 Task: Search one way flight ticket for 3 adults, 3 children in business from Monroe: Monroe Regional Airport to Fort Wayne: Fort Wayne International Airport on 5-4-2023. Choice of flights is Delta. Number of bags: 4 checked bags. Price is upto 79000. Outbound departure time preference is 9:45.
Action: Mouse moved to (546, 192)
Screenshot: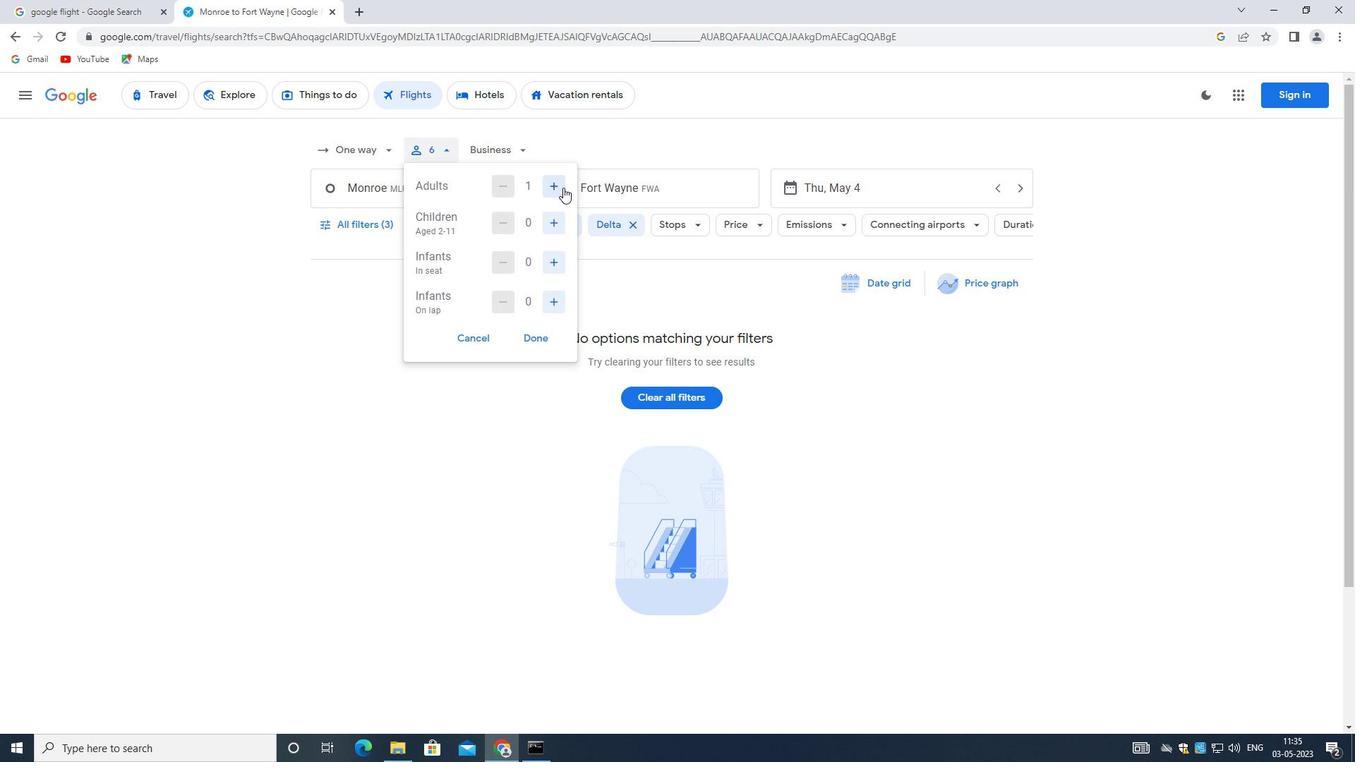 
Action: Mouse pressed left at (546, 192)
Screenshot: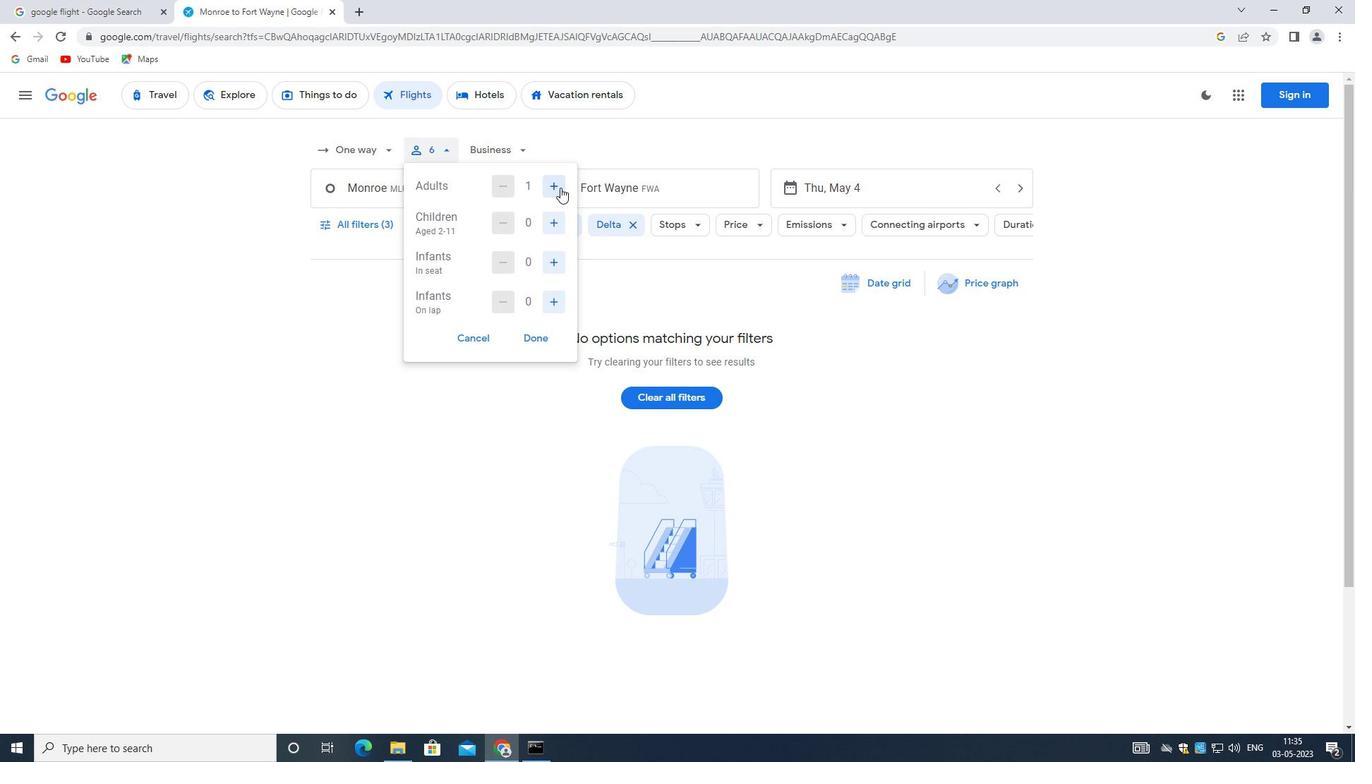 
Action: Mouse moved to (547, 189)
Screenshot: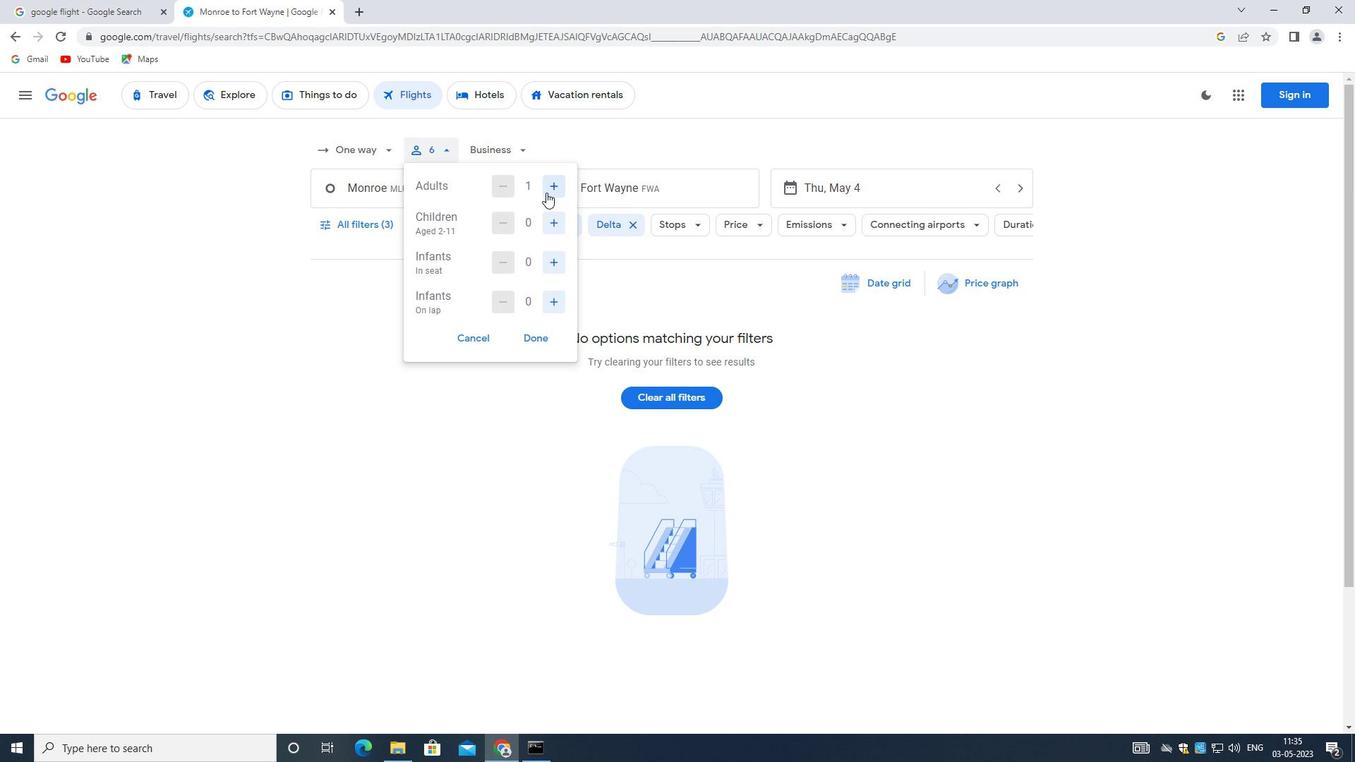 
Action: Mouse pressed left at (547, 189)
Screenshot: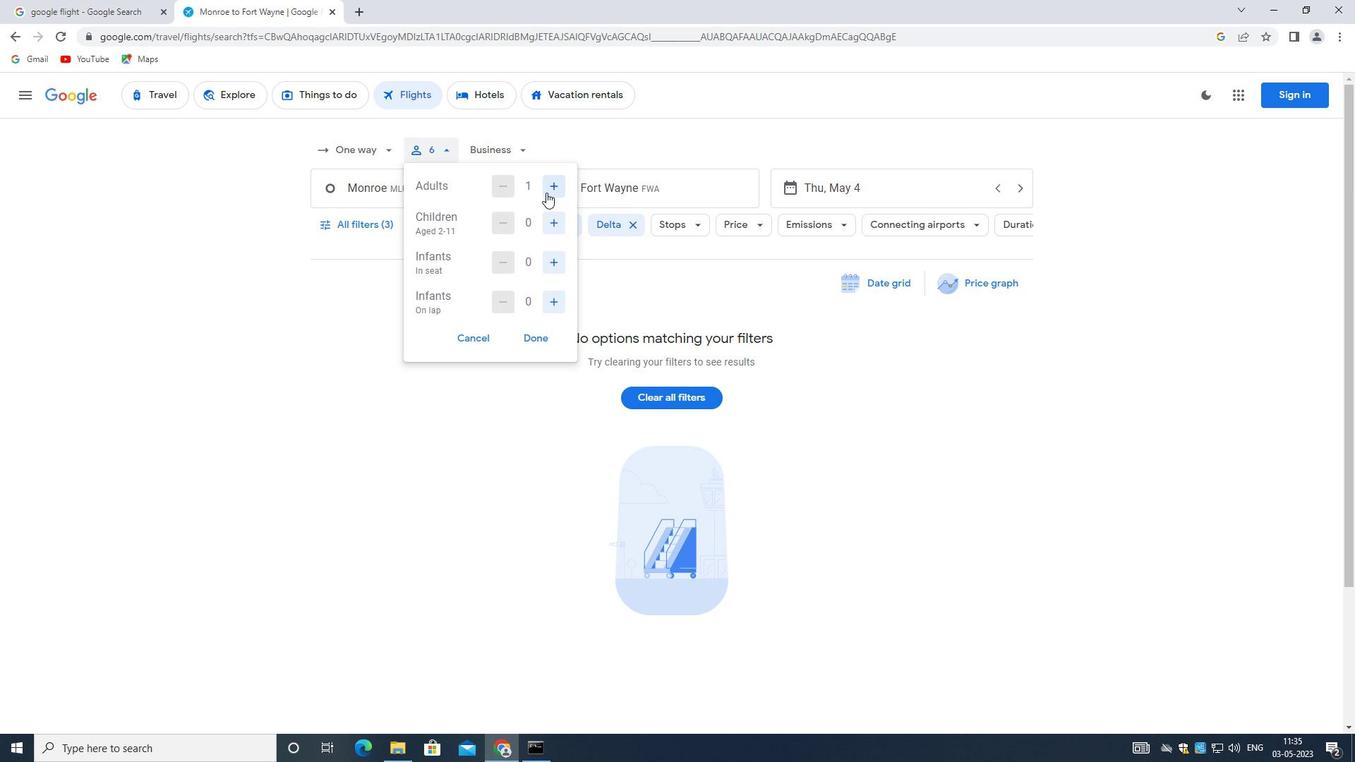 
Action: Mouse pressed left at (547, 189)
Screenshot: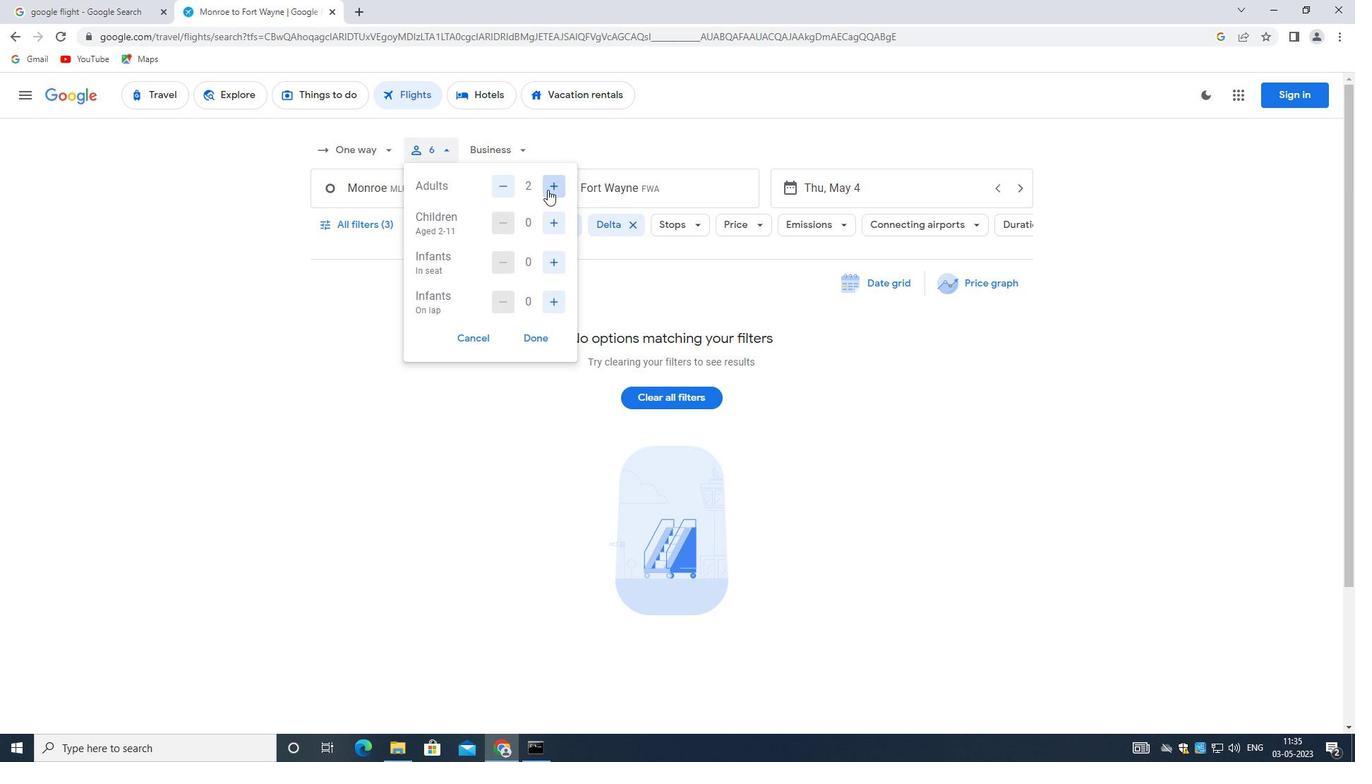 
Action: Mouse moved to (505, 186)
Screenshot: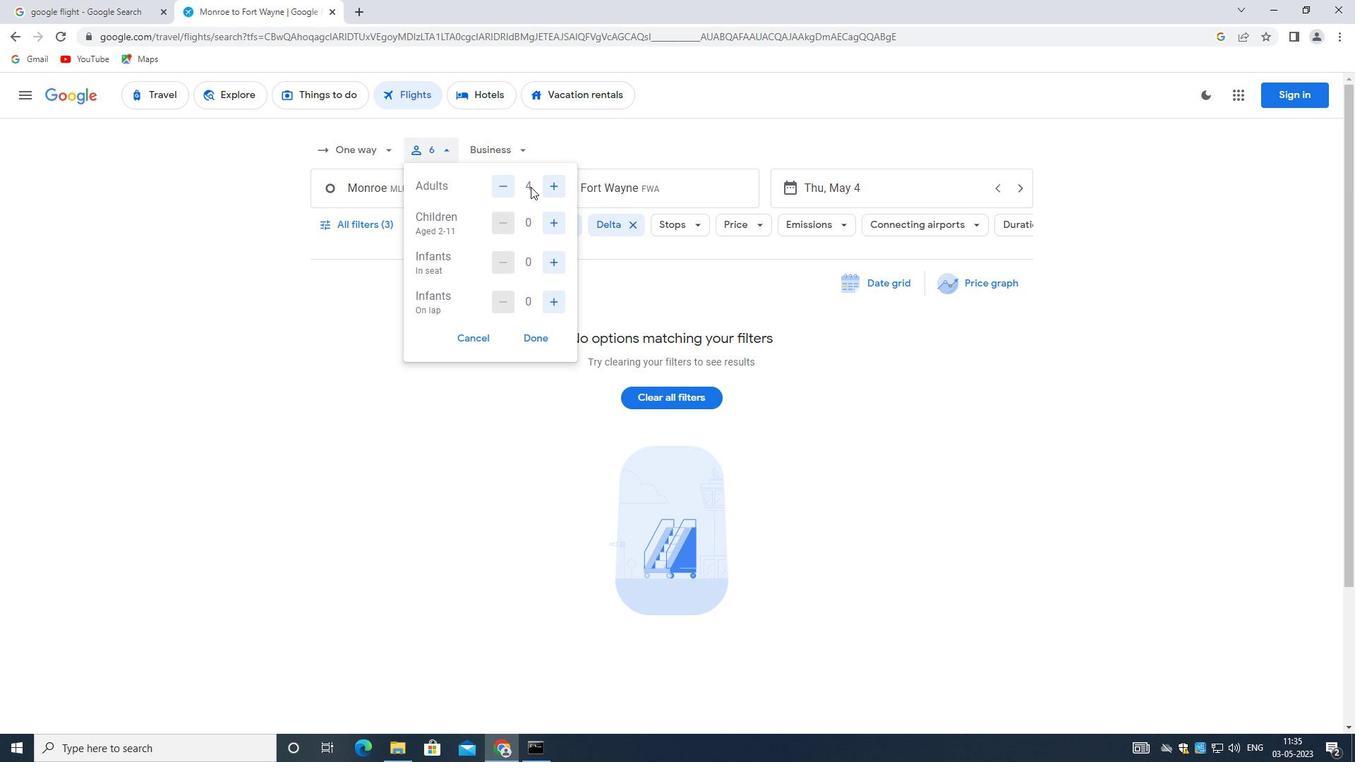 
Action: Mouse pressed left at (505, 186)
Screenshot: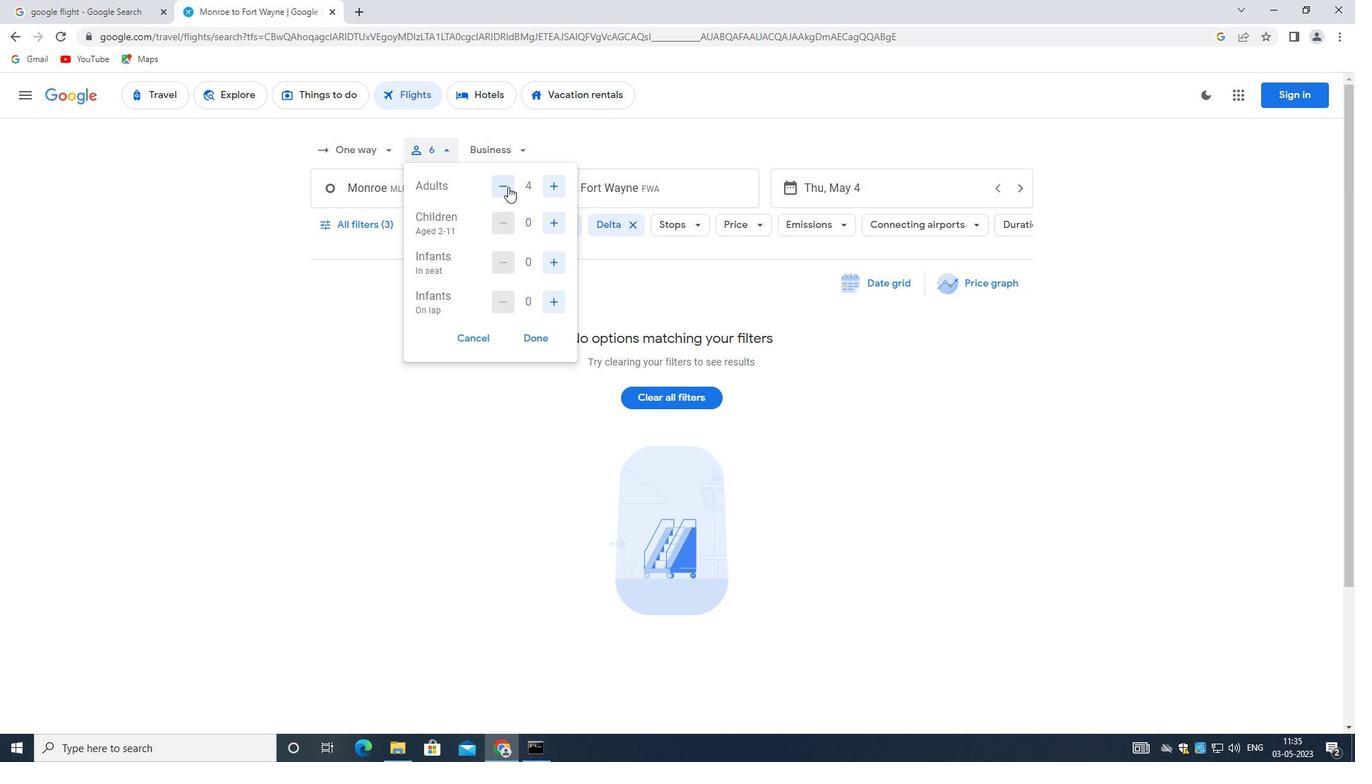 
Action: Mouse moved to (546, 219)
Screenshot: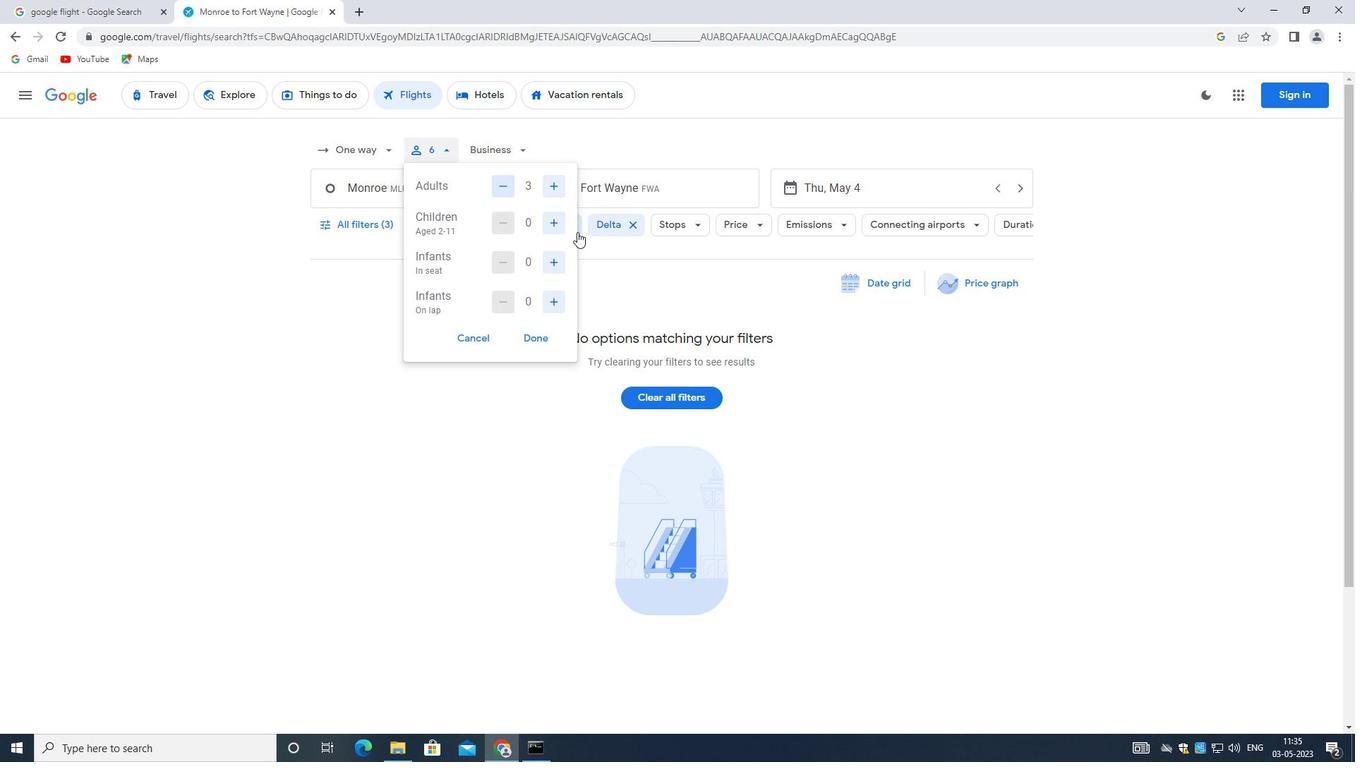 
Action: Mouse pressed left at (546, 219)
Screenshot: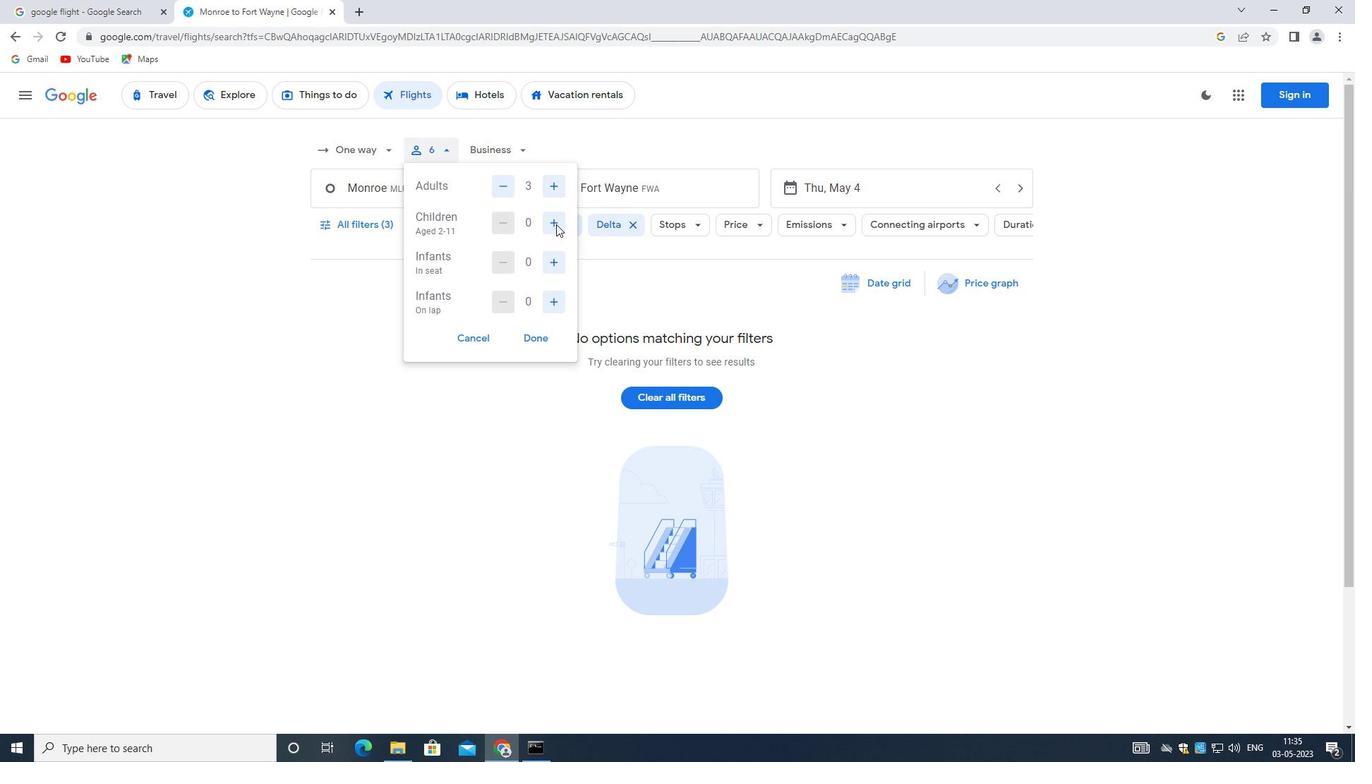 
Action: Mouse moved to (548, 219)
Screenshot: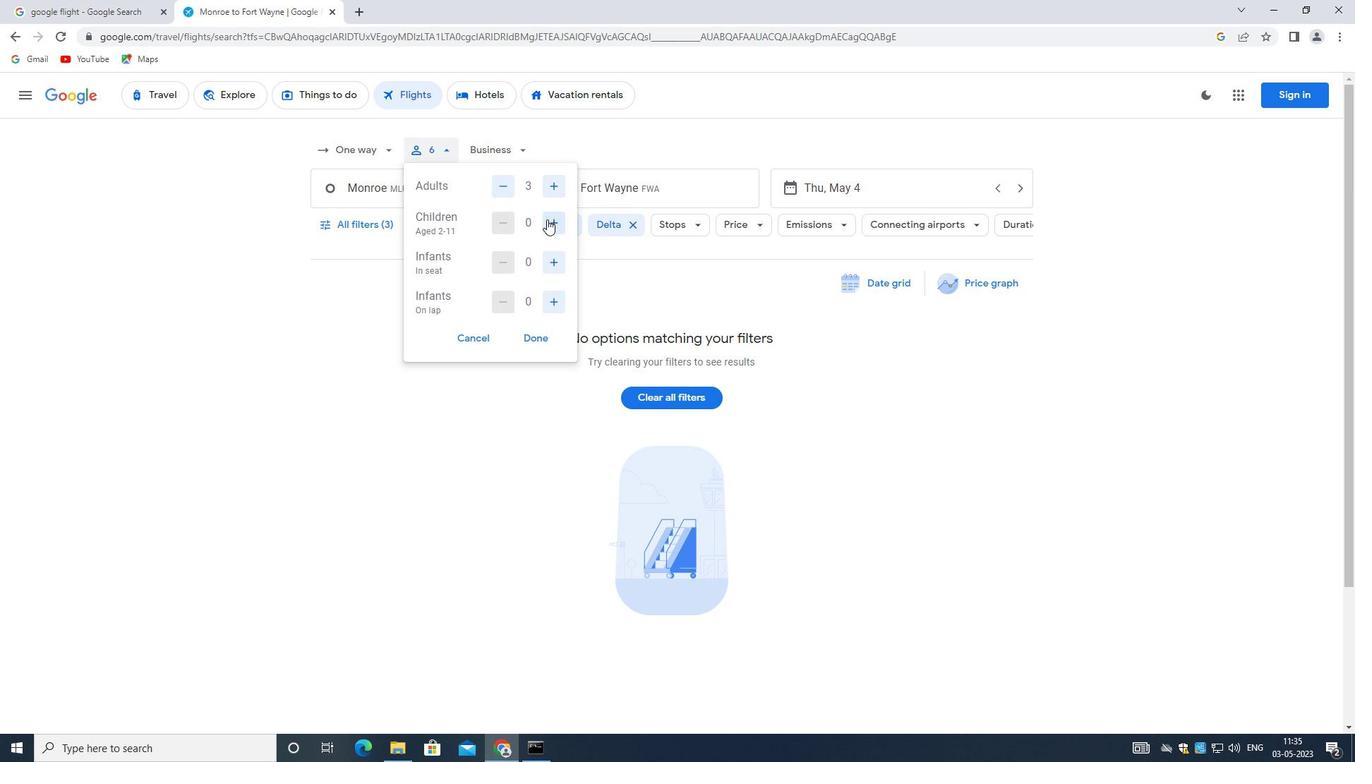 
Action: Mouse pressed left at (548, 219)
Screenshot: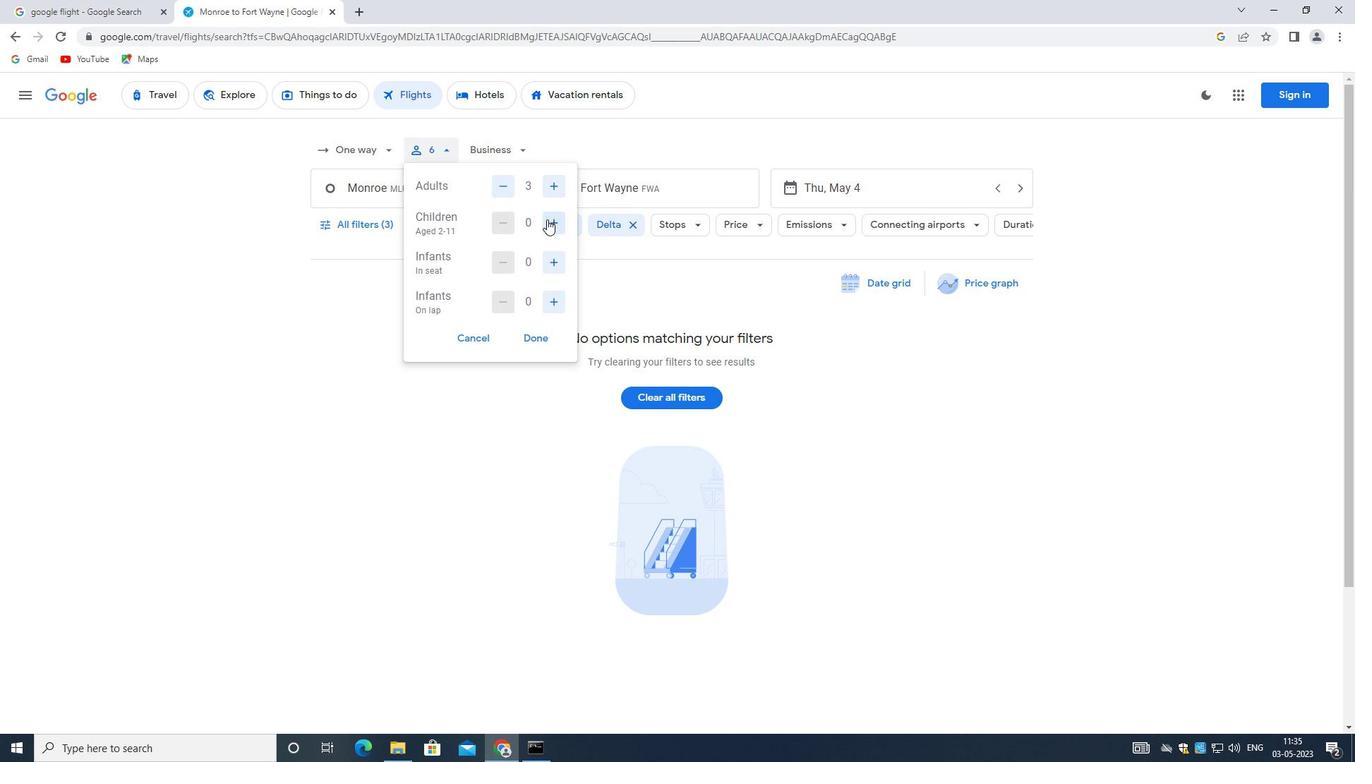 
Action: Mouse pressed left at (548, 219)
Screenshot: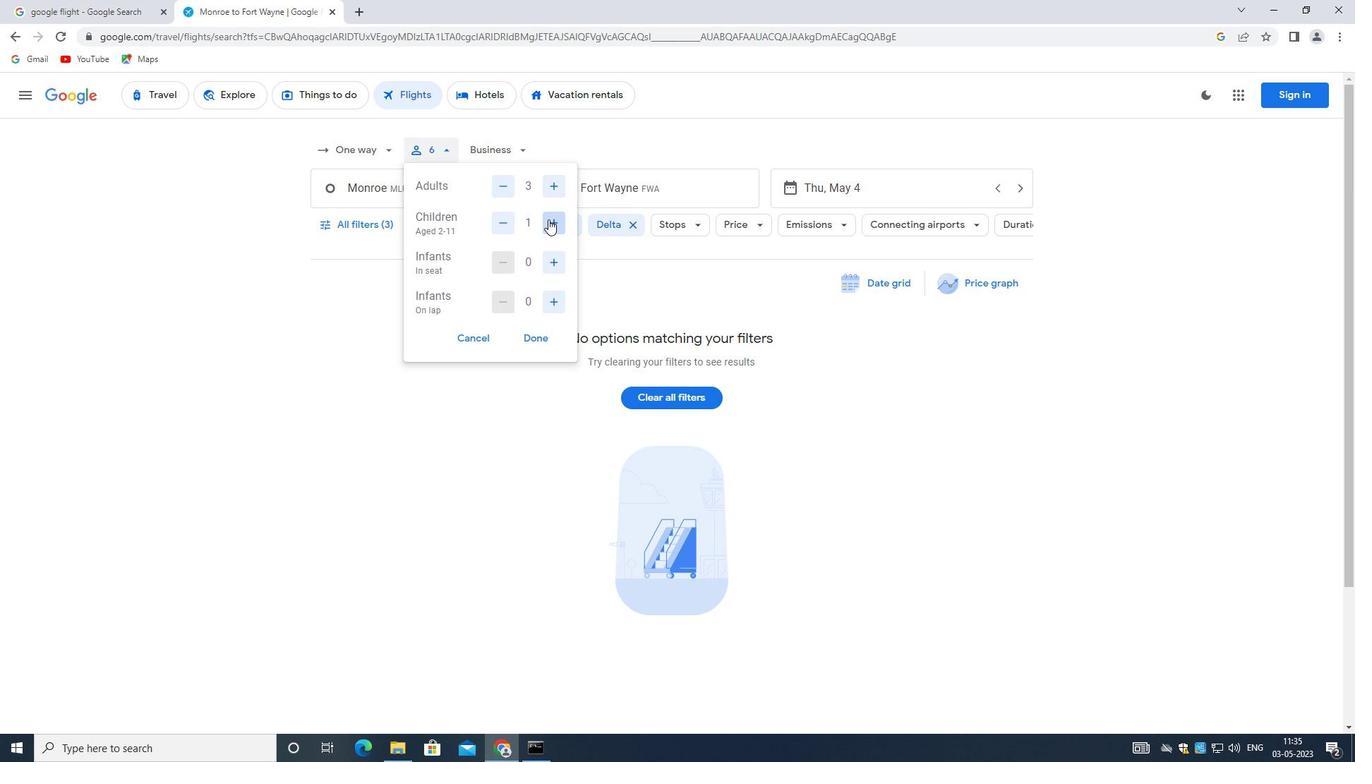 
Action: Mouse moved to (526, 337)
Screenshot: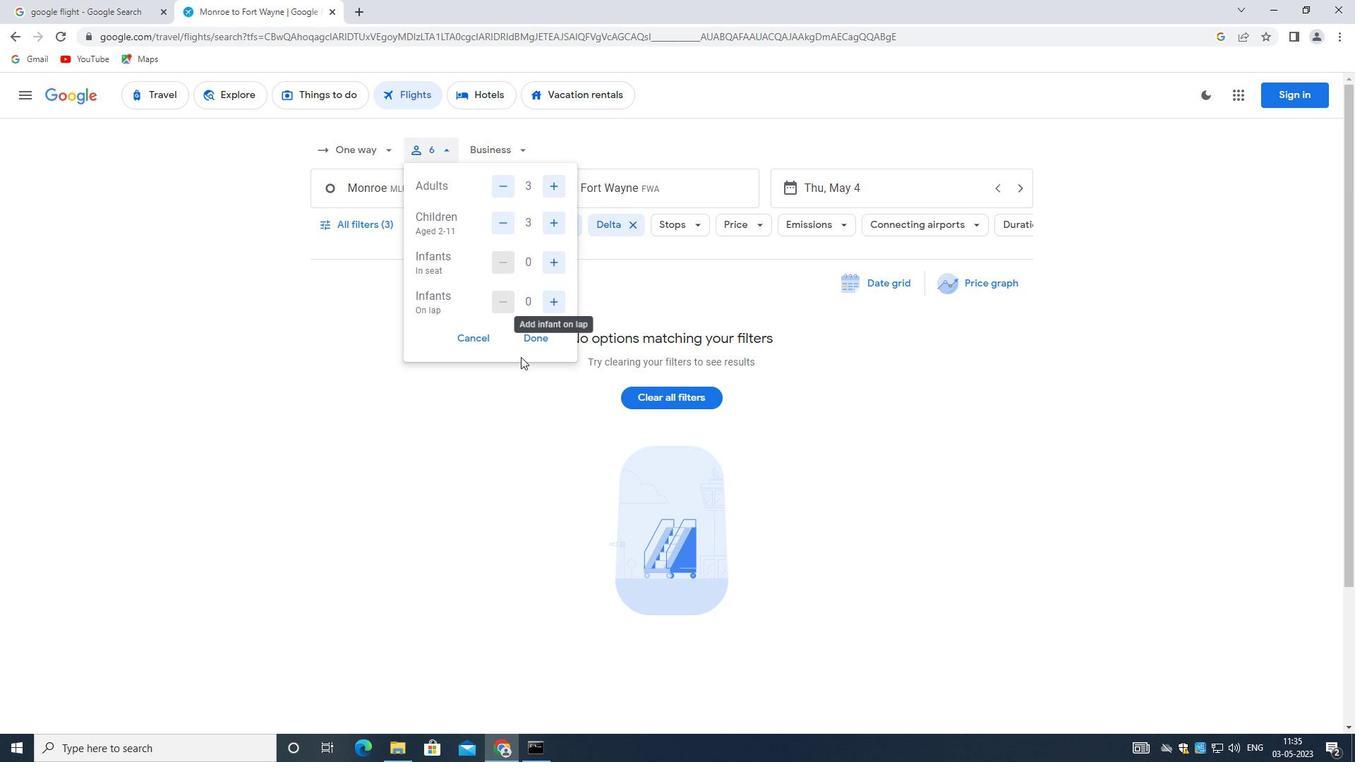 
Action: Mouse pressed left at (526, 337)
Screenshot: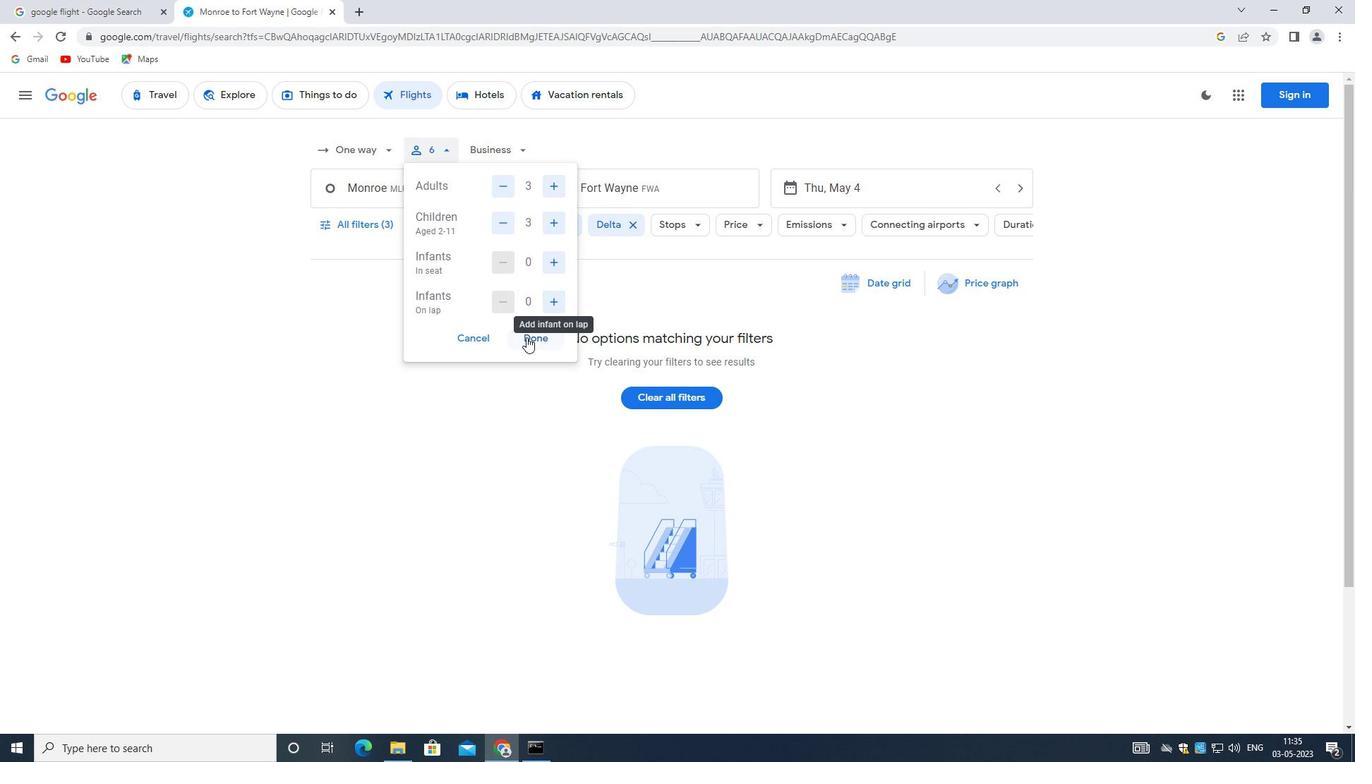 
Action: Mouse moved to (510, 155)
Screenshot: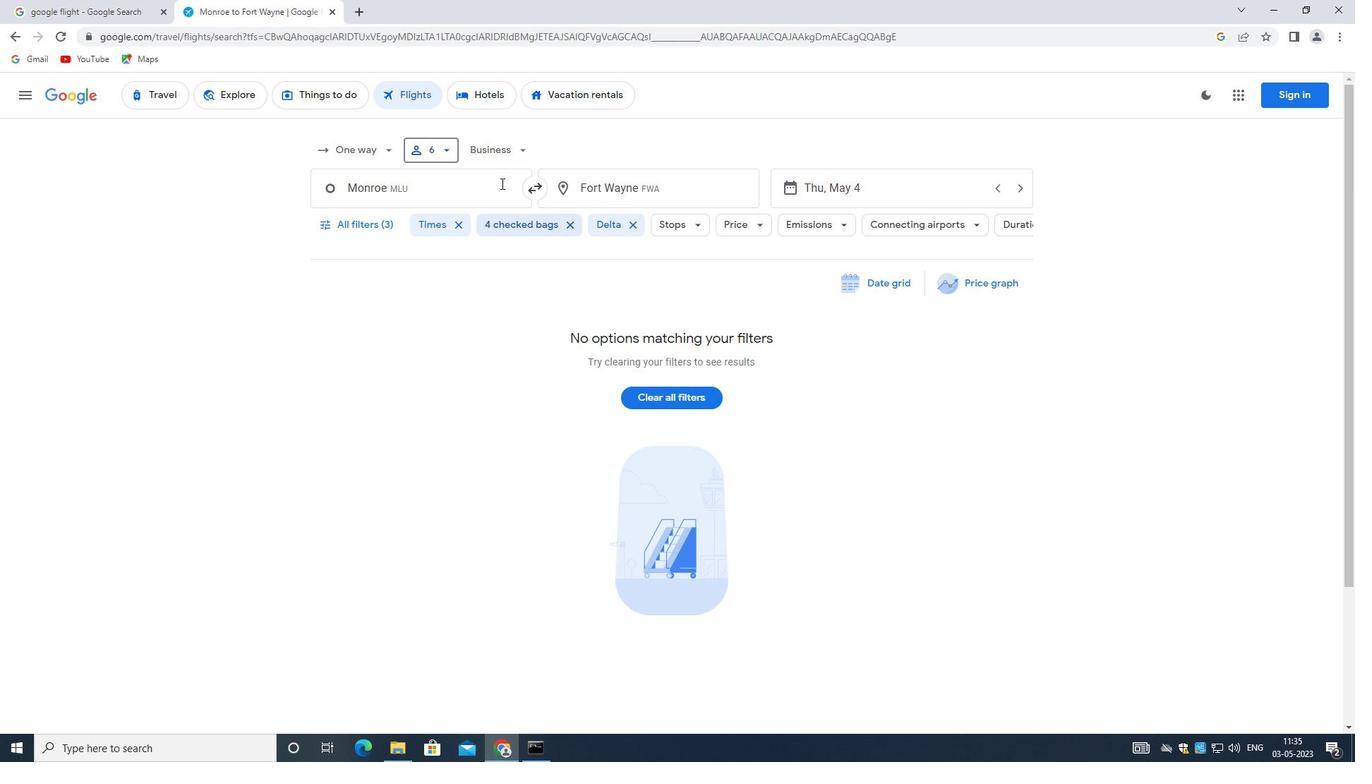 
Action: Mouse pressed left at (510, 155)
Screenshot: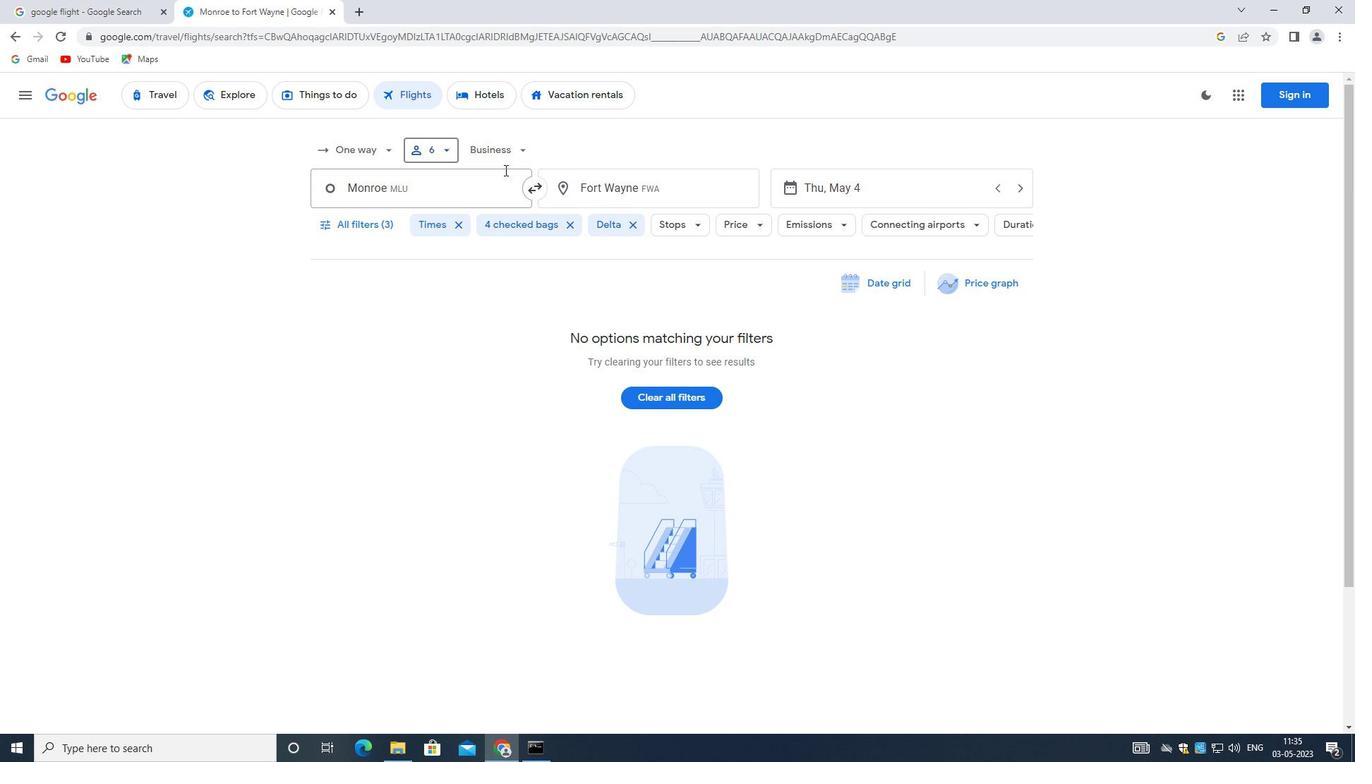 
Action: Mouse moved to (533, 249)
Screenshot: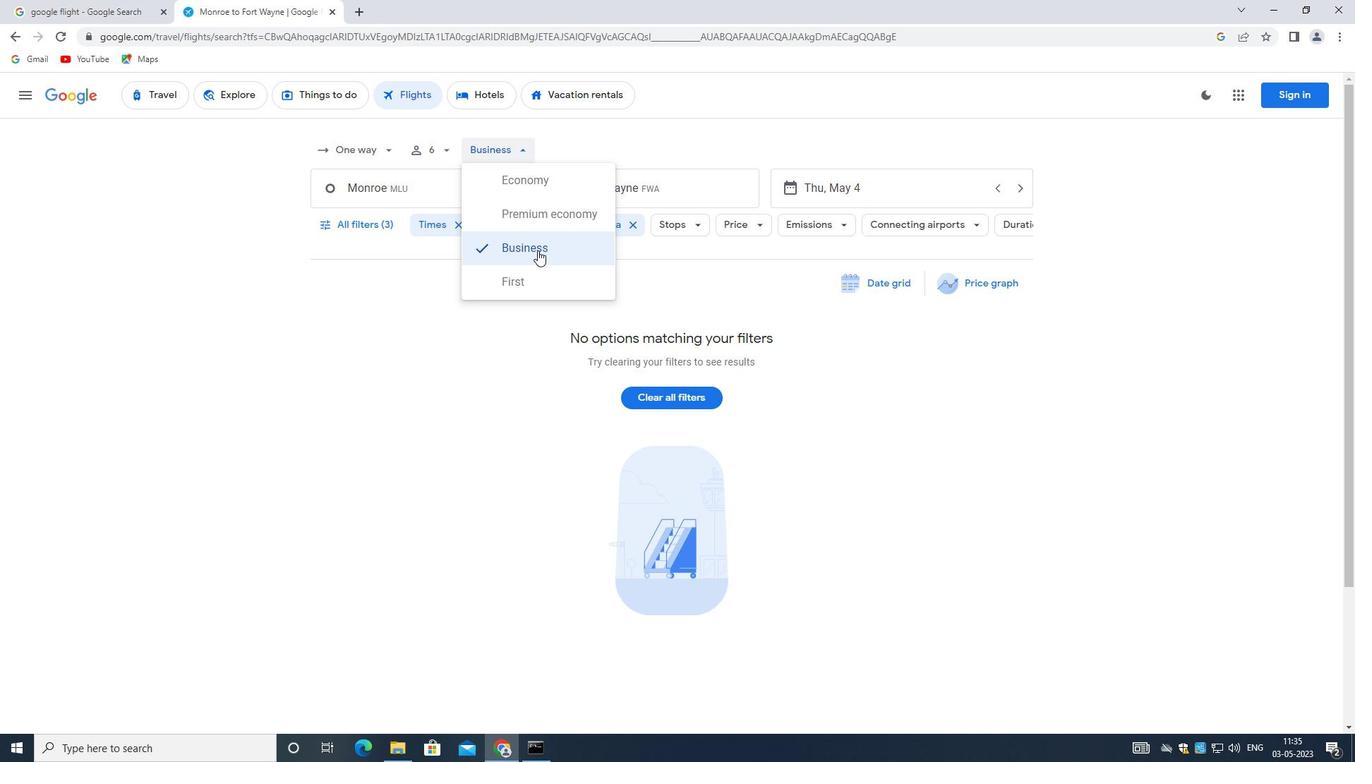 
Action: Mouse pressed left at (533, 249)
Screenshot: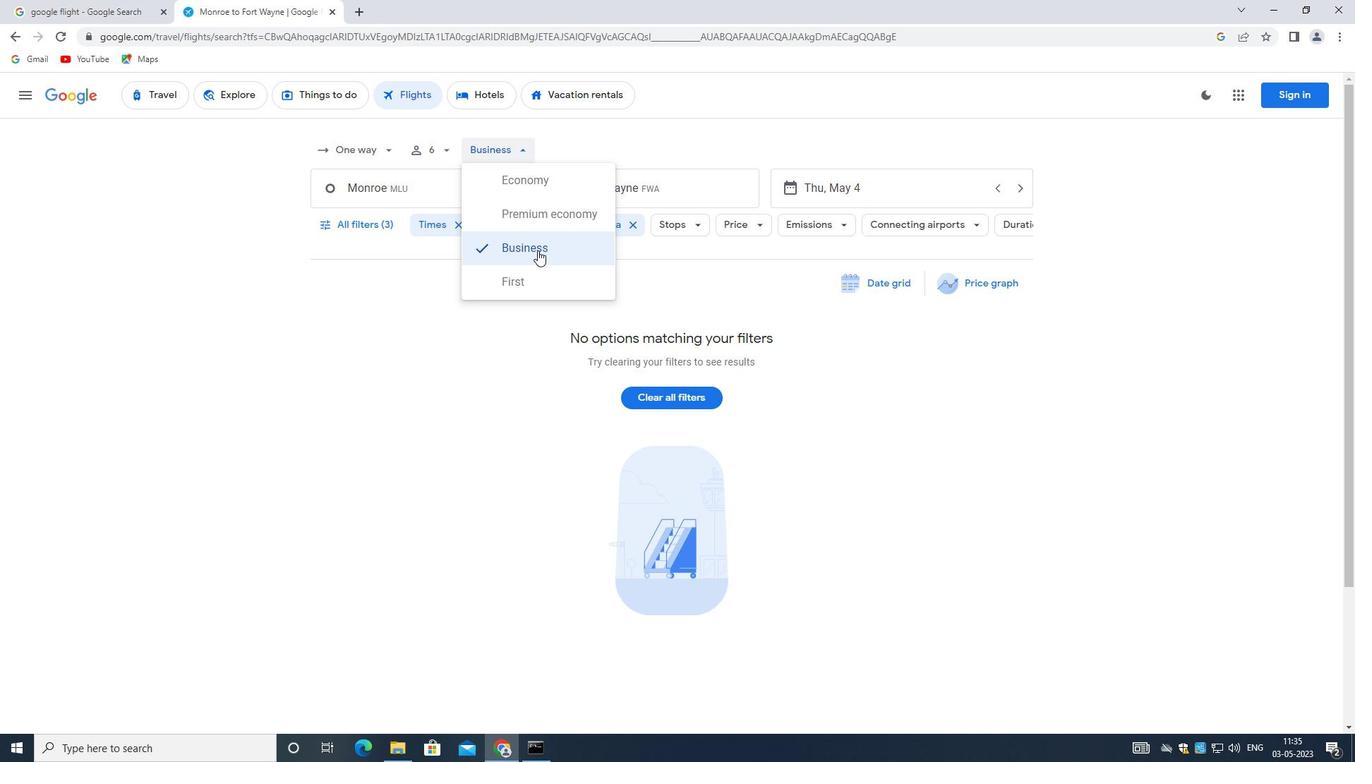 
Action: Mouse moved to (379, 183)
Screenshot: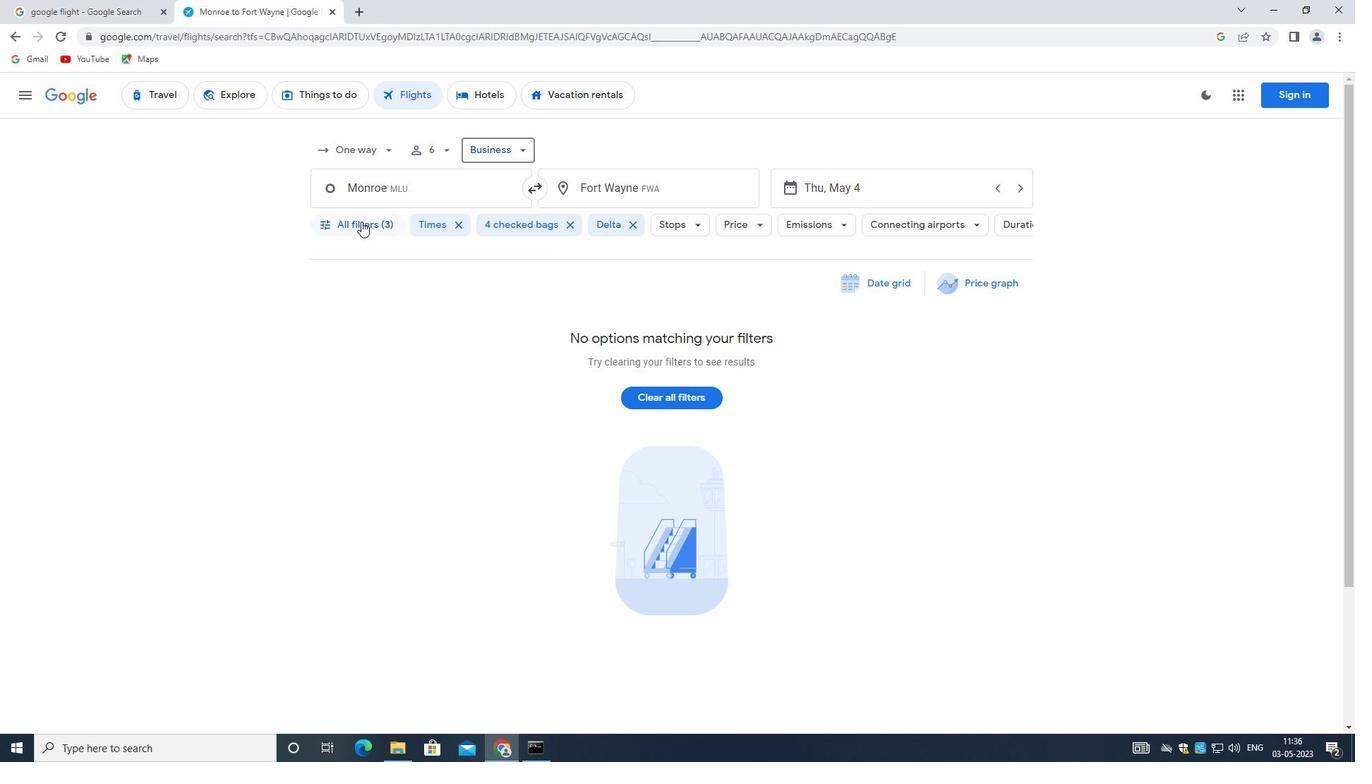 
Action: Mouse pressed left at (379, 183)
Screenshot: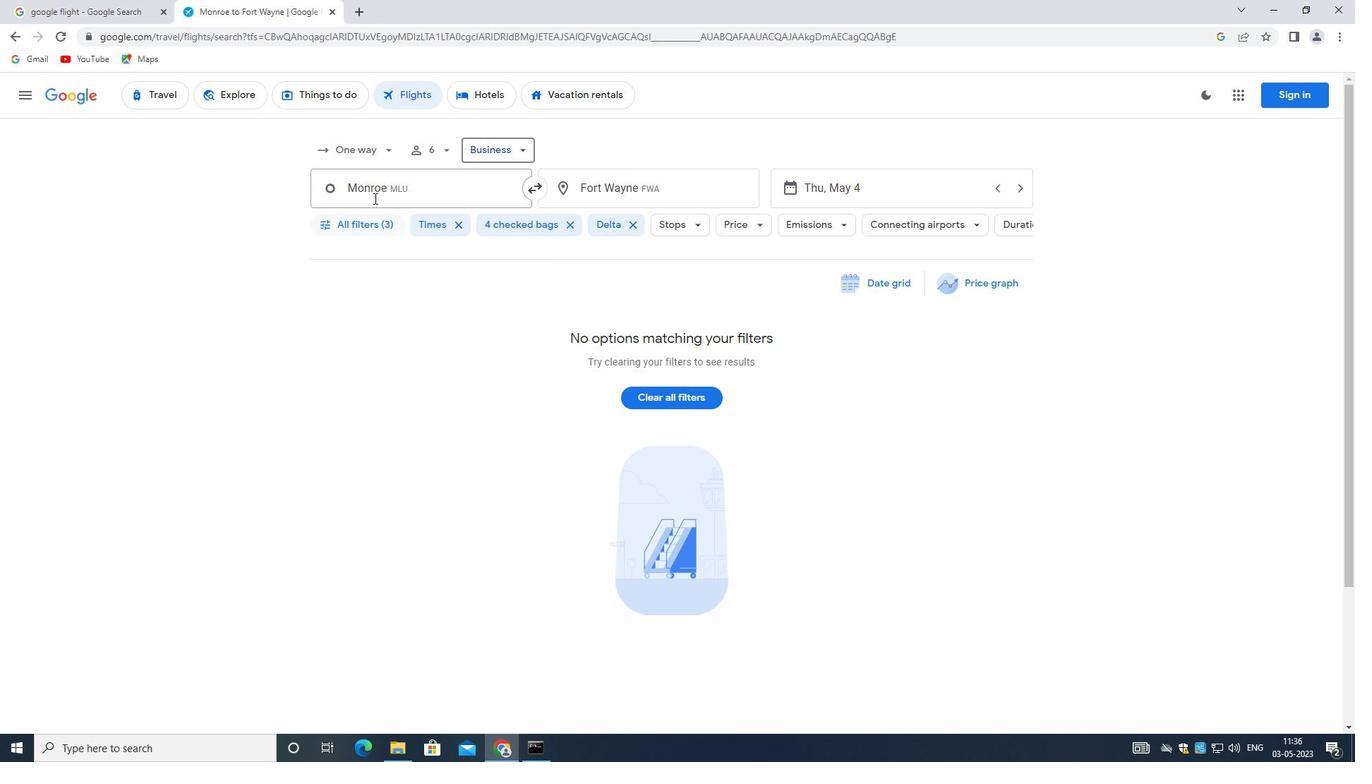 
Action: Mouse moved to (434, 224)
Screenshot: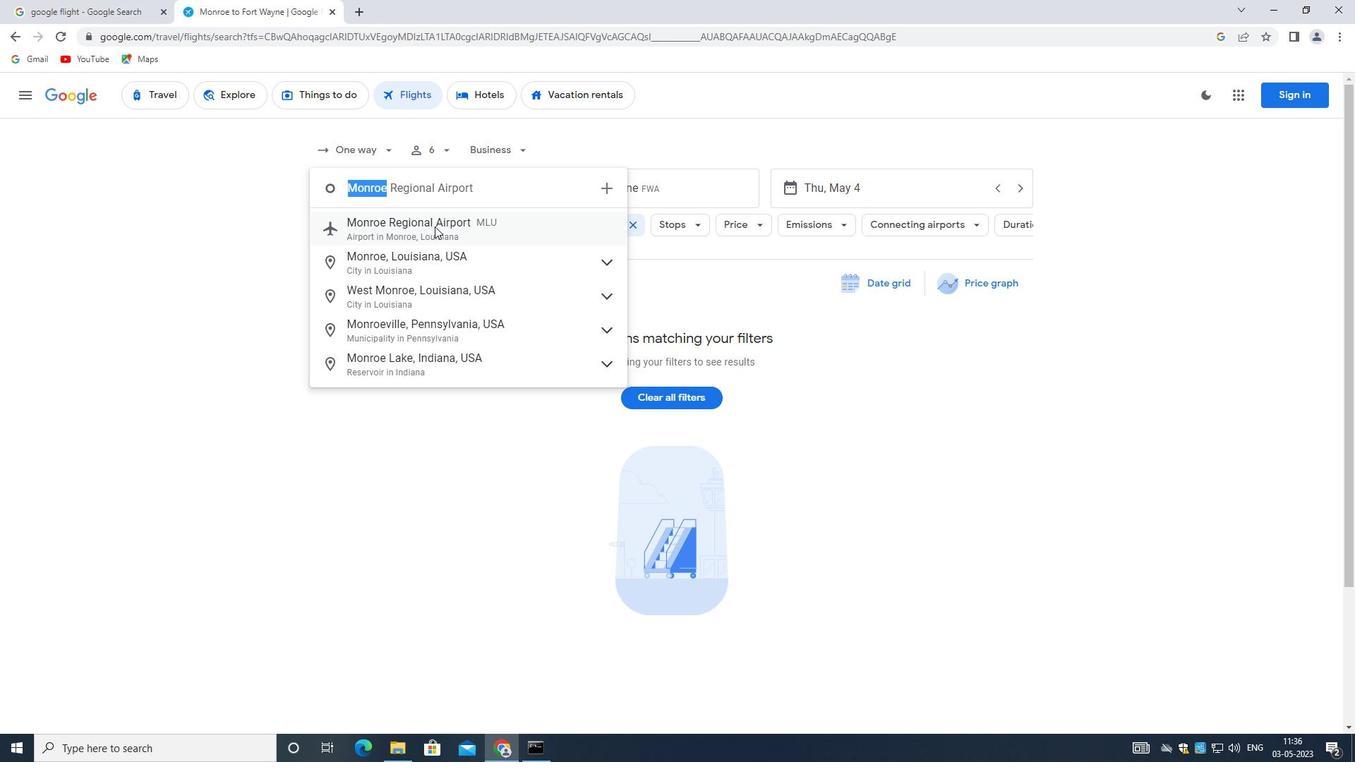 
Action: Mouse pressed left at (434, 224)
Screenshot: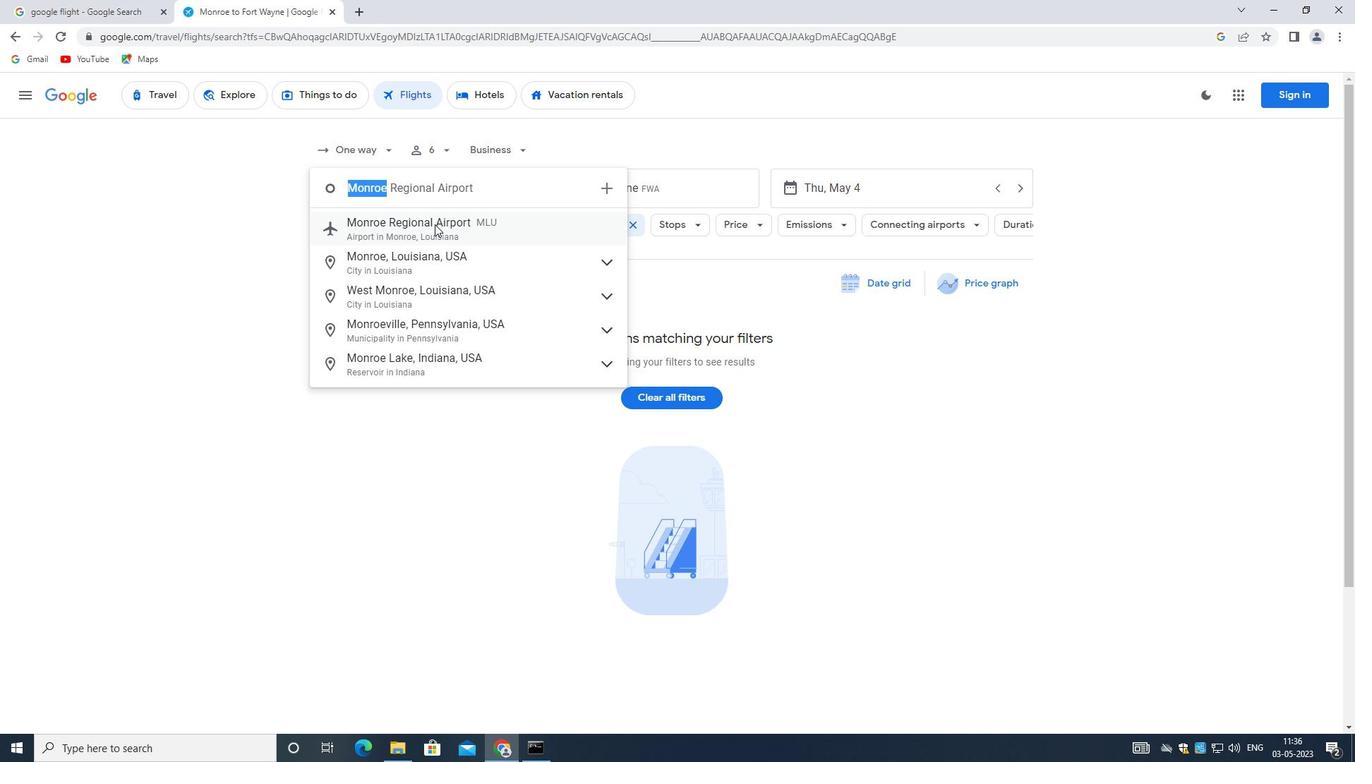 
Action: Mouse moved to (645, 177)
Screenshot: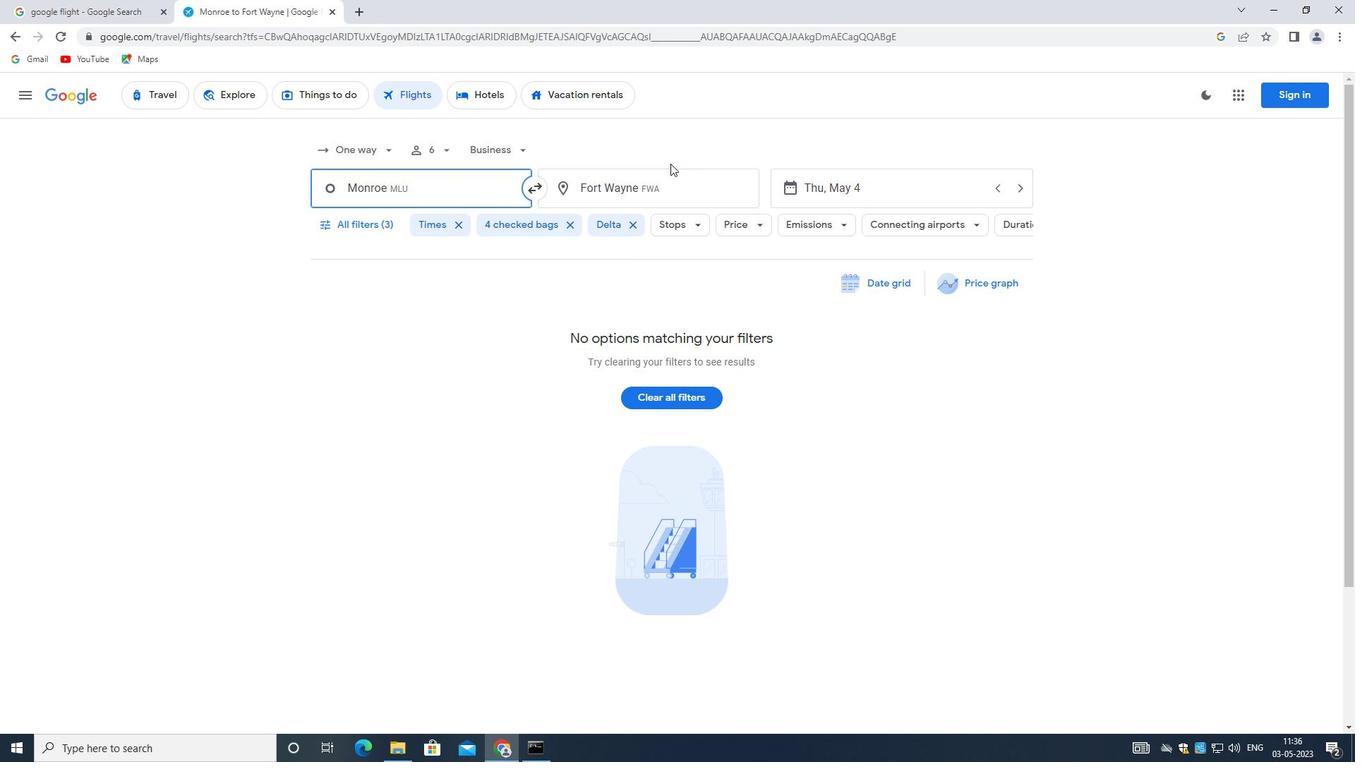 
Action: Mouse pressed left at (645, 177)
Screenshot: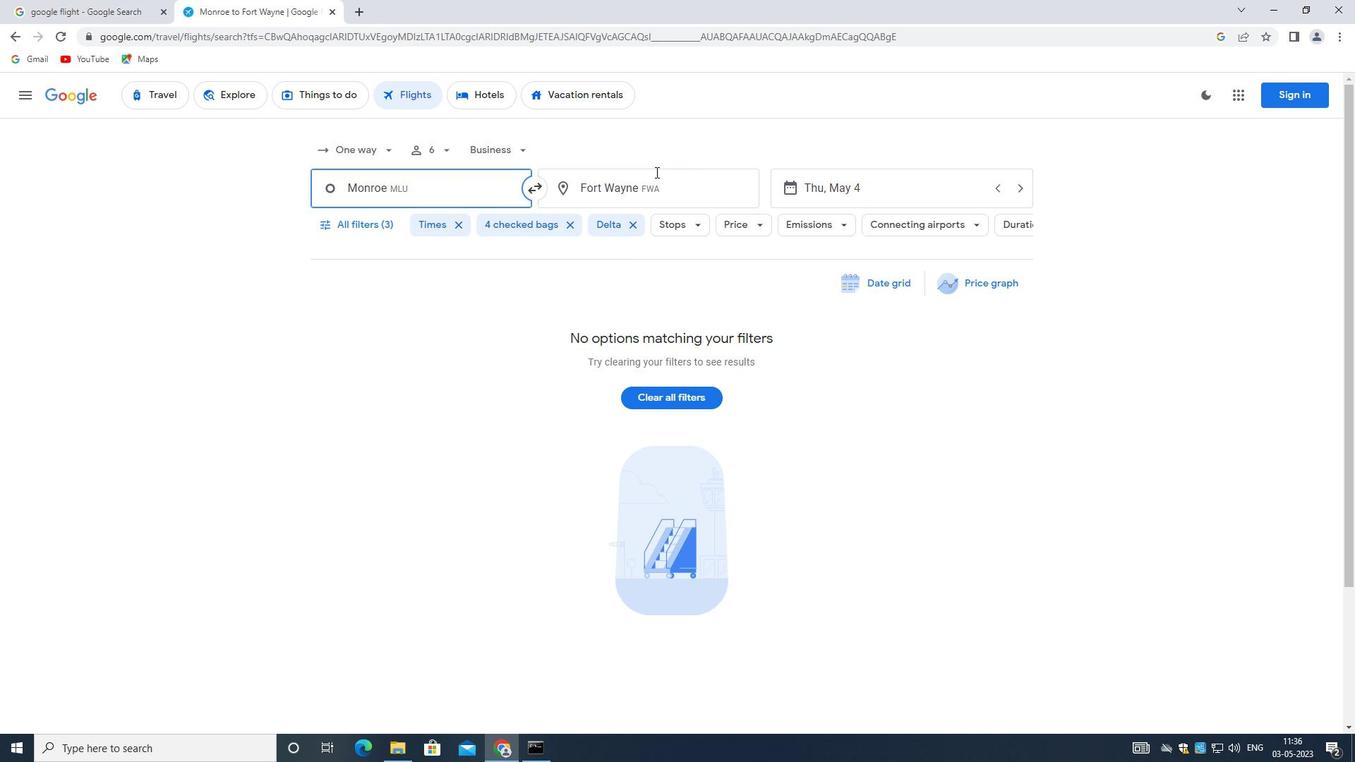 
Action: Mouse moved to (679, 263)
Screenshot: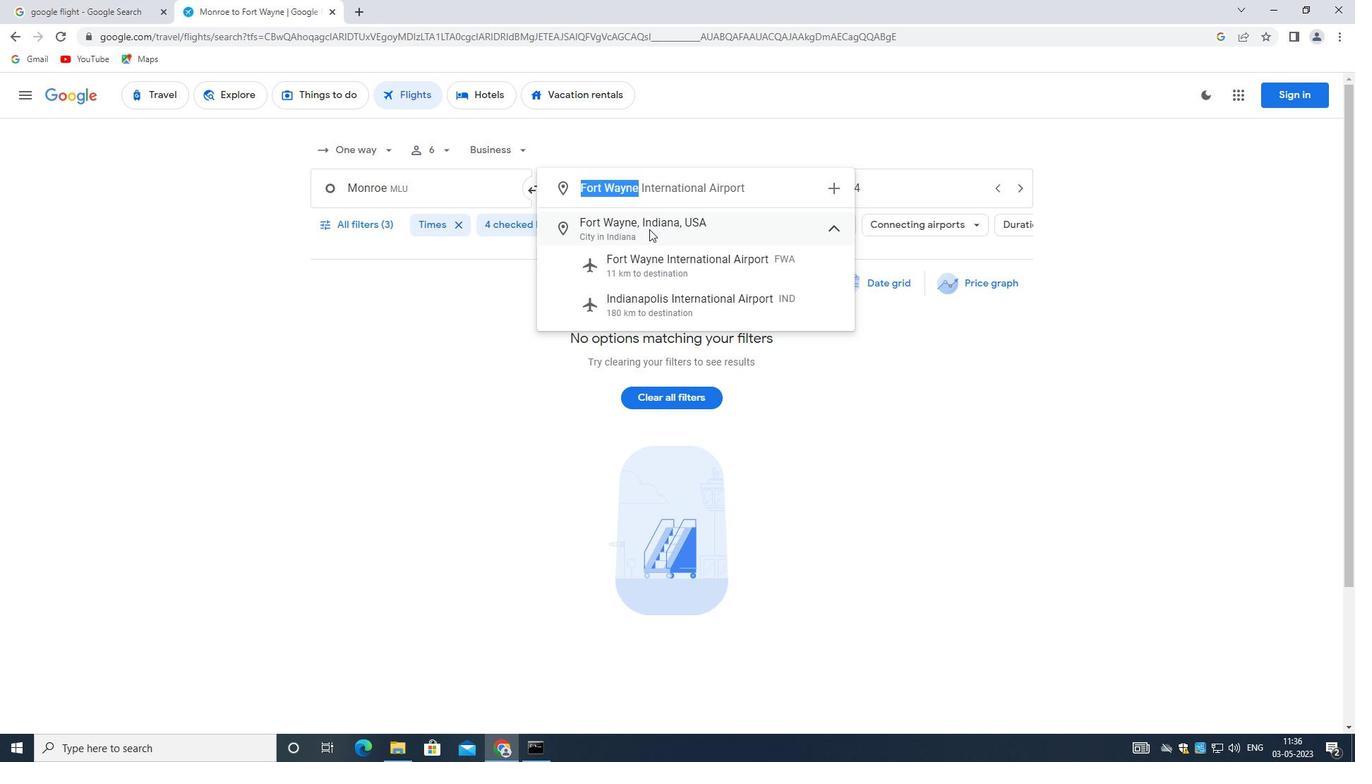 
Action: Mouse pressed left at (679, 263)
Screenshot: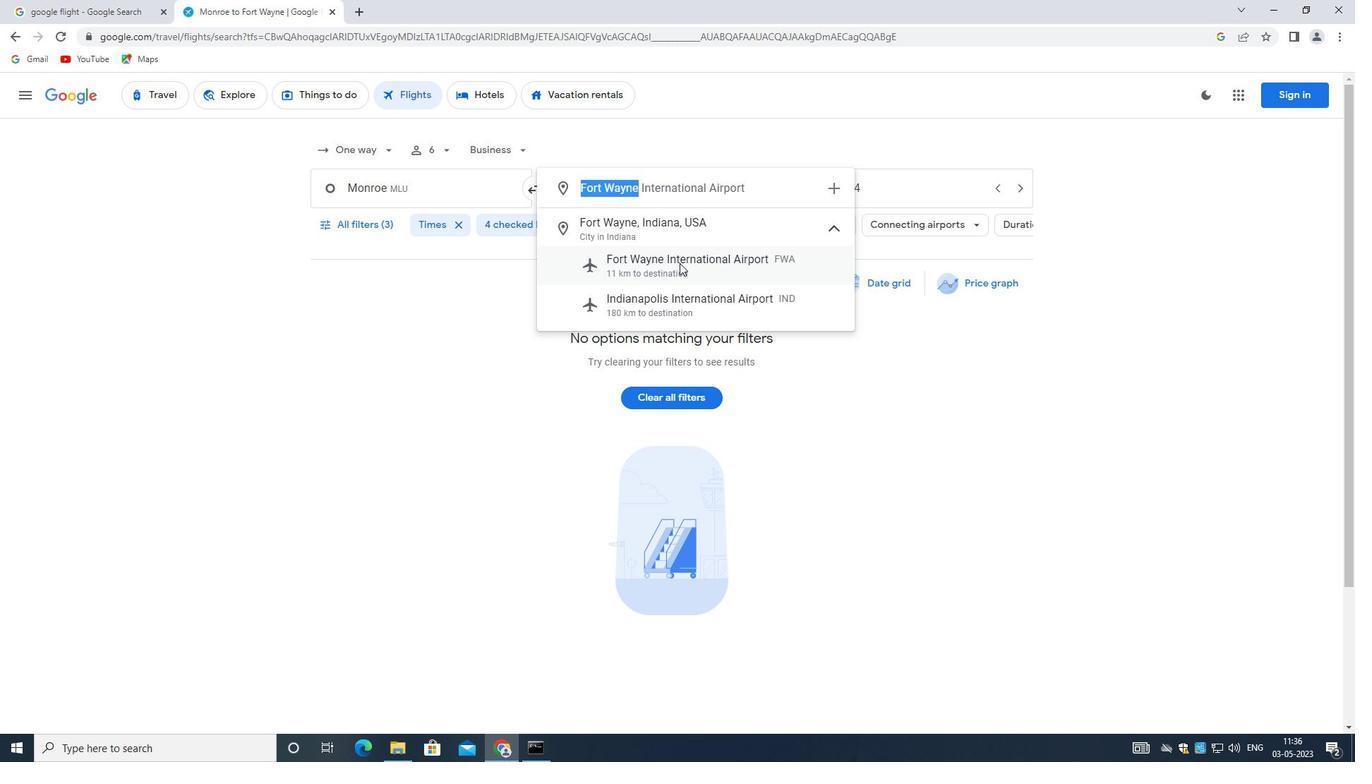 
Action: Mouse moved to (817, 184)
Screenshot: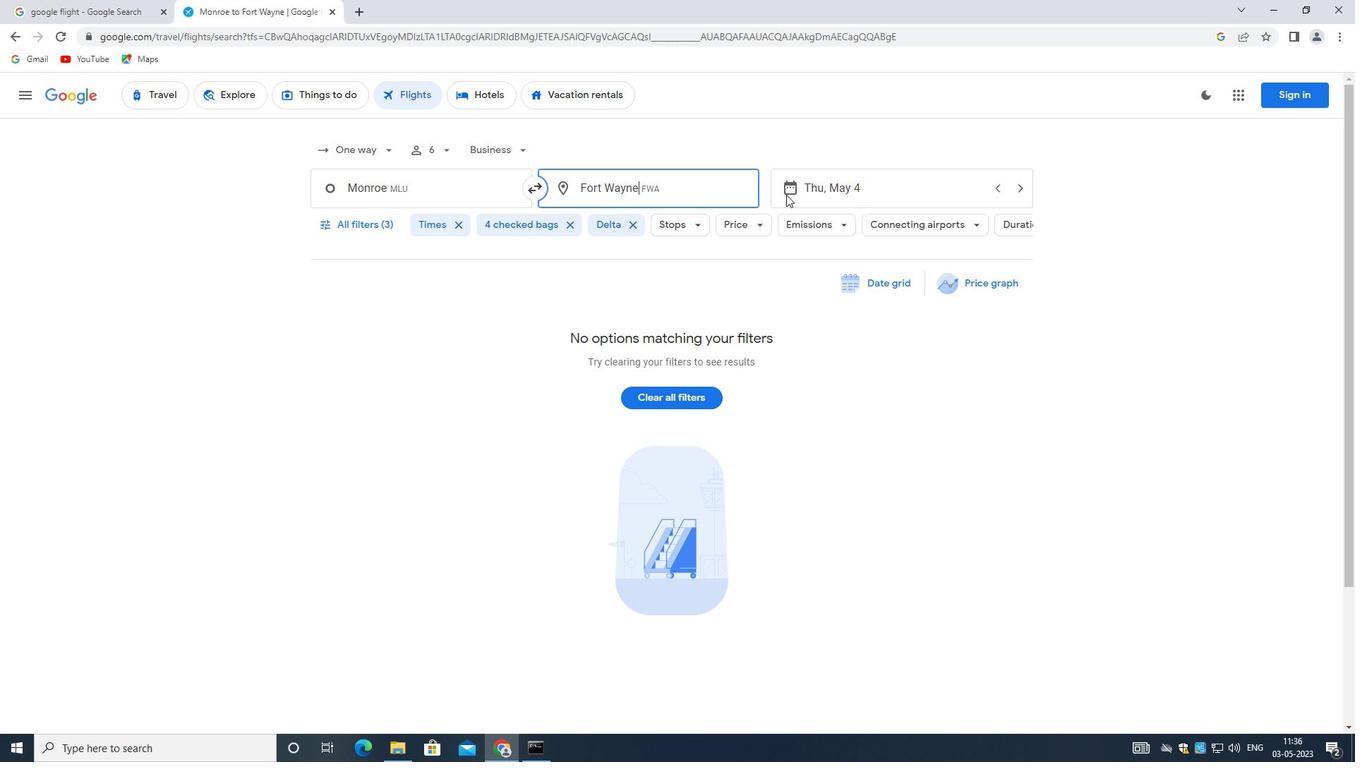 
Action: Mouse pressed left at (817, 184)
Screenshot: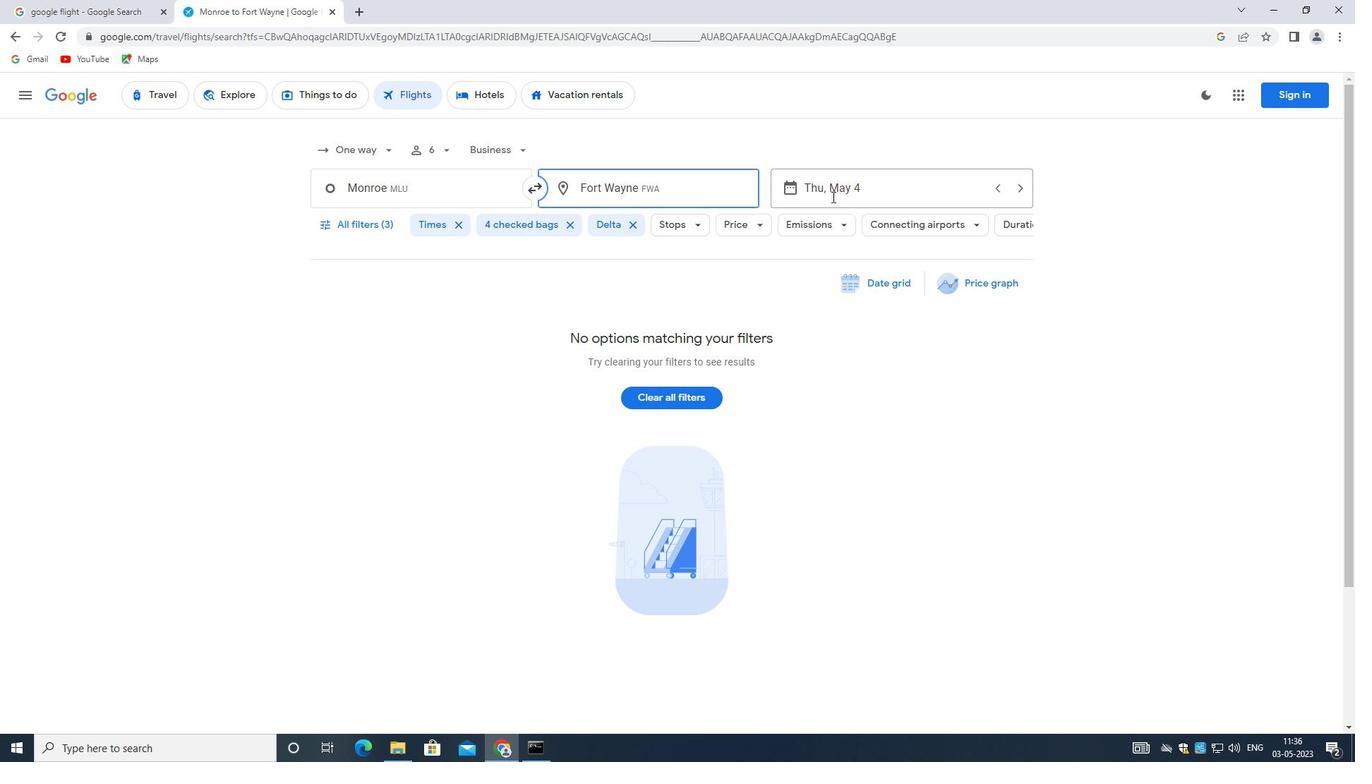 
Action: Mouse moved to (1006, 532)
Screenshot: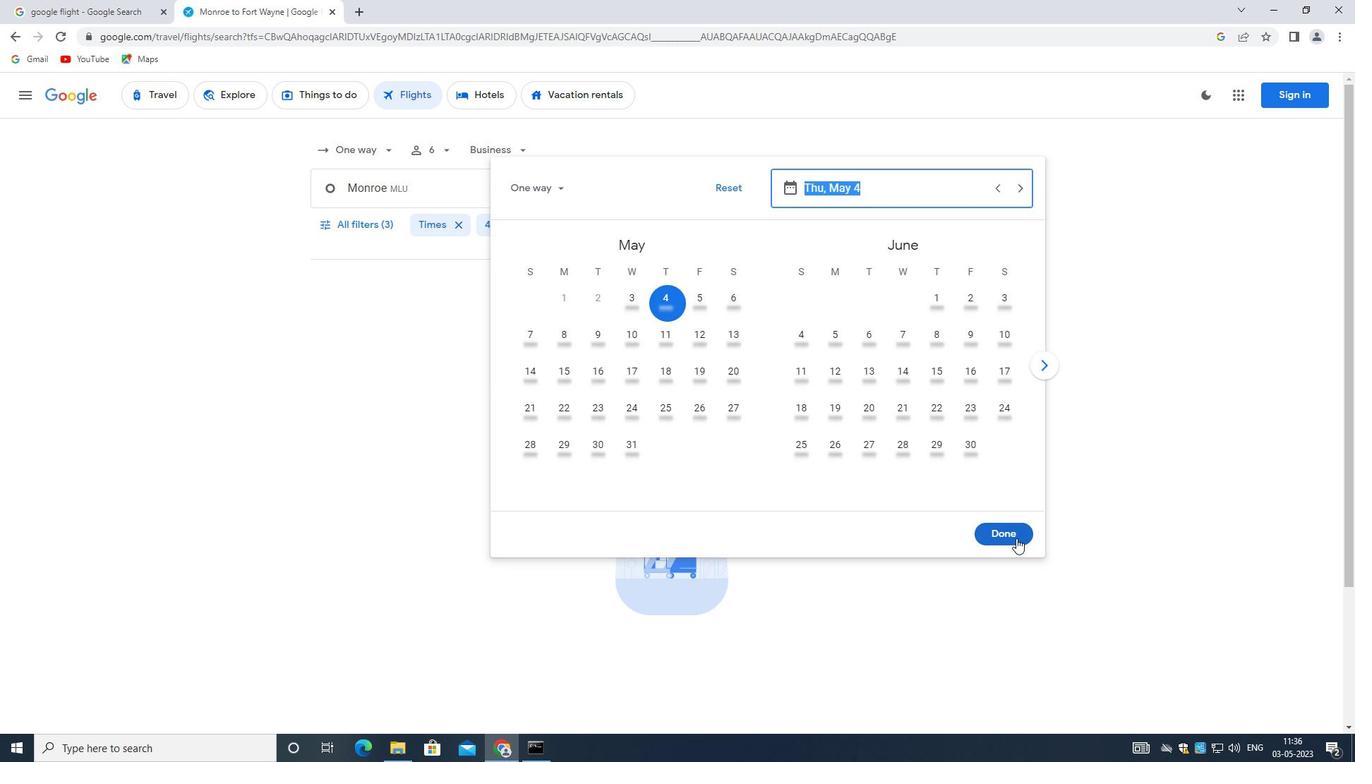 
Action: Mouse pressed left at (1006, 532)
Screenshot: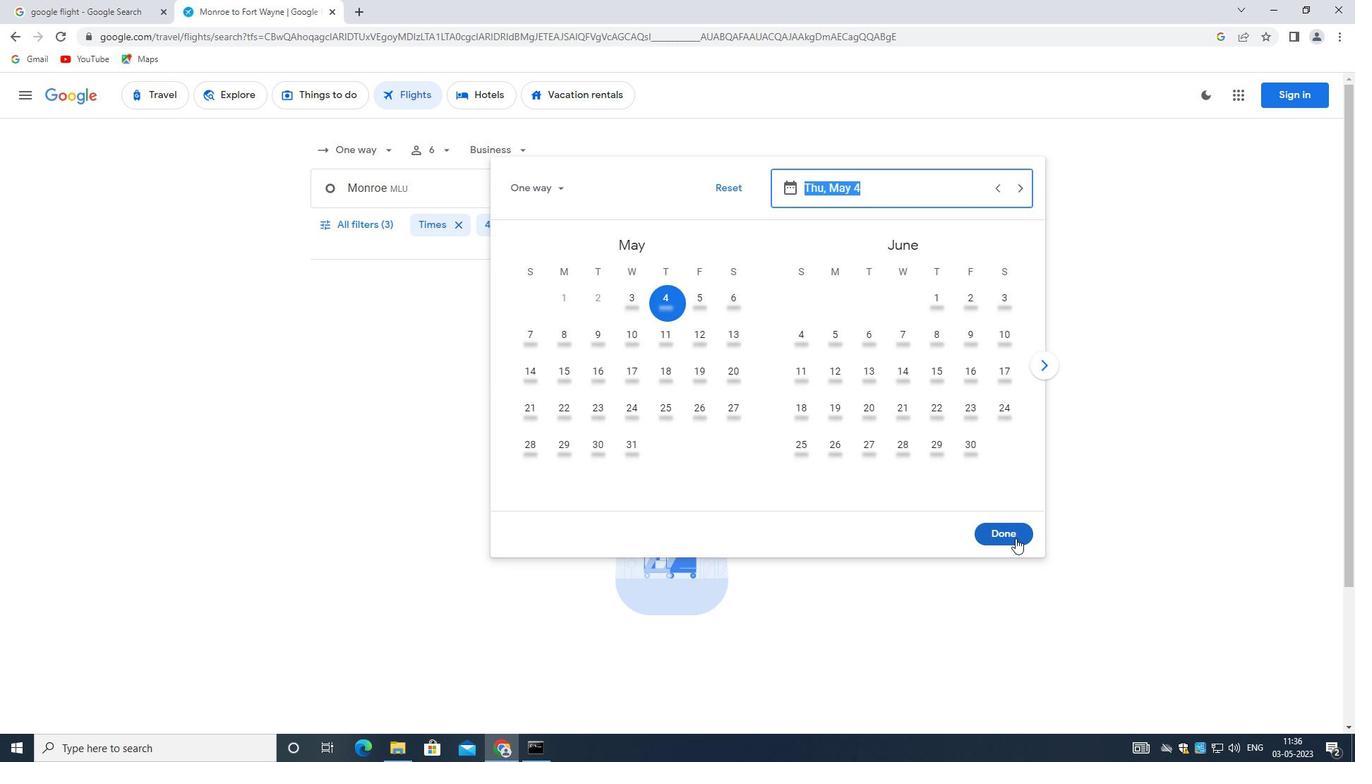 
Action: Mouse moved to (359, 227)
Screenshot: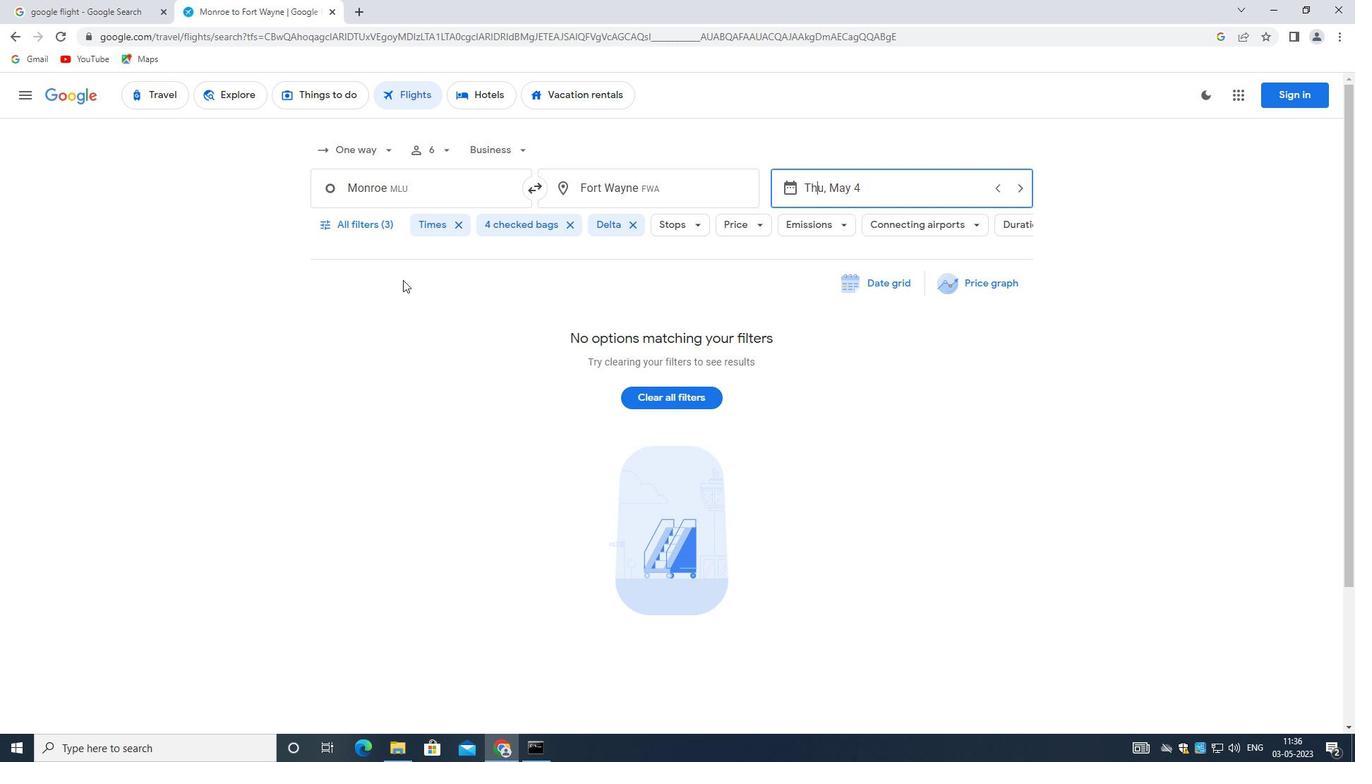 
Action: Mouse pressed left at (359, 227)
Screenshot: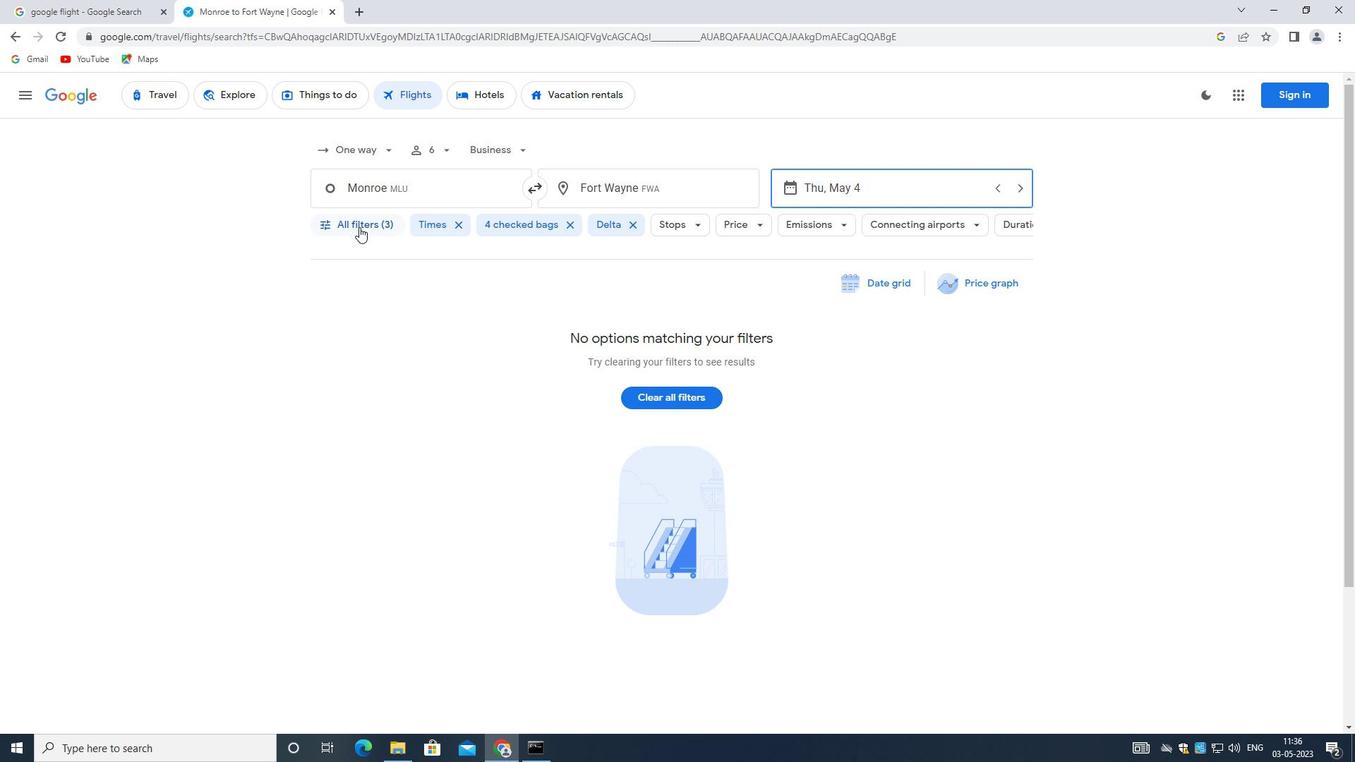 
Action: Mouse moved to (542, 494)
Screenshot: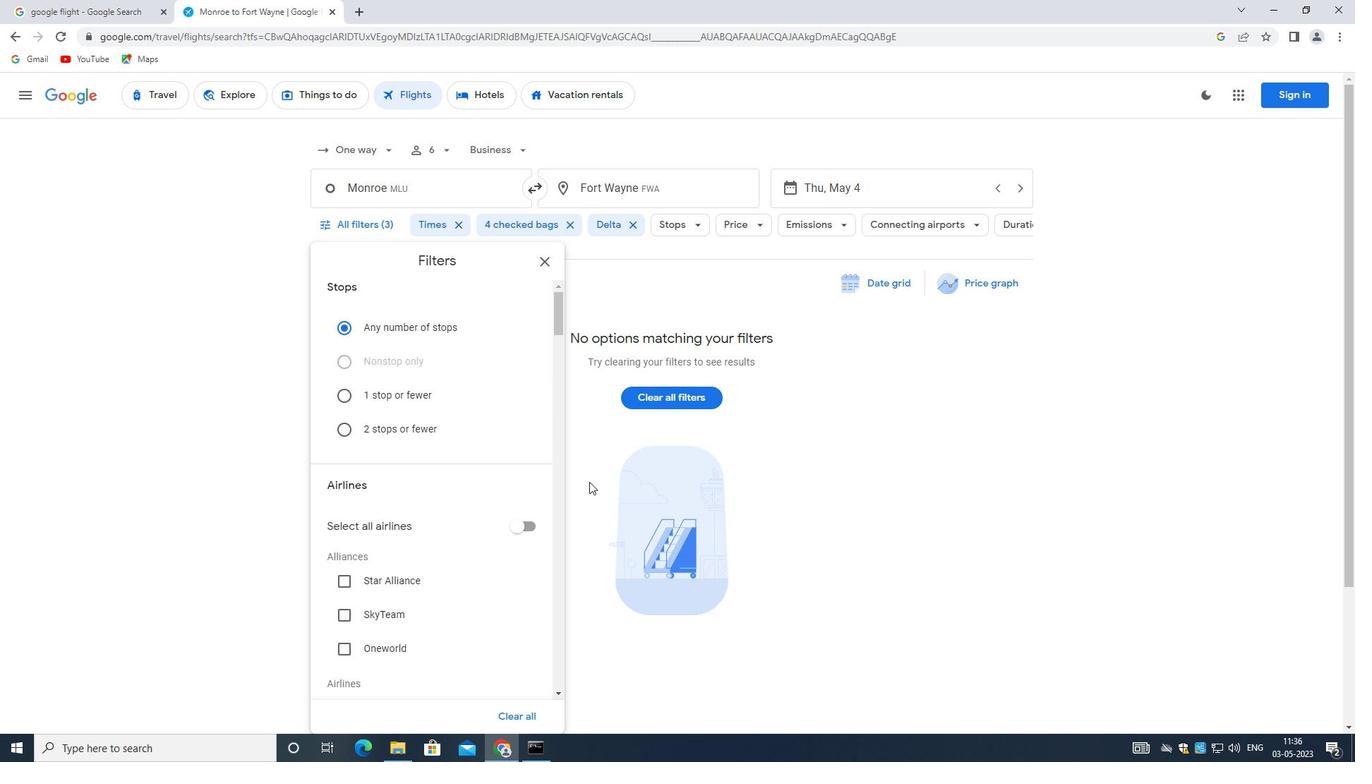 
Action: Mouse scrolled (542, 493) with delta (0, 0)
Screenshot: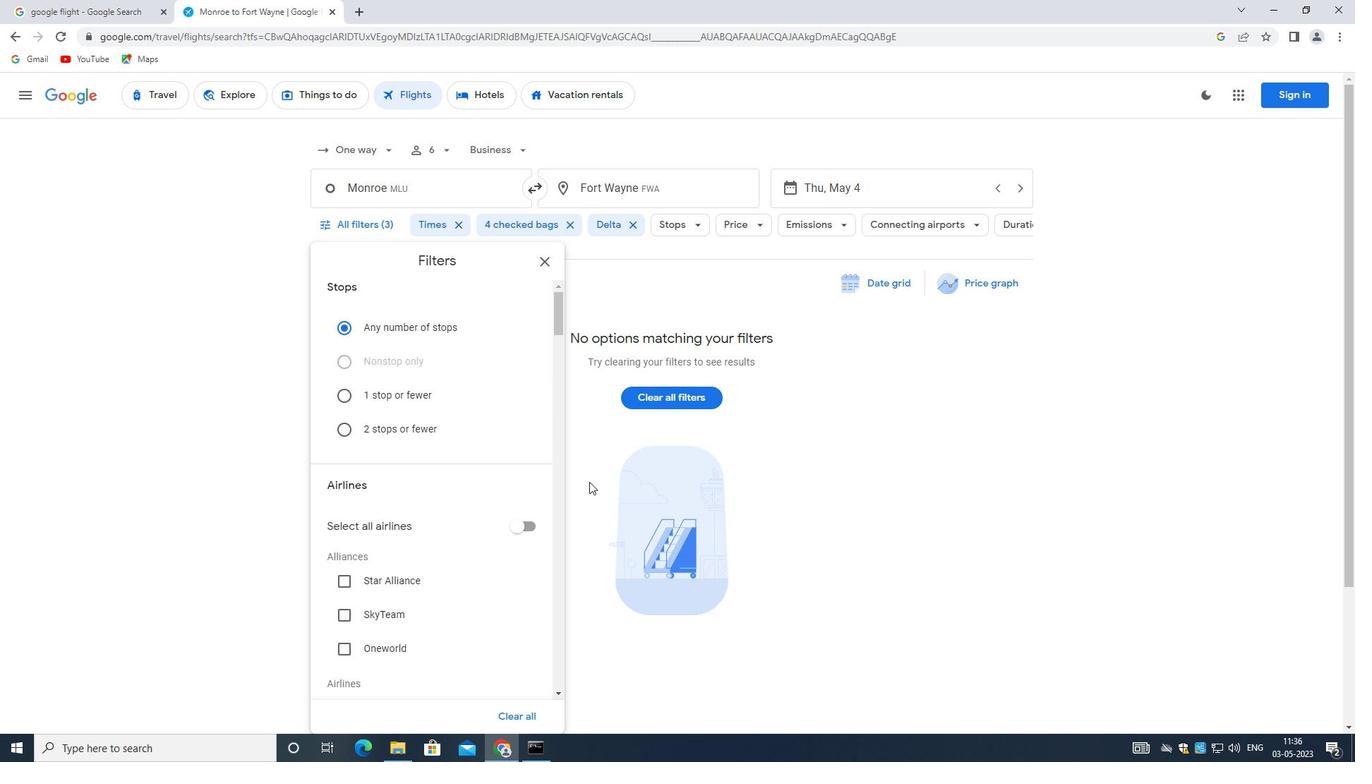 
Action: Mouse moved to (535, 497)
Screenshot: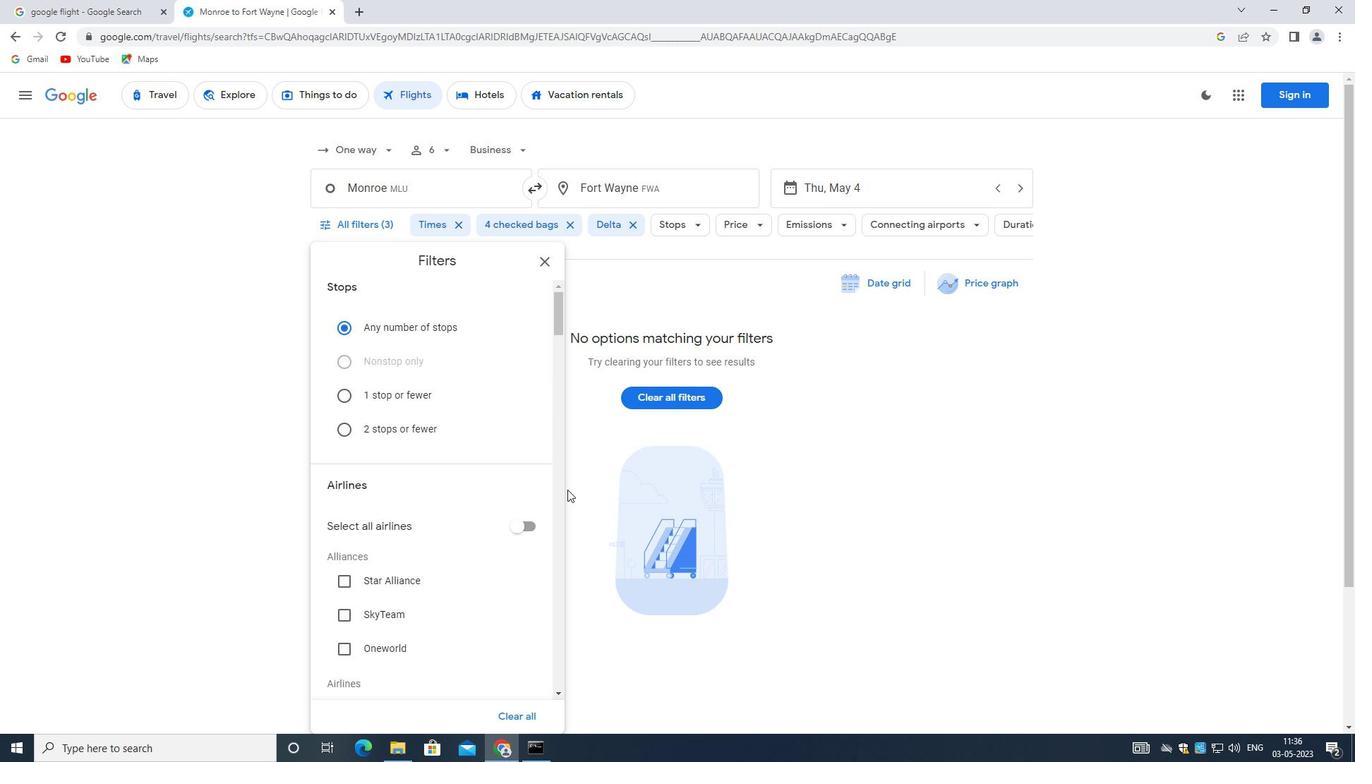 
Action: Mouse scrolled (535, 496) with delta (0, 0)
Screenshot: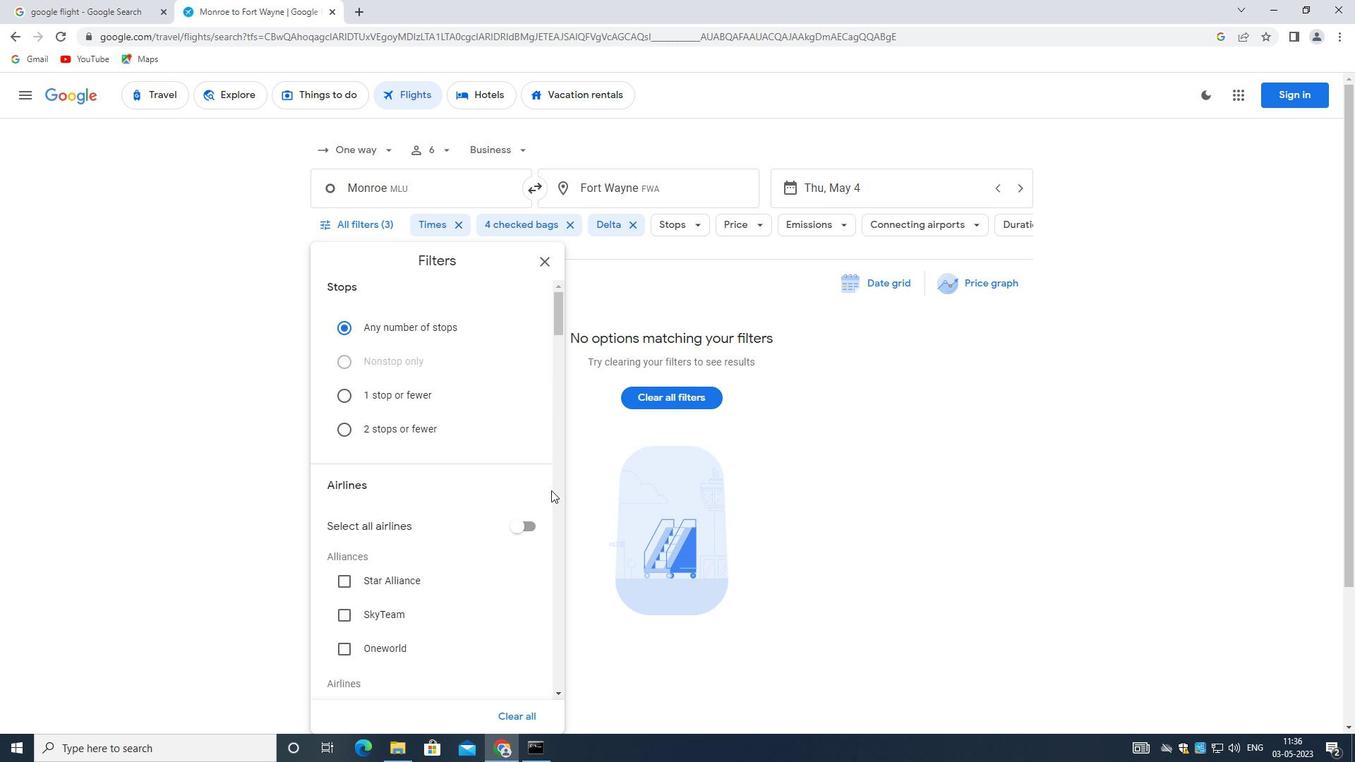 
Action: Mouse moved to (513, 500)
Screenshot: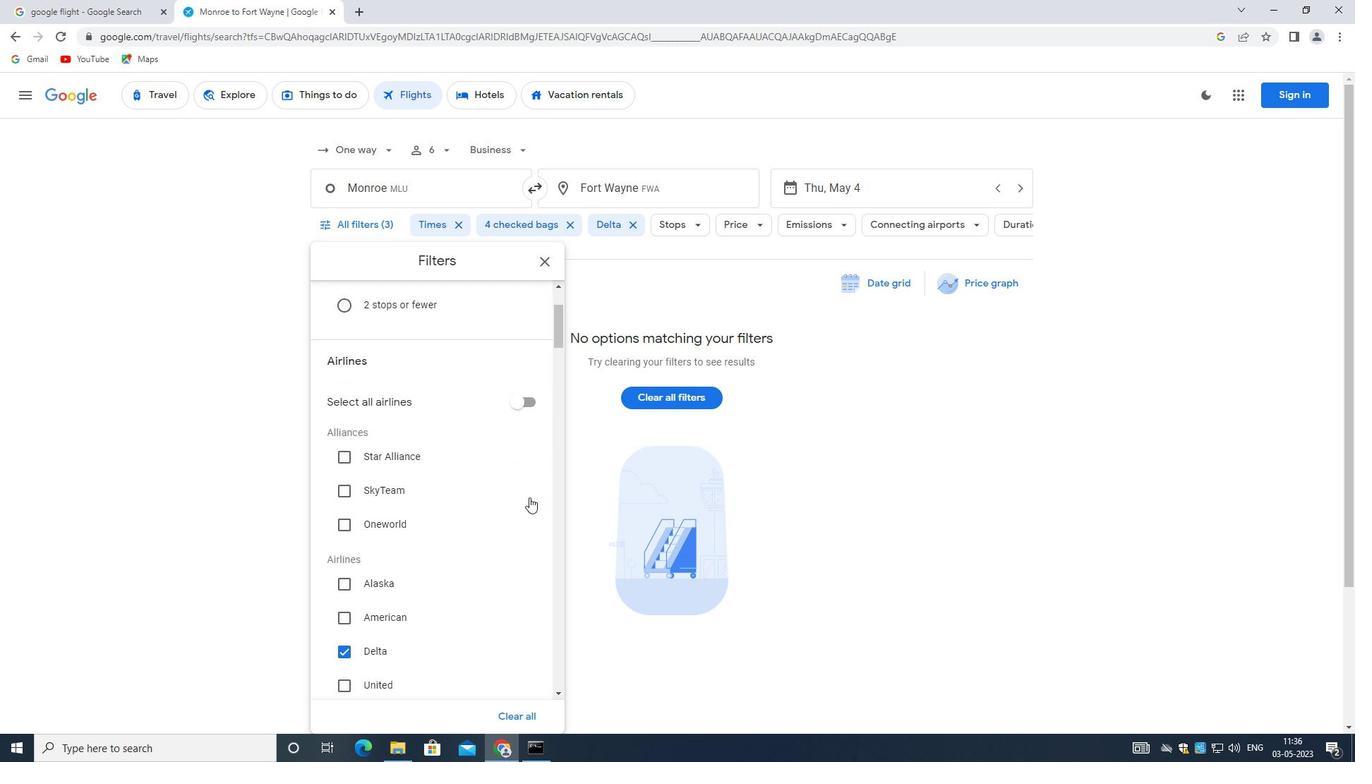 
Action: Mouse scrolled (513, 499) with delta (0, 0)
Screenshot: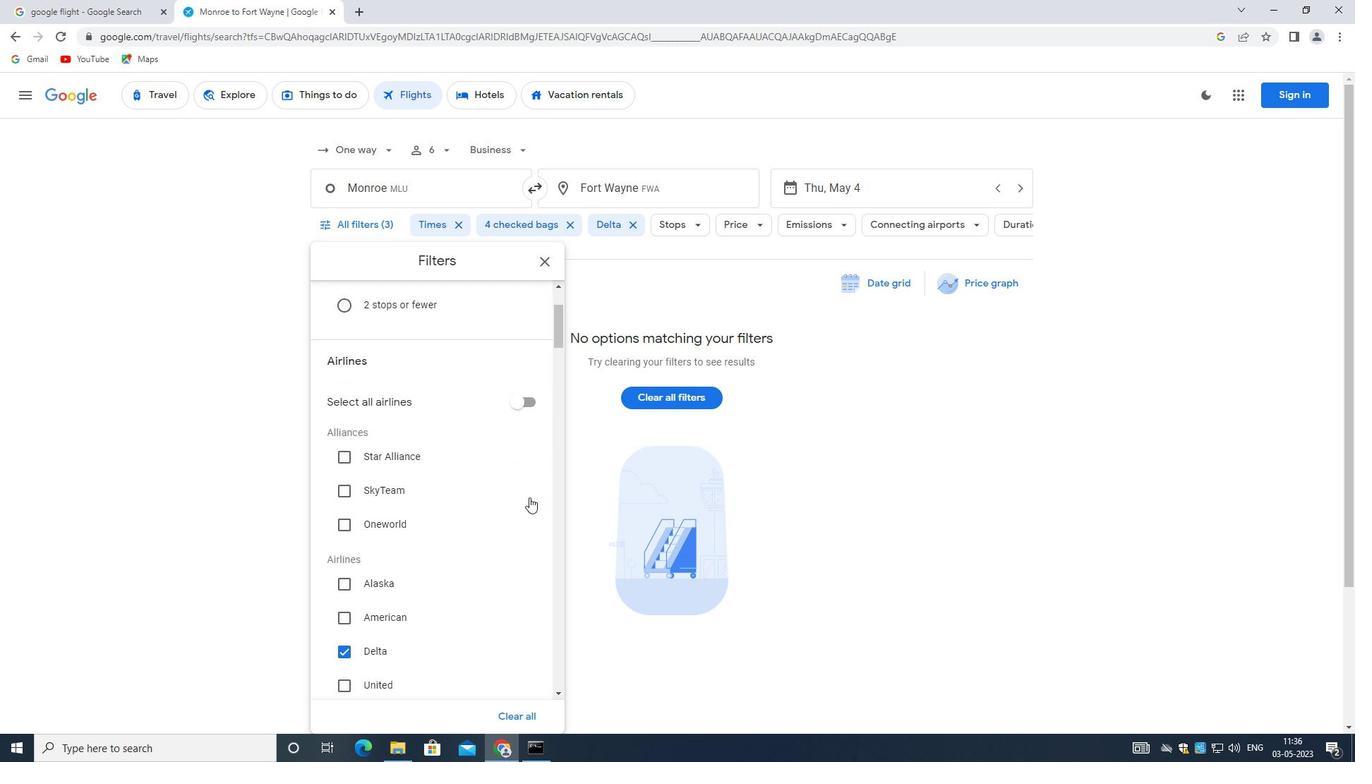 
Action: Mouse moved to (508, 504)
Screenshot: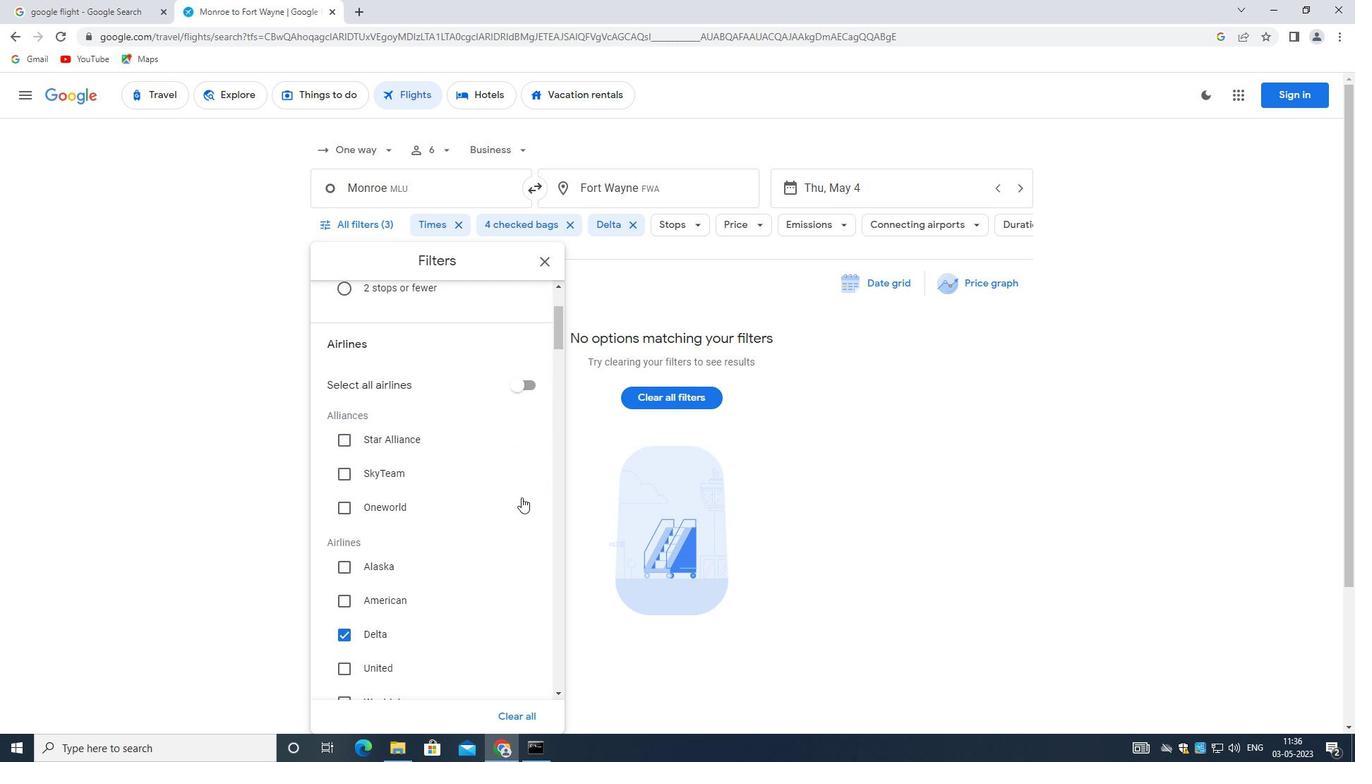 
Action: Mouse scrolled (508, 503) with delta (0, 0)
Screenshot: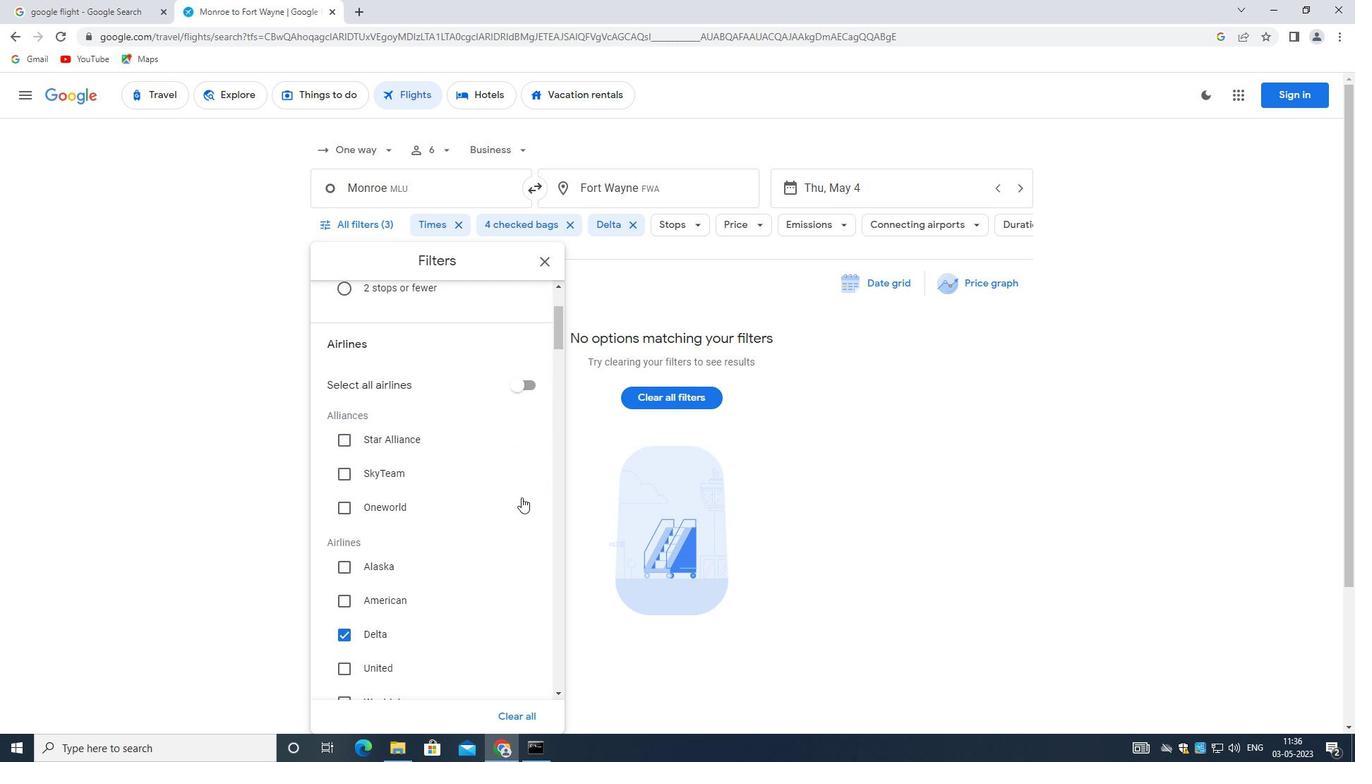 
Action: Mouse moved to (506, 496)
Screenshot: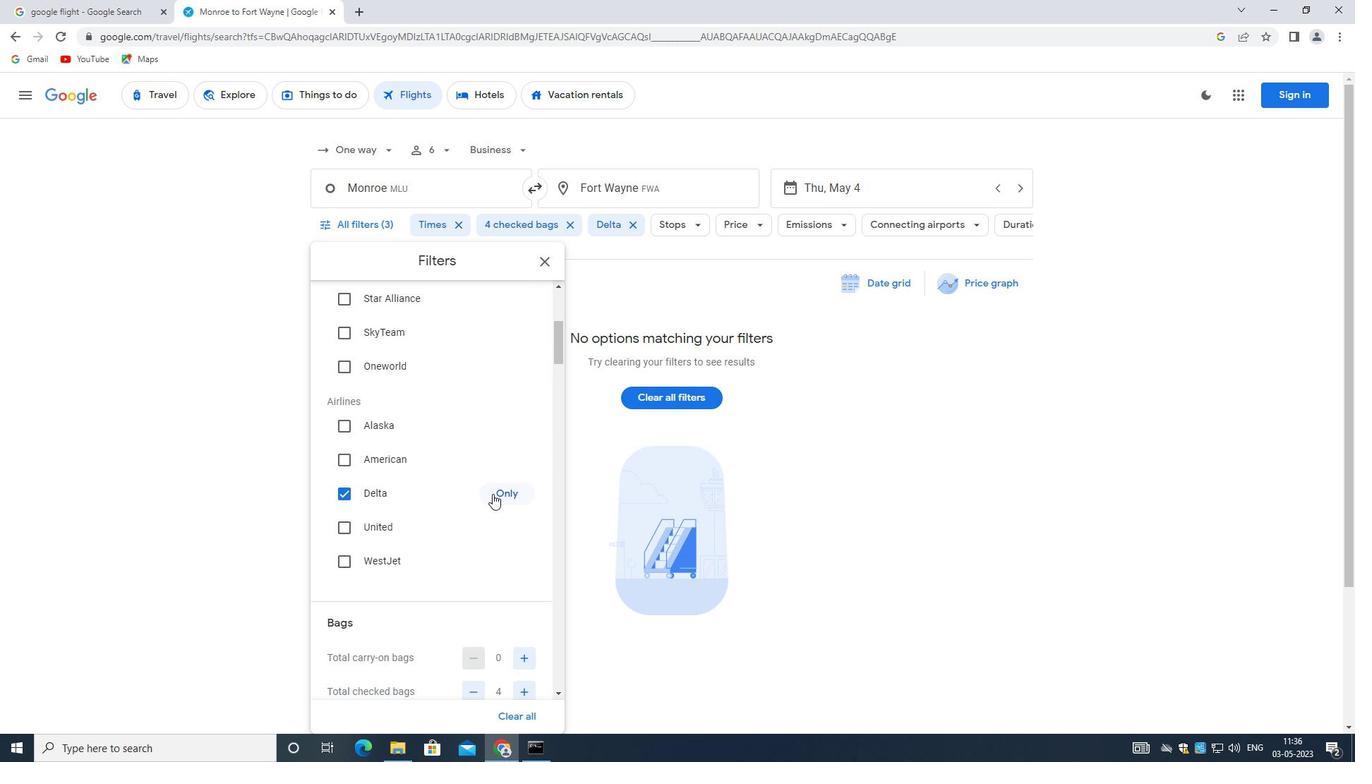 
Action: Mouse pressed left at (506, 496)
Screenshot: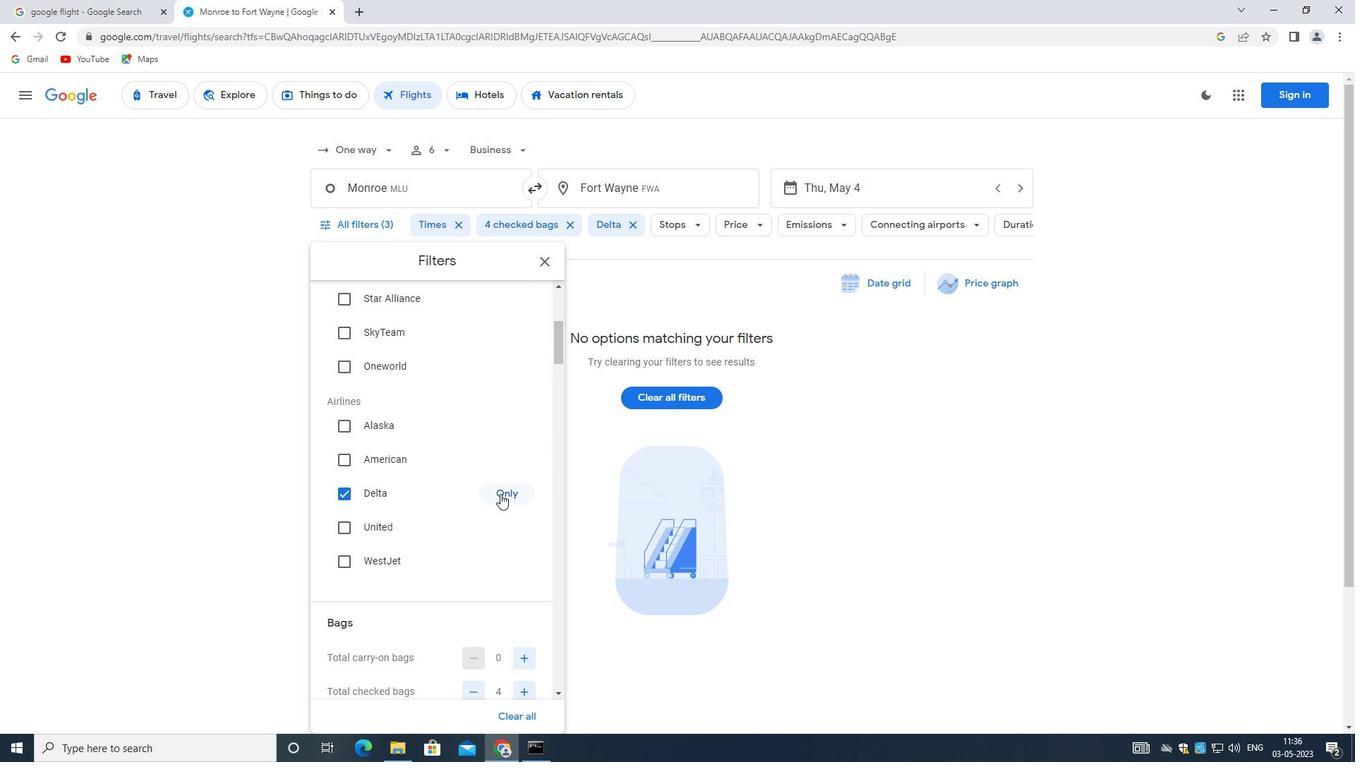 
Action: Mouse moved to (446, 455)
Screenshot: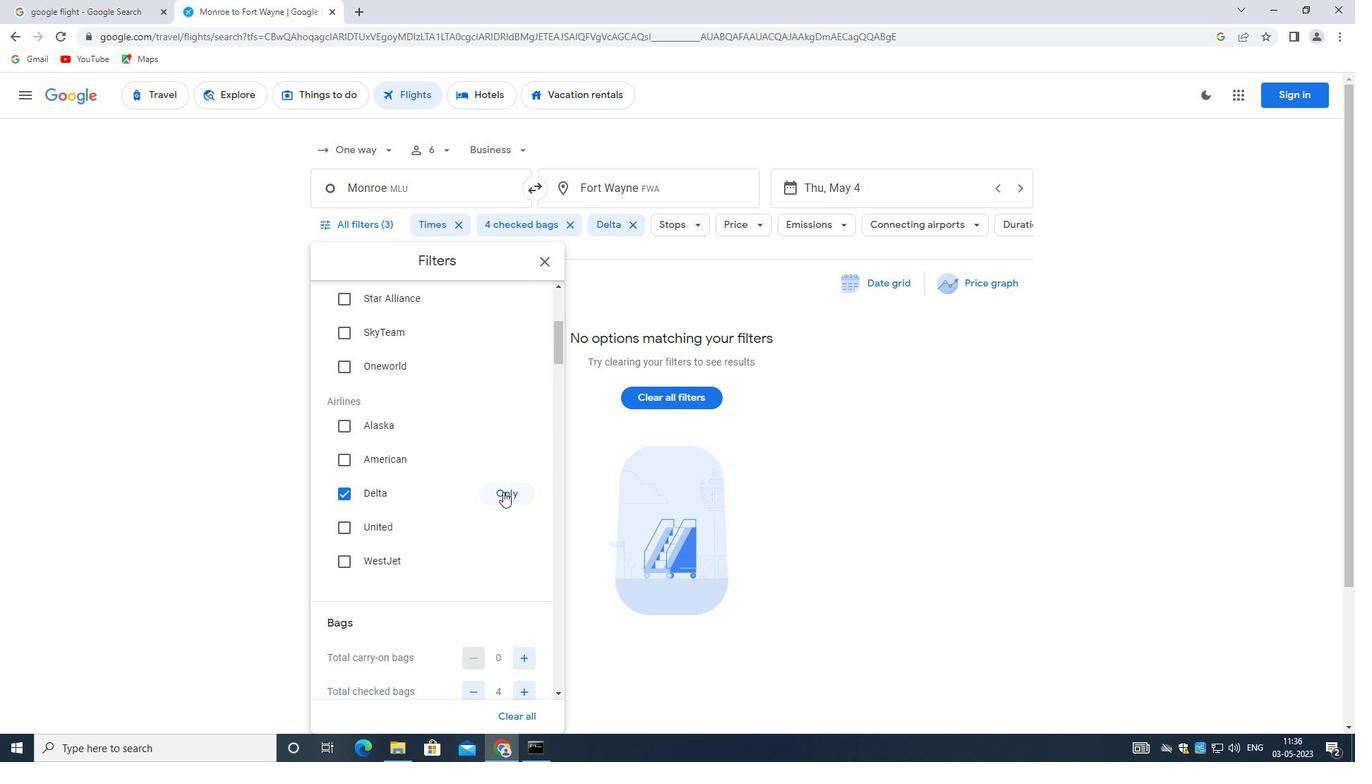 
Action: Mouse scrolled (446, 455) with delta (0, 0)
Screenshot: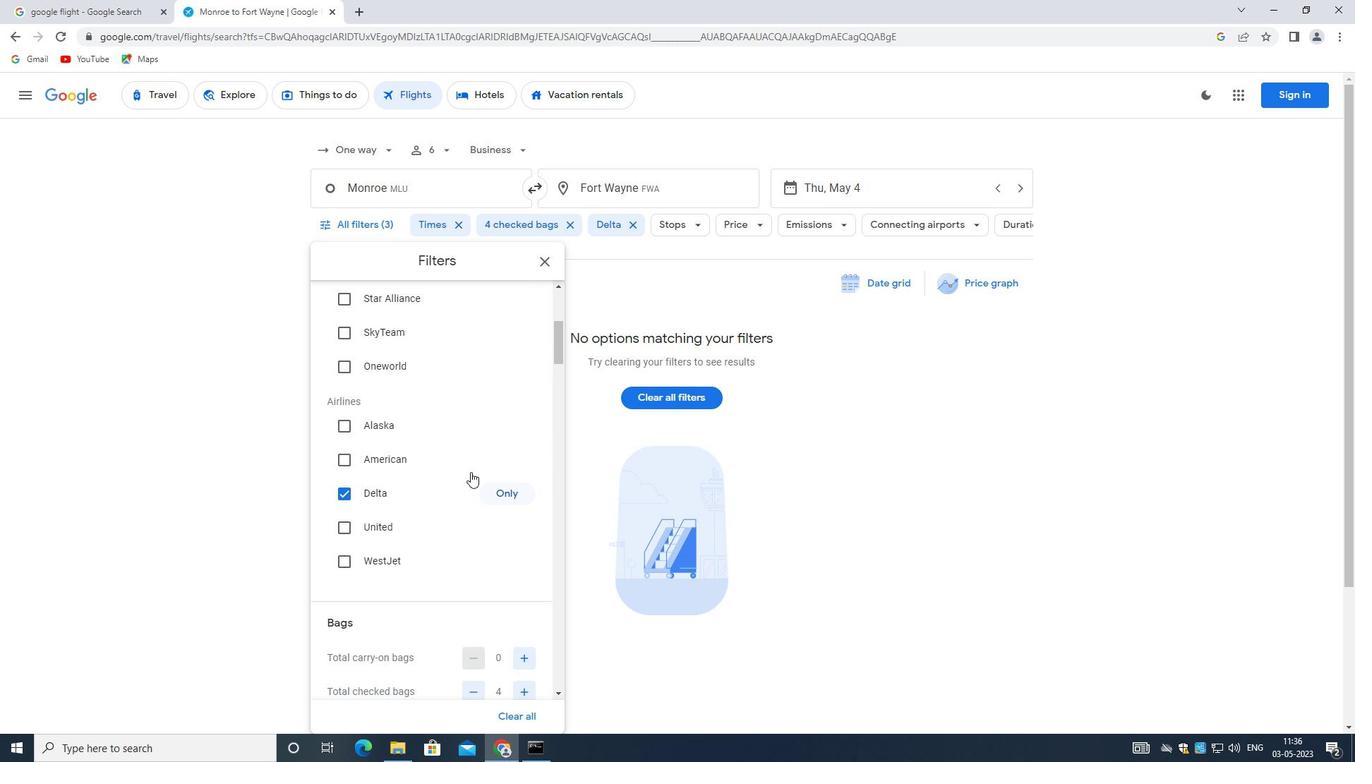 
Action: Mouse moved to (446, 456)
Screenshot: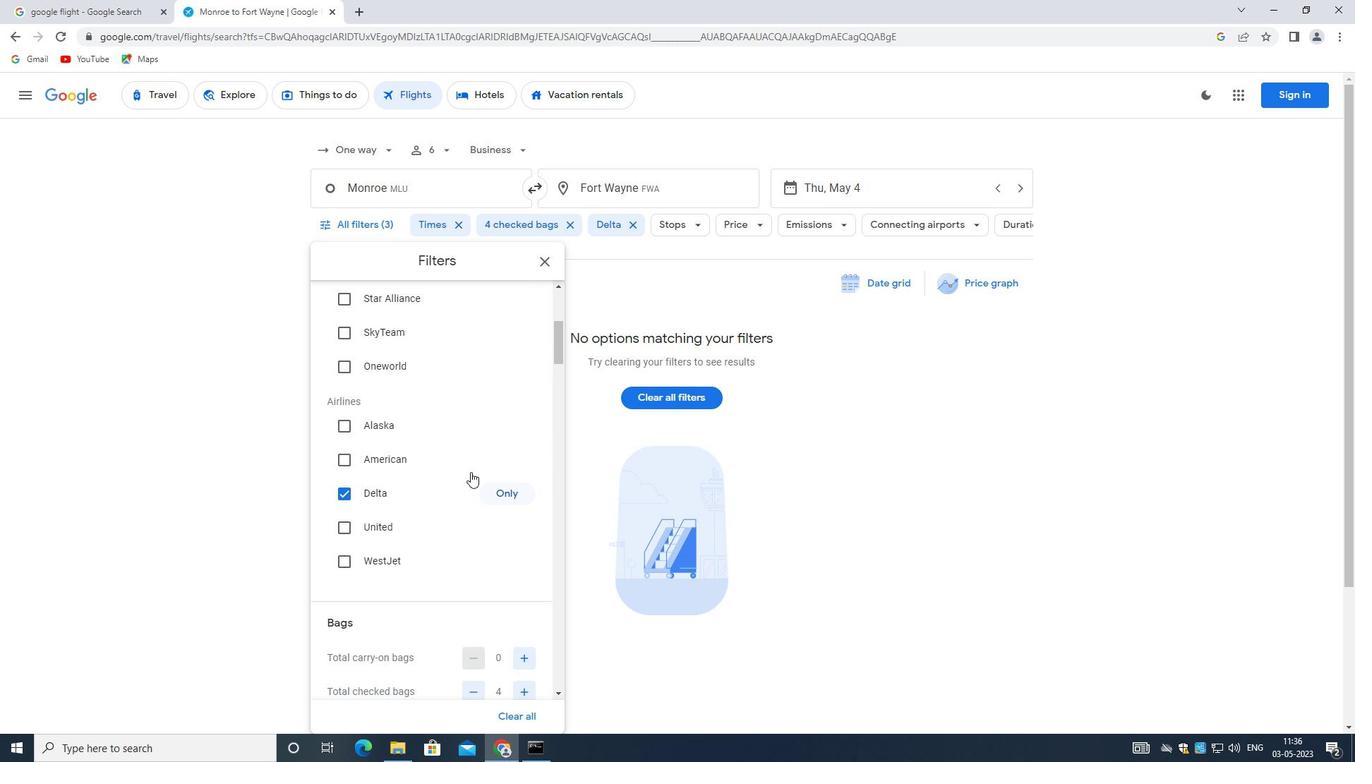 
Action: Mouse scrolled (446, 455) with delta (0, 0)
Screenshot: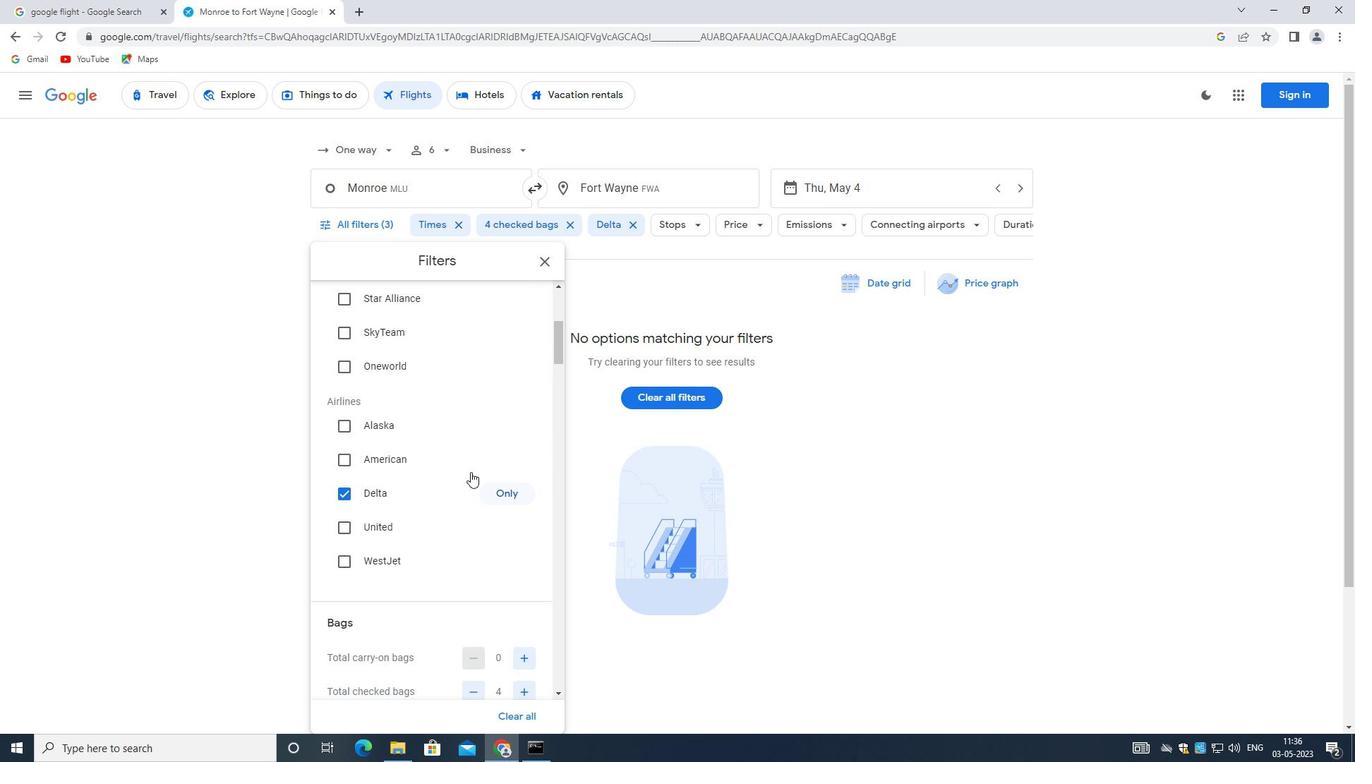 
Action: Mouse moved to (446, 456)
Screenshot: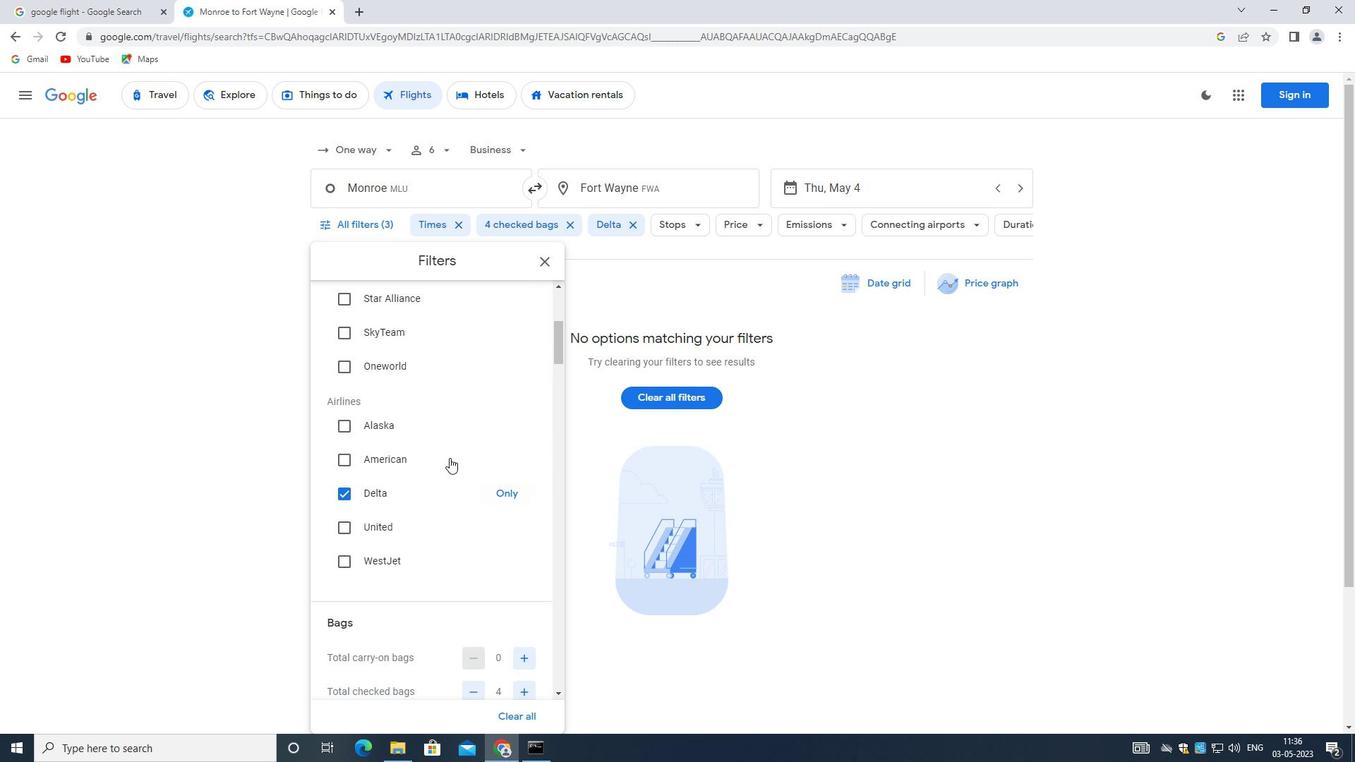 
Action: Mouse scrolled (446, 455) with delta (0, 0)
Screenshot: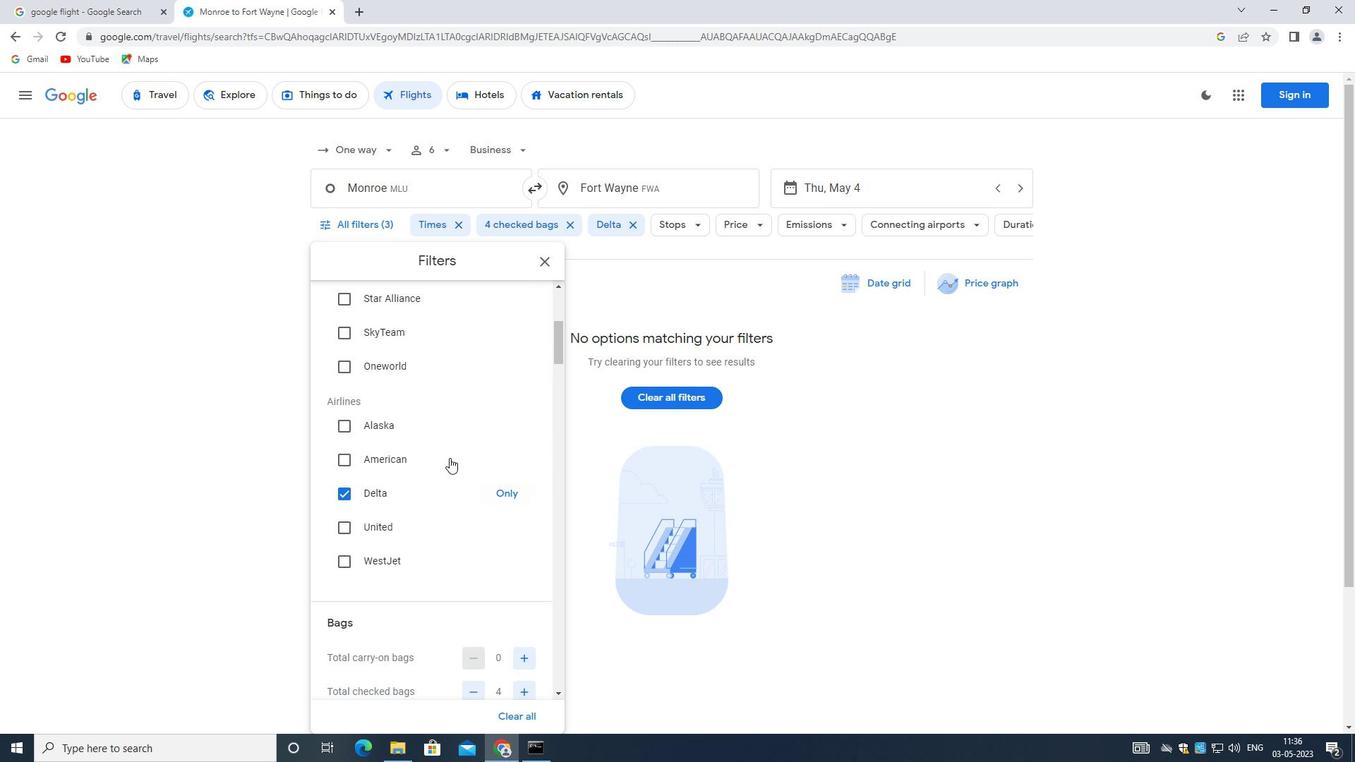 
Action: Mouse moved to (444, 458)
Screenshot: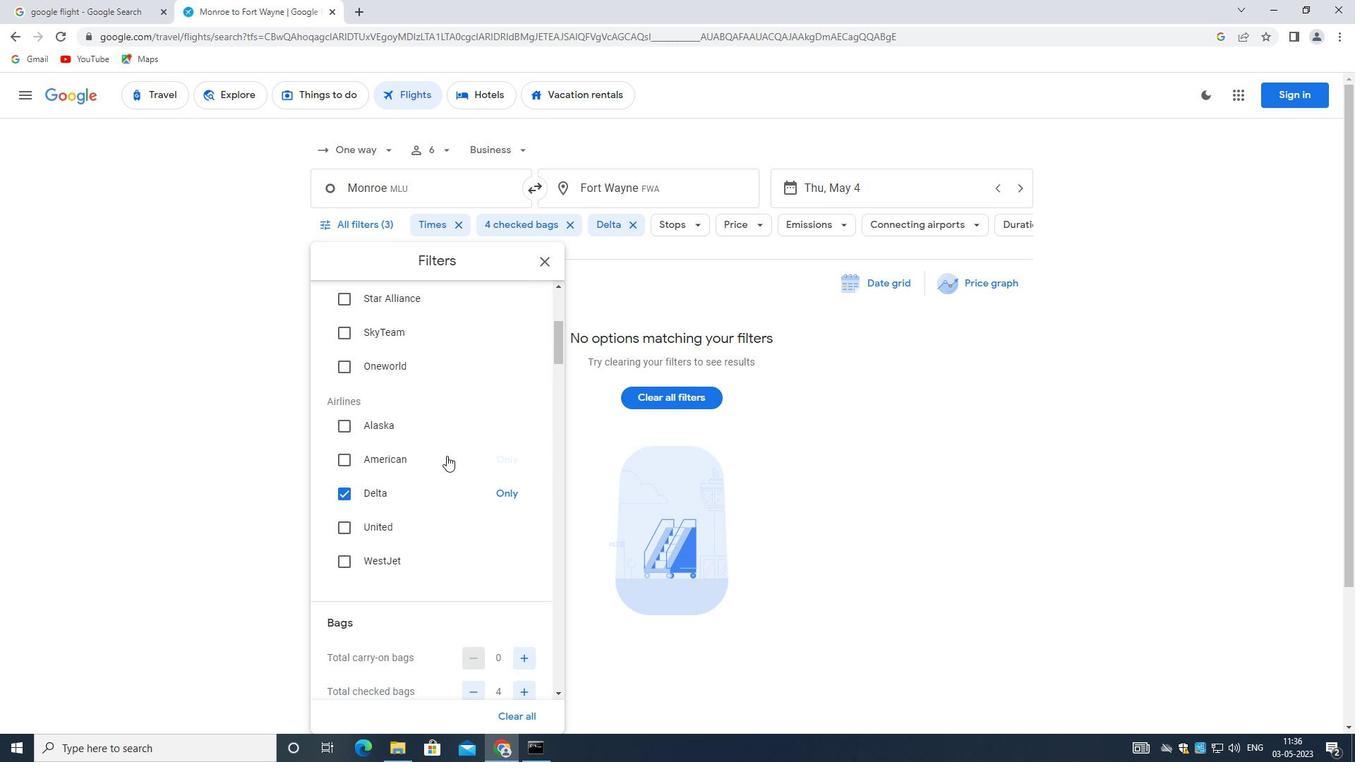 
Action: Mouse scrolled (444, 457) with delta (0, 0)
Screenshot: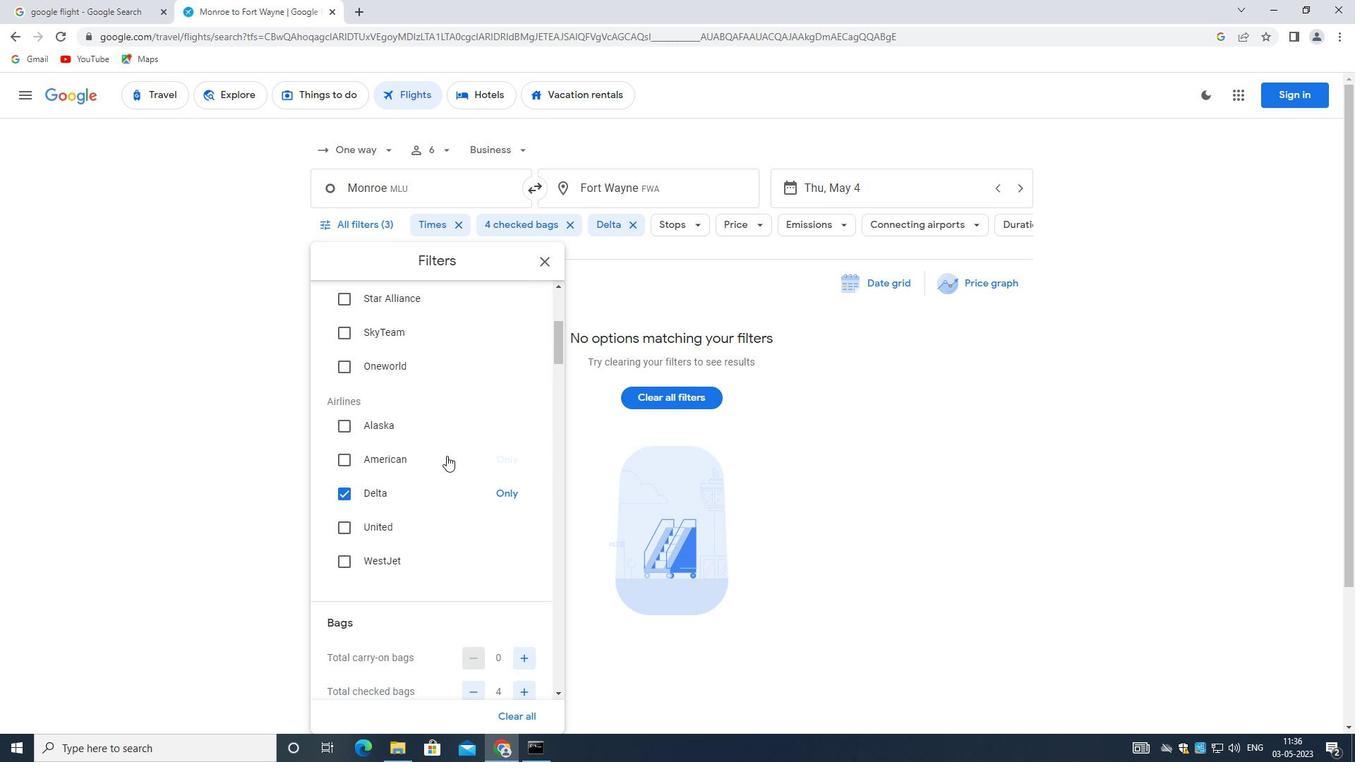 
Action: Mouse moved to (474, 455)
Screenshot: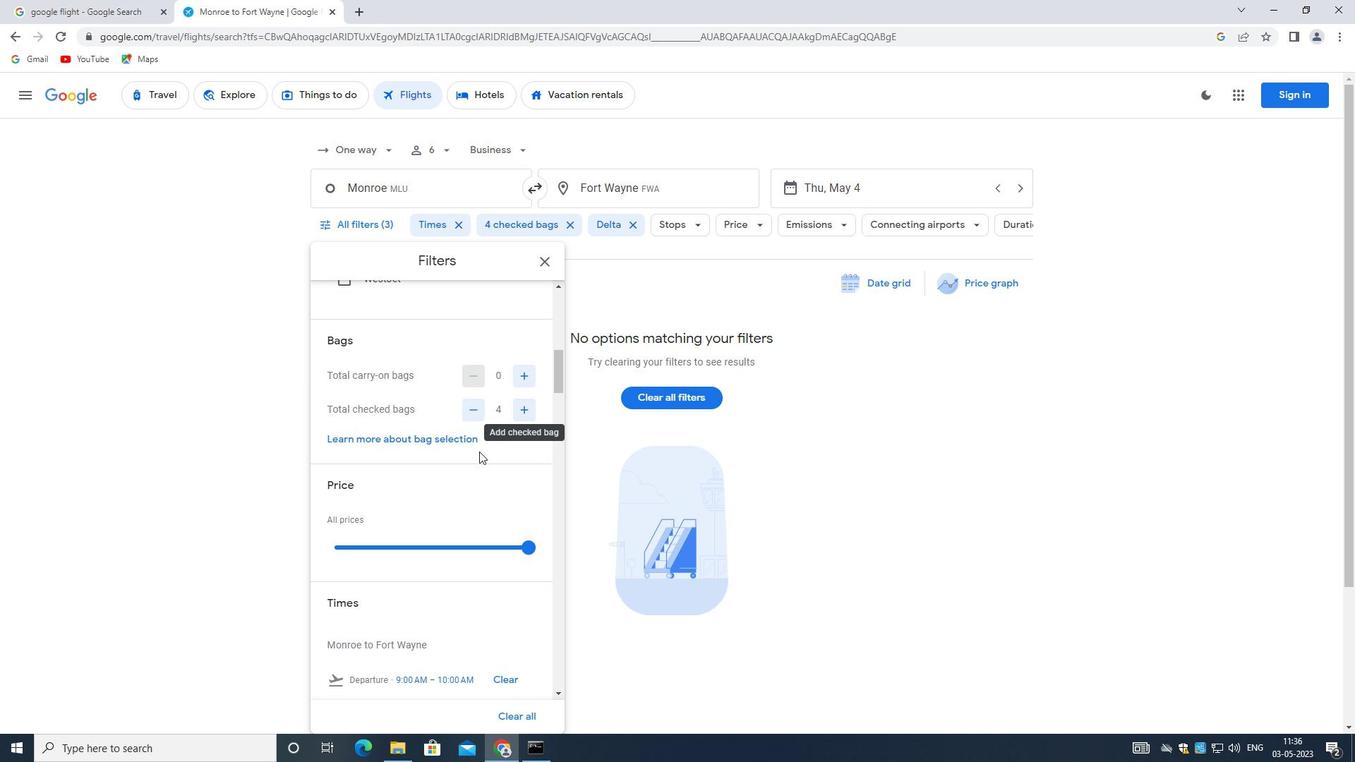 
Action: Mouse scrolled (474, 455) with delta (0, 0)
Screenshot: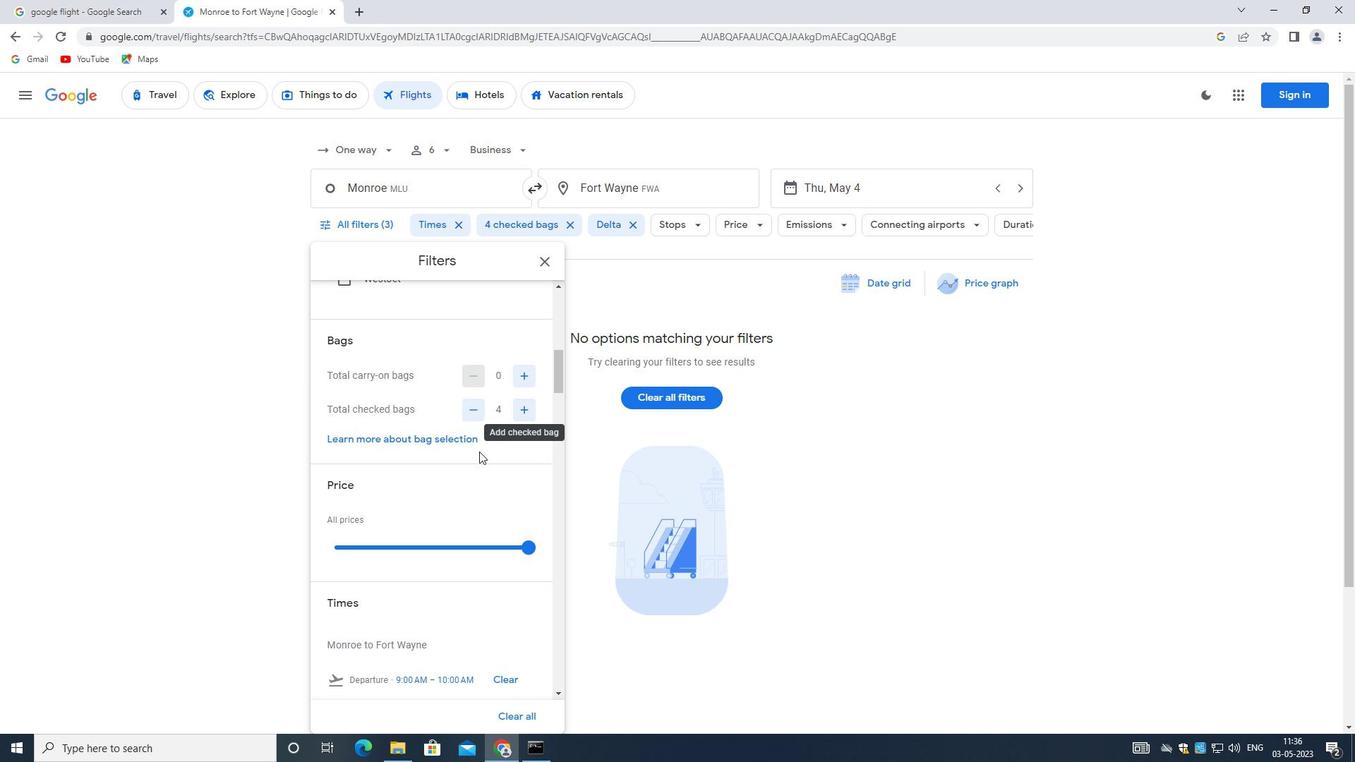 
Action: Mouse moved to (473, 455)
Screenshot: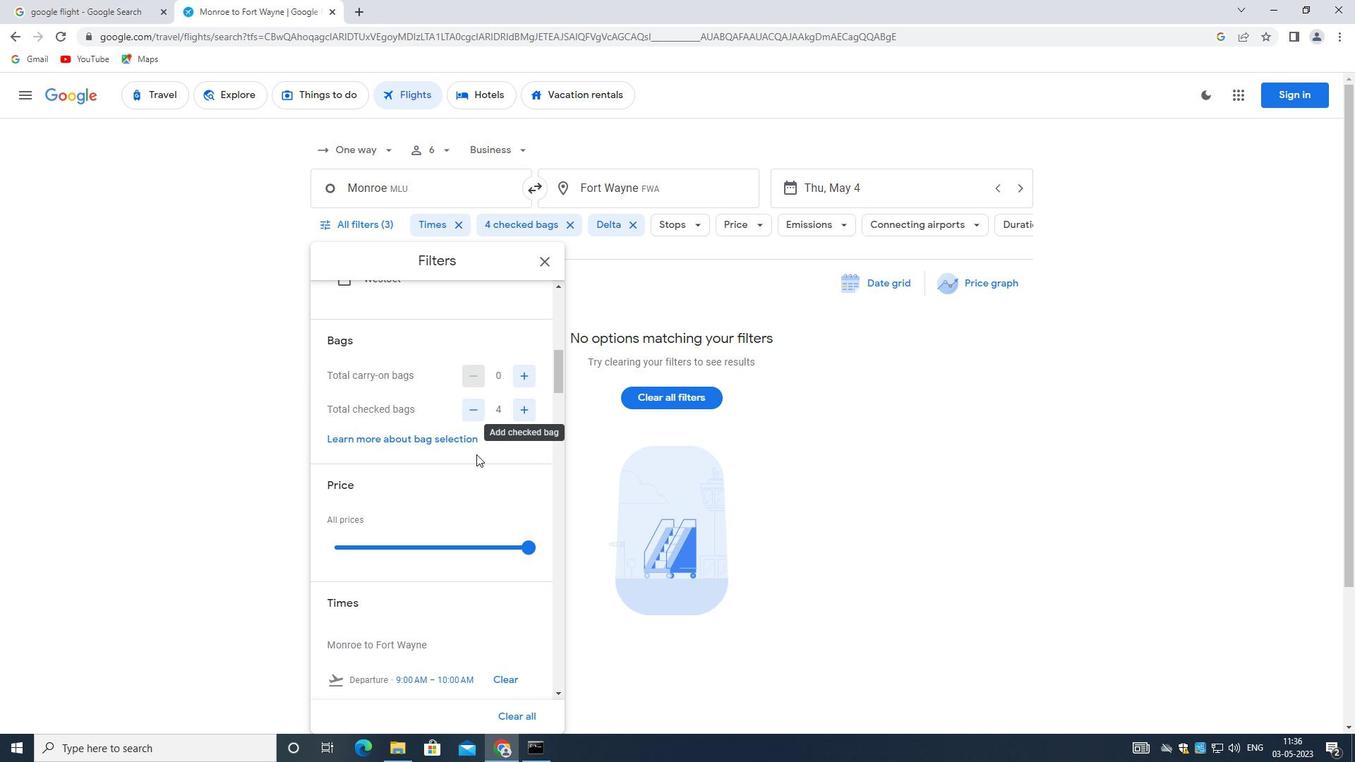 
Action: Mouse scrolled (473, 455) with delta (0, 0)
Screenshot: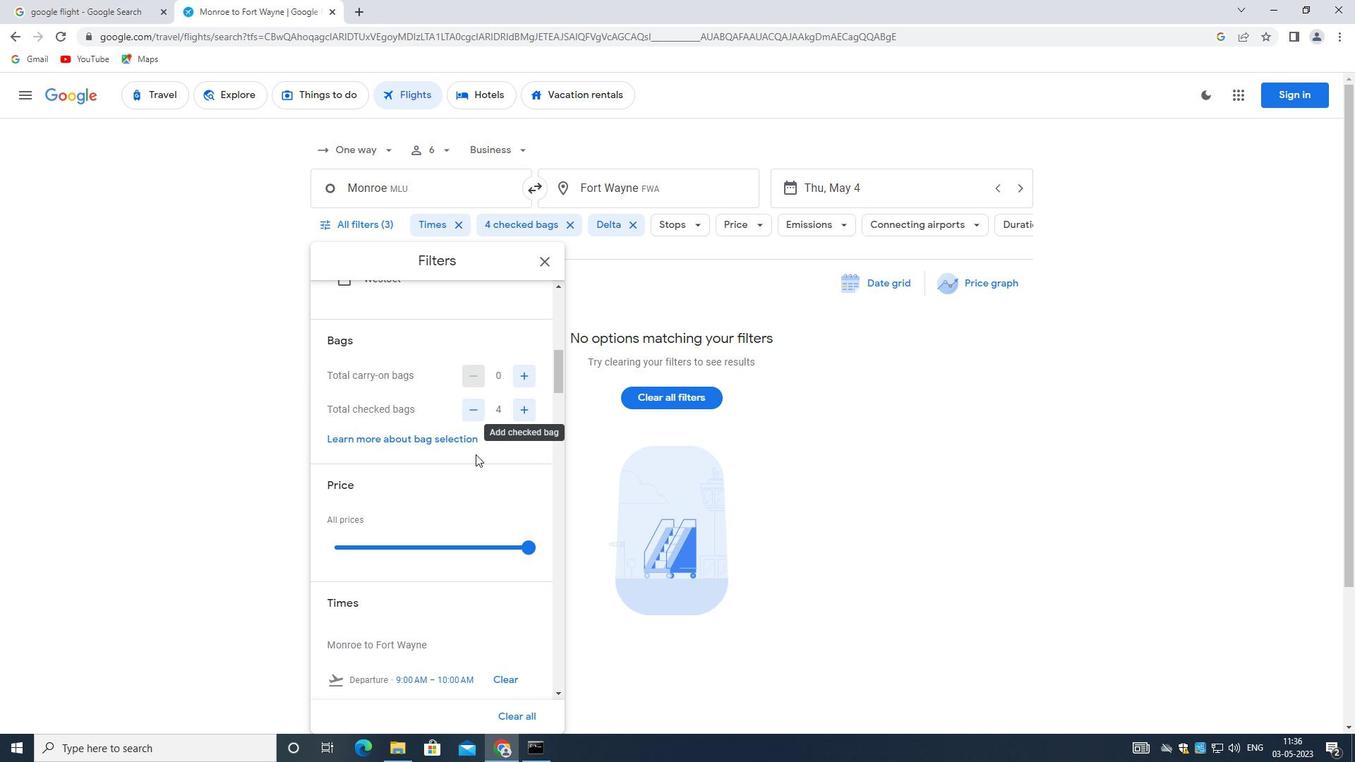 
Action: Mouse moved to (527, 401)
Screenshot: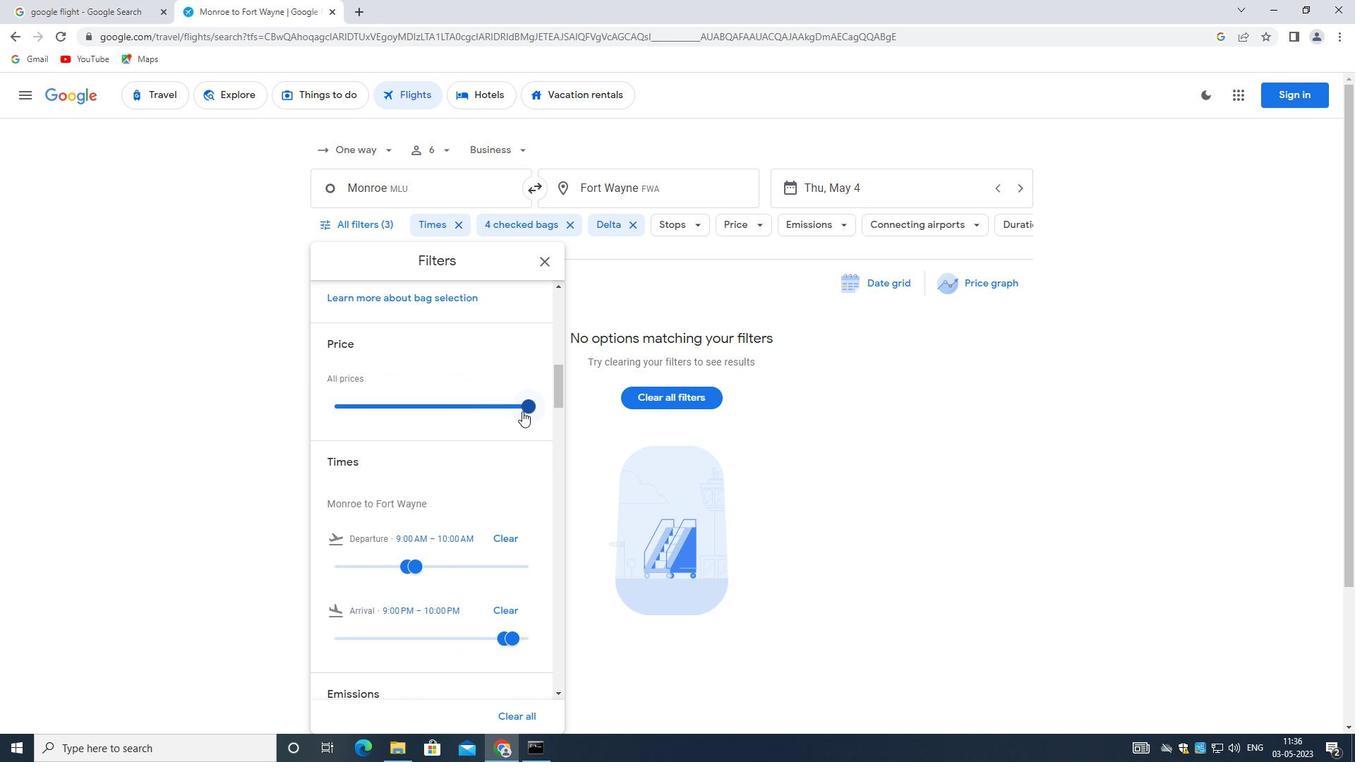 
Action: Mouse pressed left at (527, 401)
Screenshot: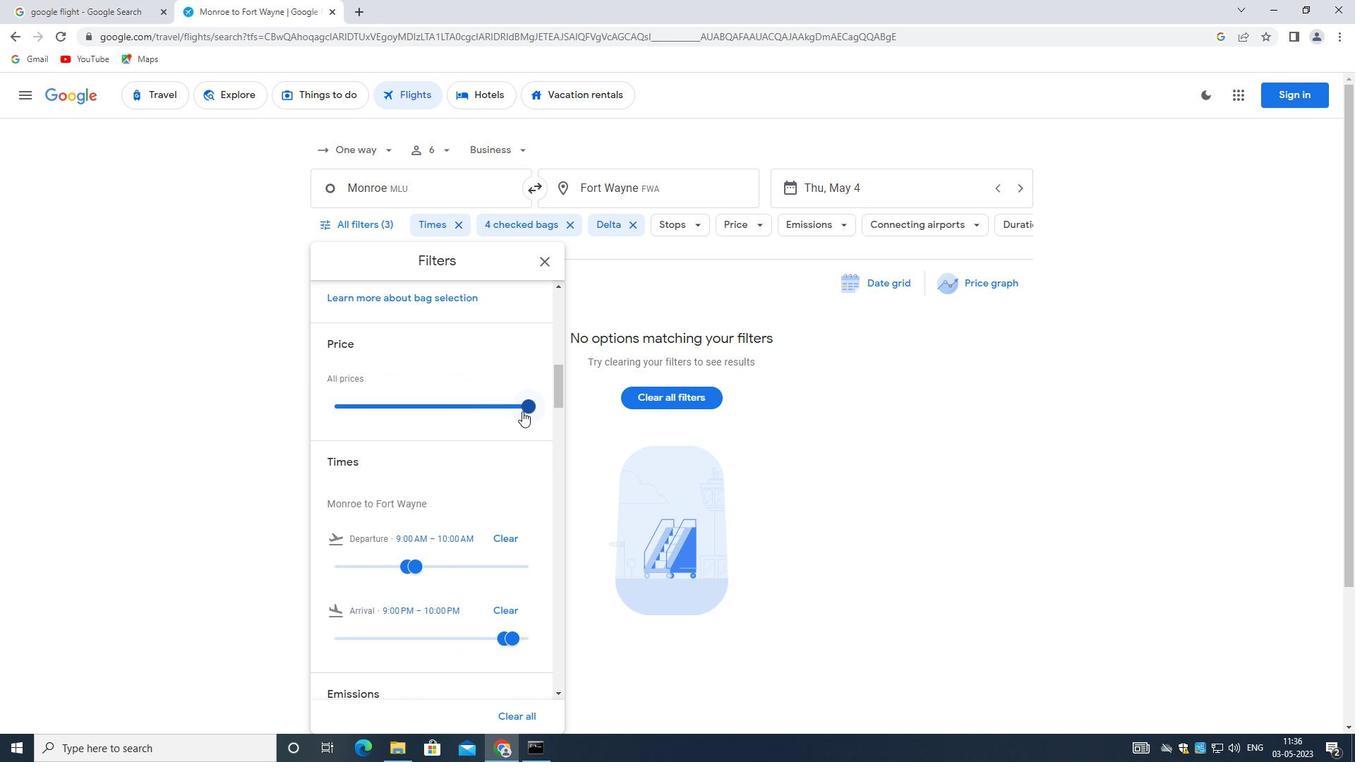
Action: Mouse moved to (476, 468)
Screenshot: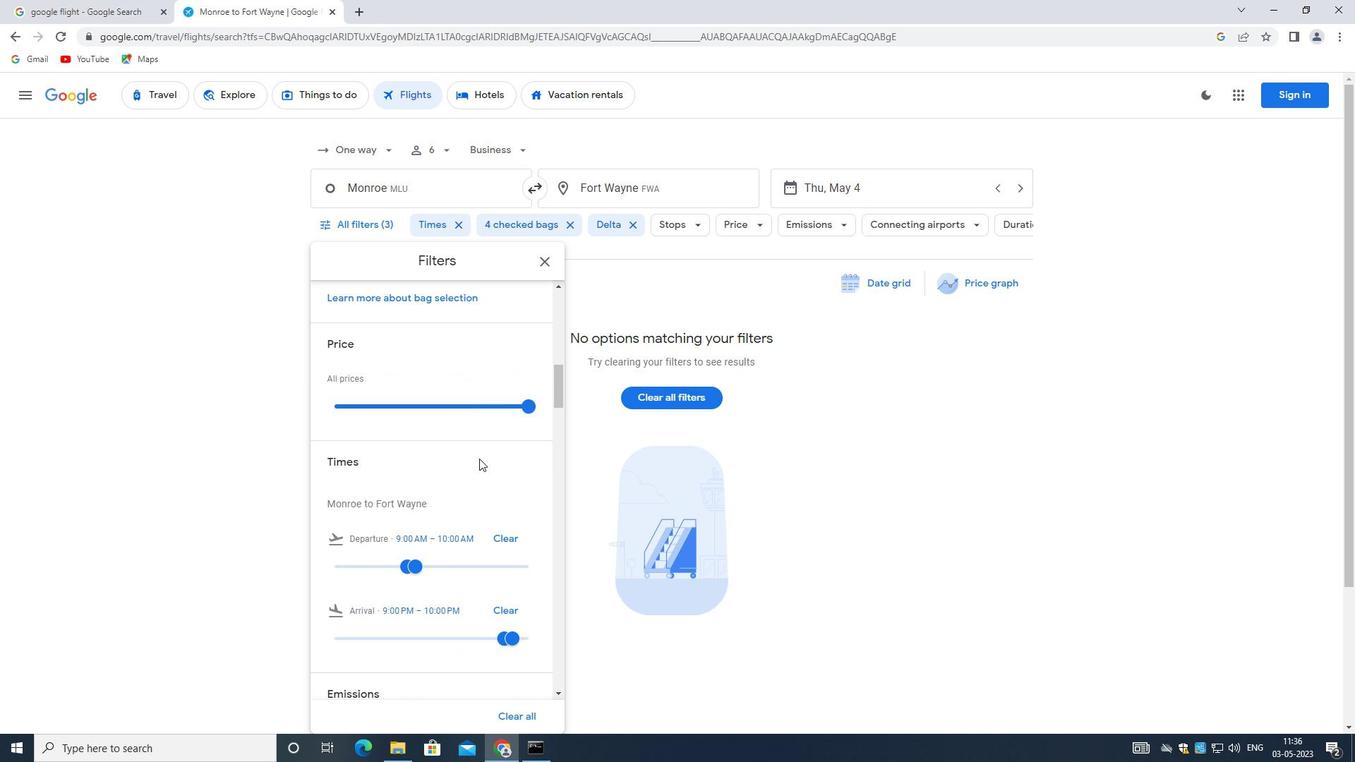 
Action: Mouse scrolled (476, 467) with delta (0, 0)
Screenshot: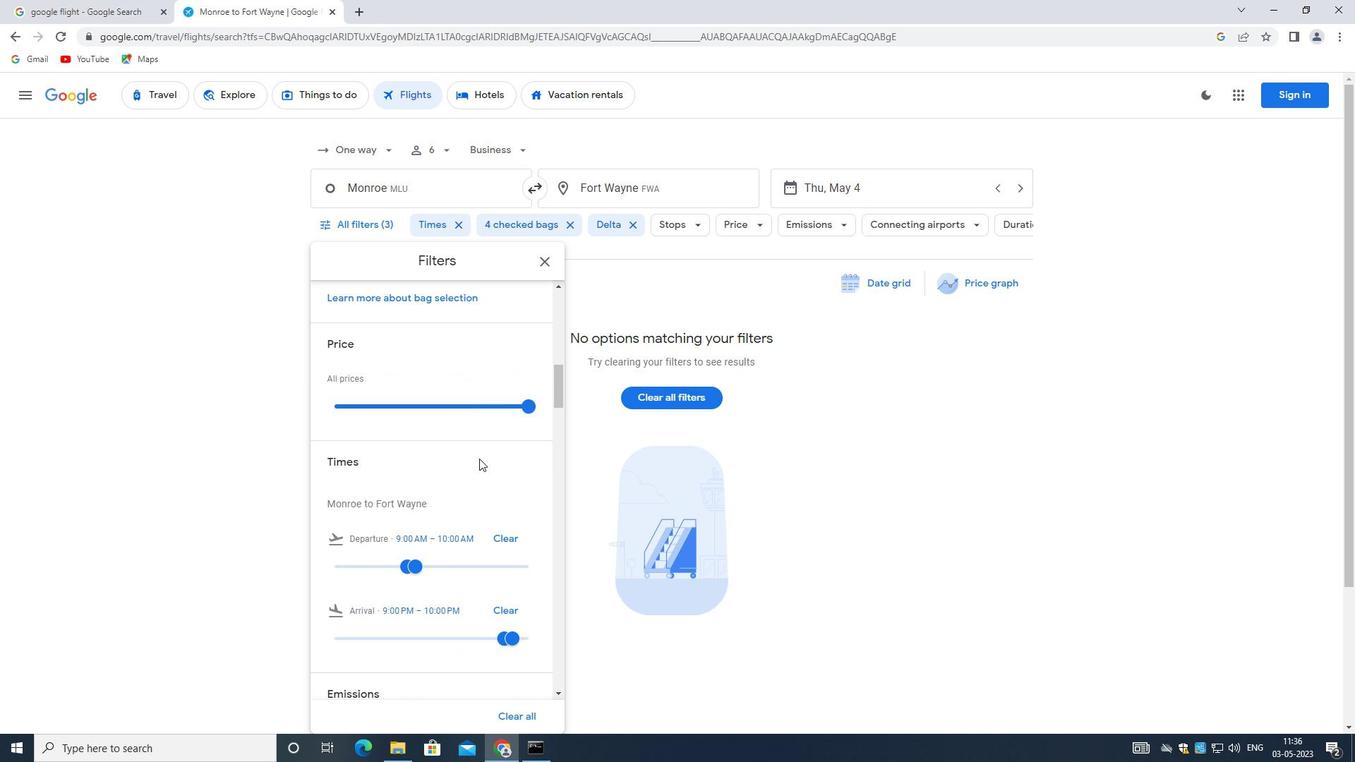 
Action: Mouse moved to (476, 470)
Screenshot: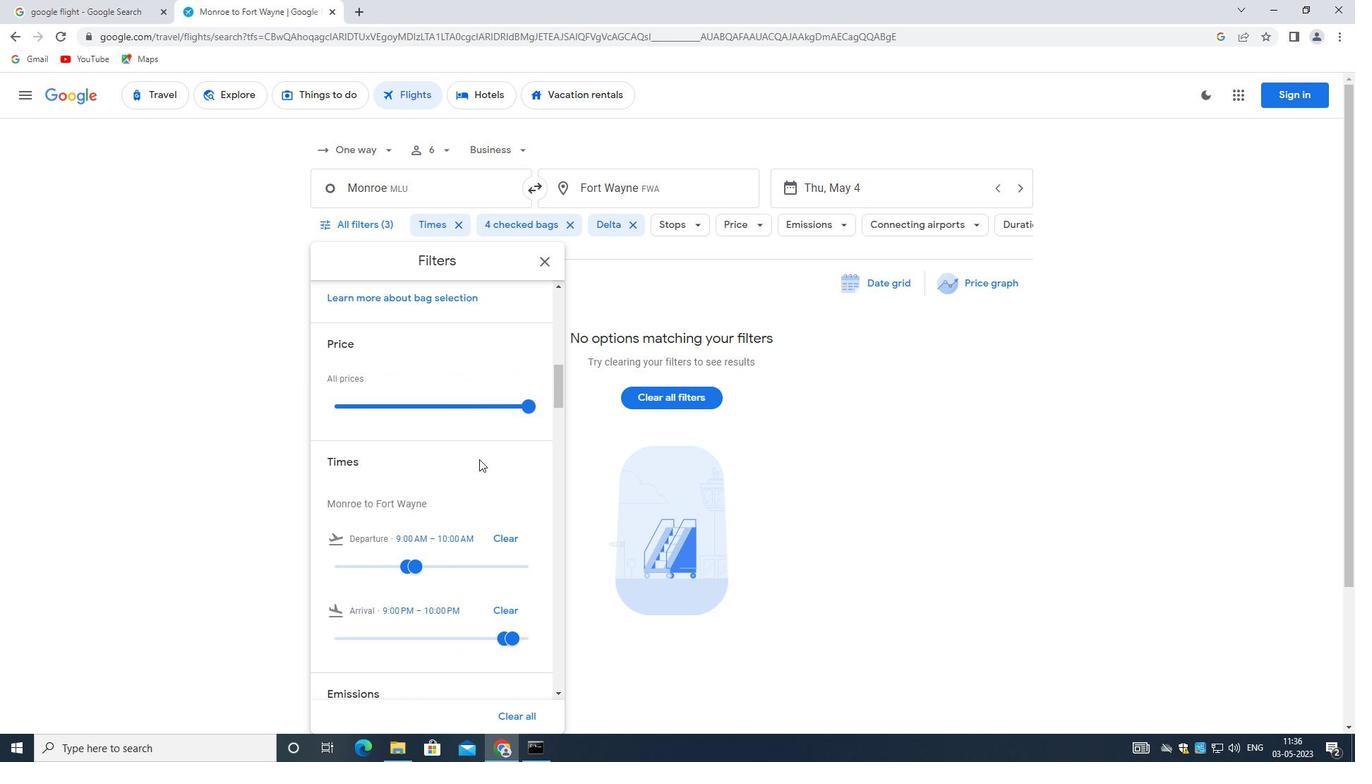 
Action: Mouse scrolled (476, 469) with delta (0, 0)
Screenshot: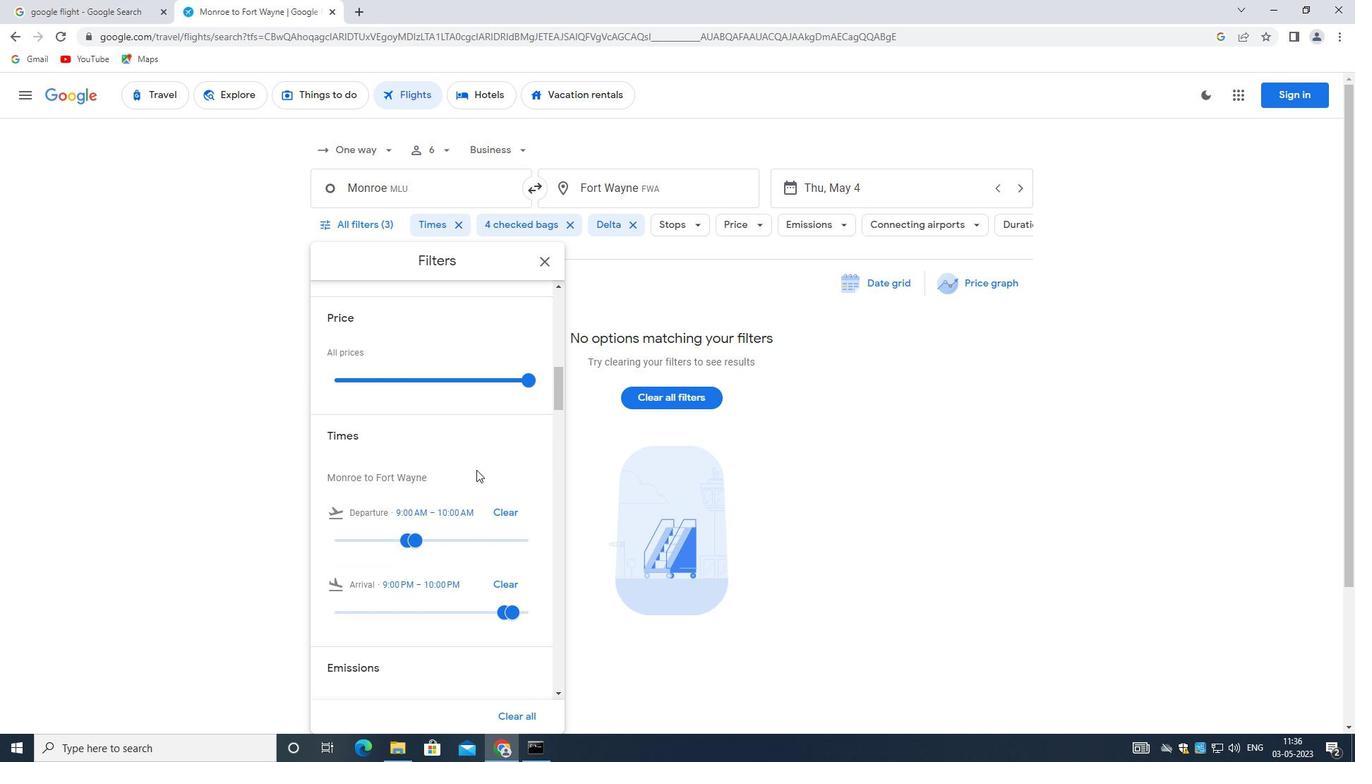 
Action: Mouse scrolled (476, 469) with delta (0, 0)
Screenshot: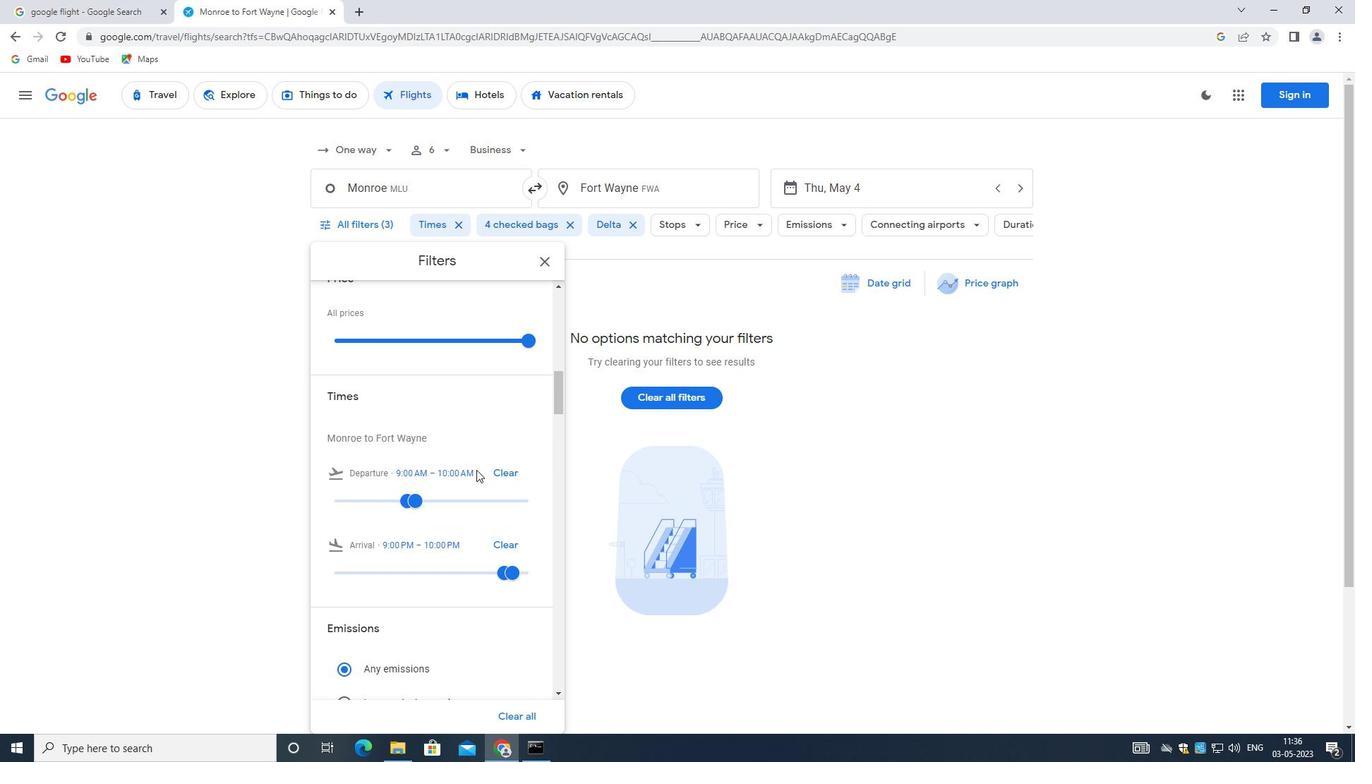 
Action: Mouse moved to (458, 448)
Screenshot: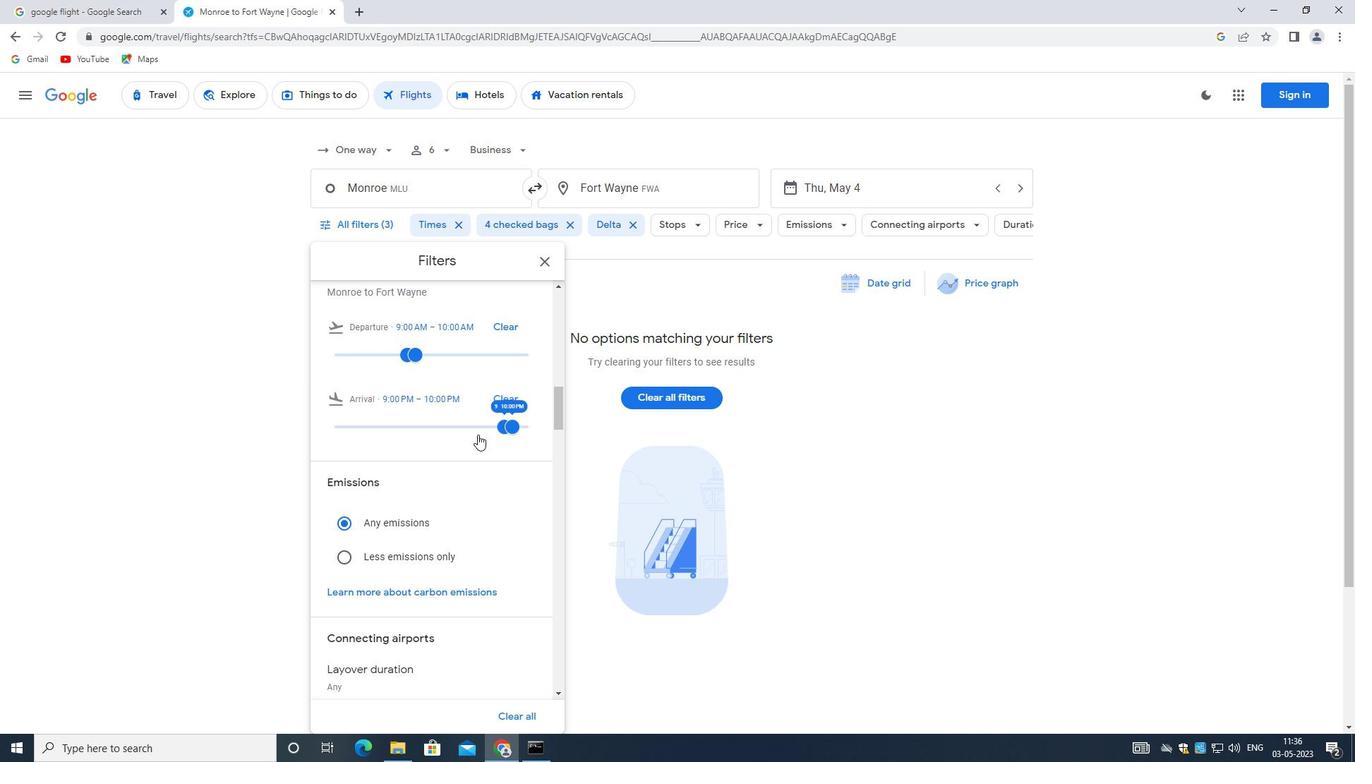 
Action: Mouse scrolled (458, 448) with delta (0, 0)
Screenshot: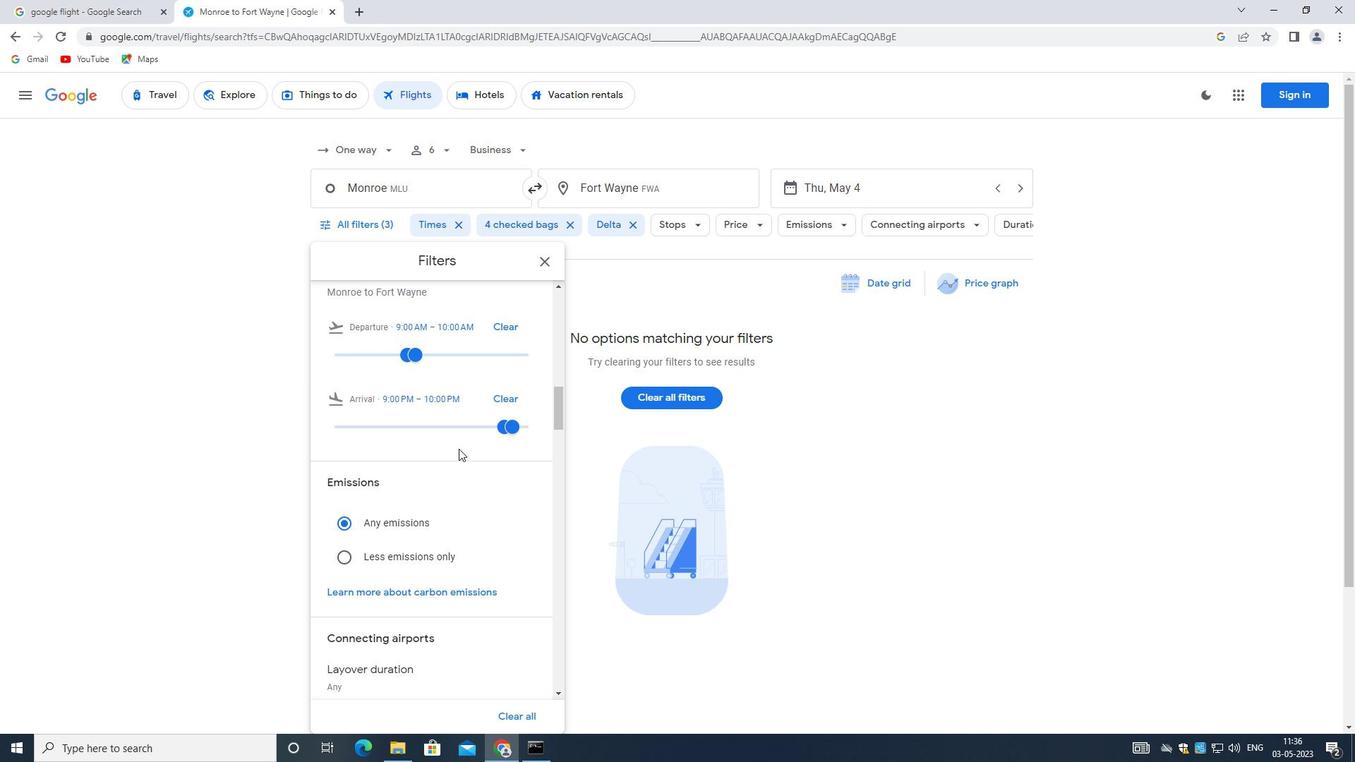
Action: Mouse moved to (457, 451)
Screenshot: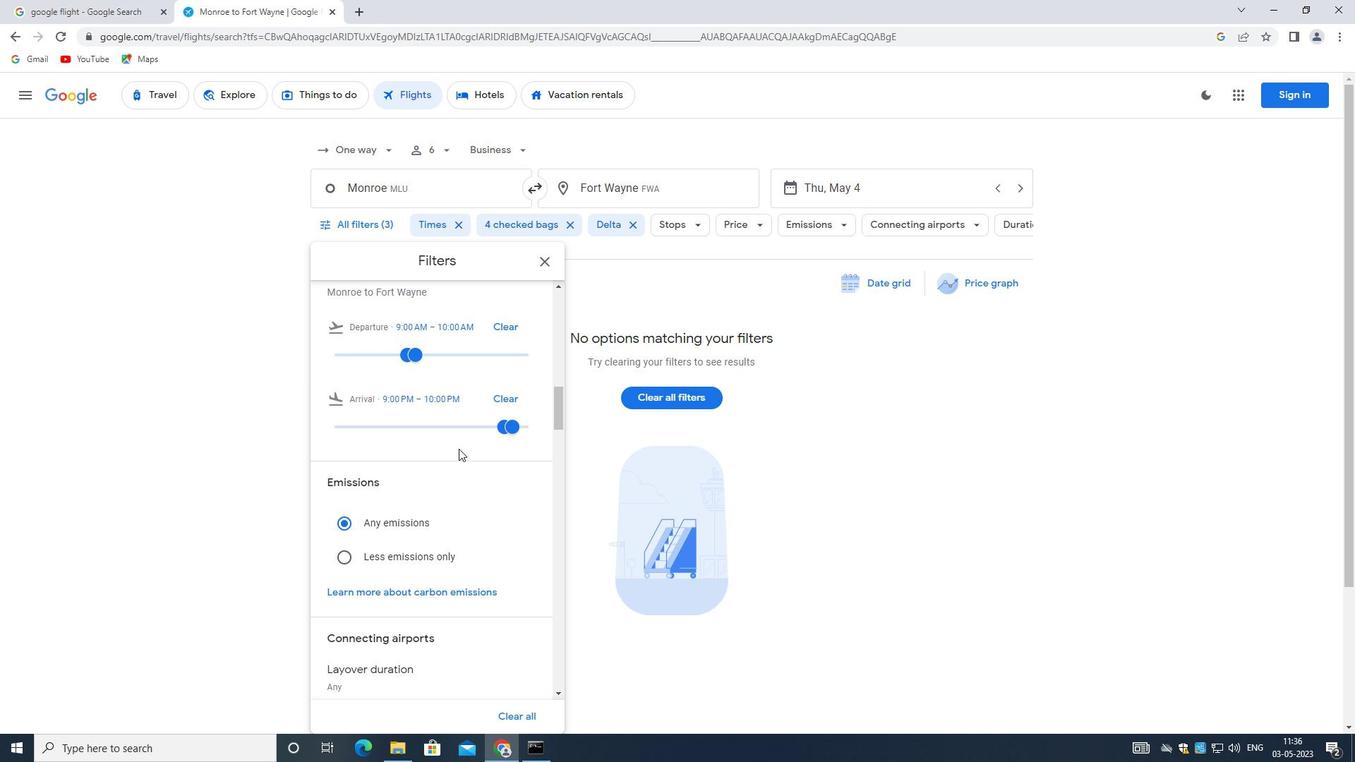 
Action: Mouse scrolled (457, 450) with delta (0, 0)
Screenshot: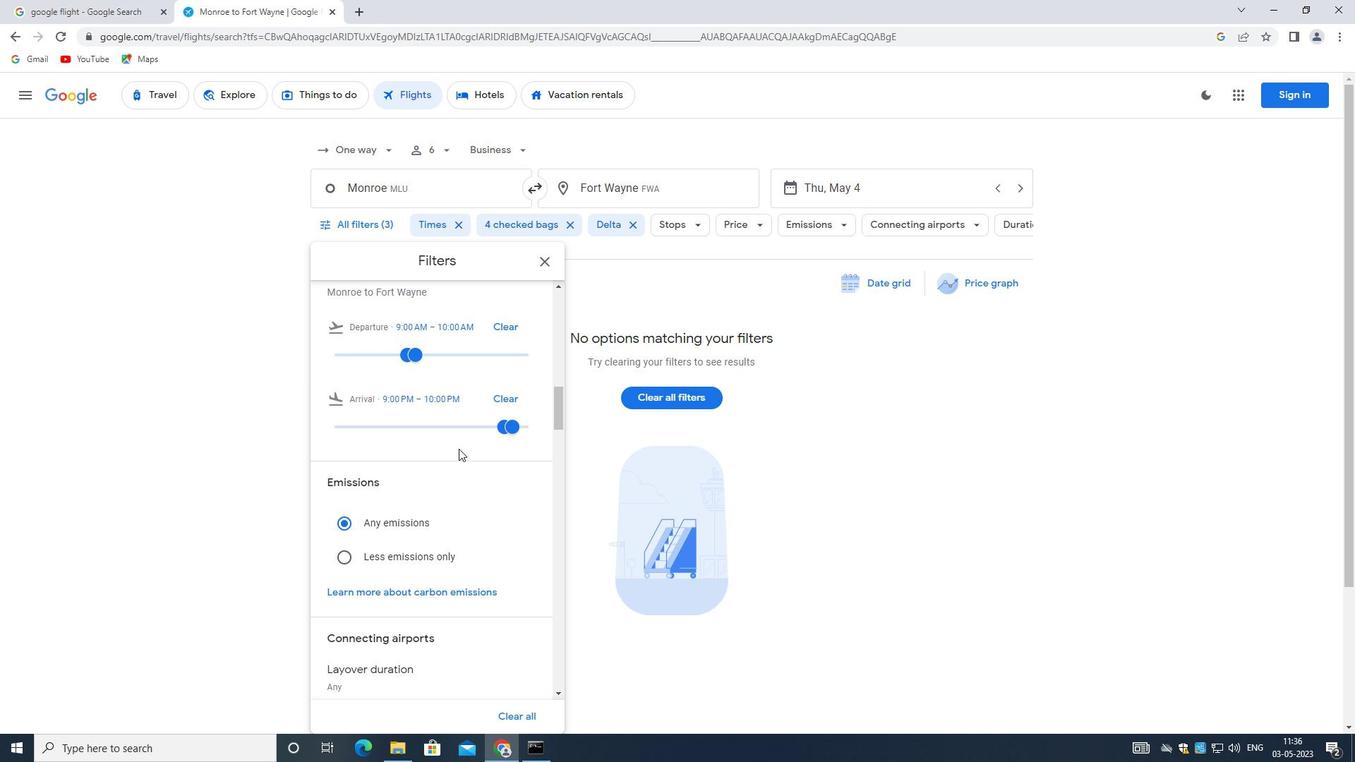 
Action: Mouse moved to (455, 451)
Screenshot: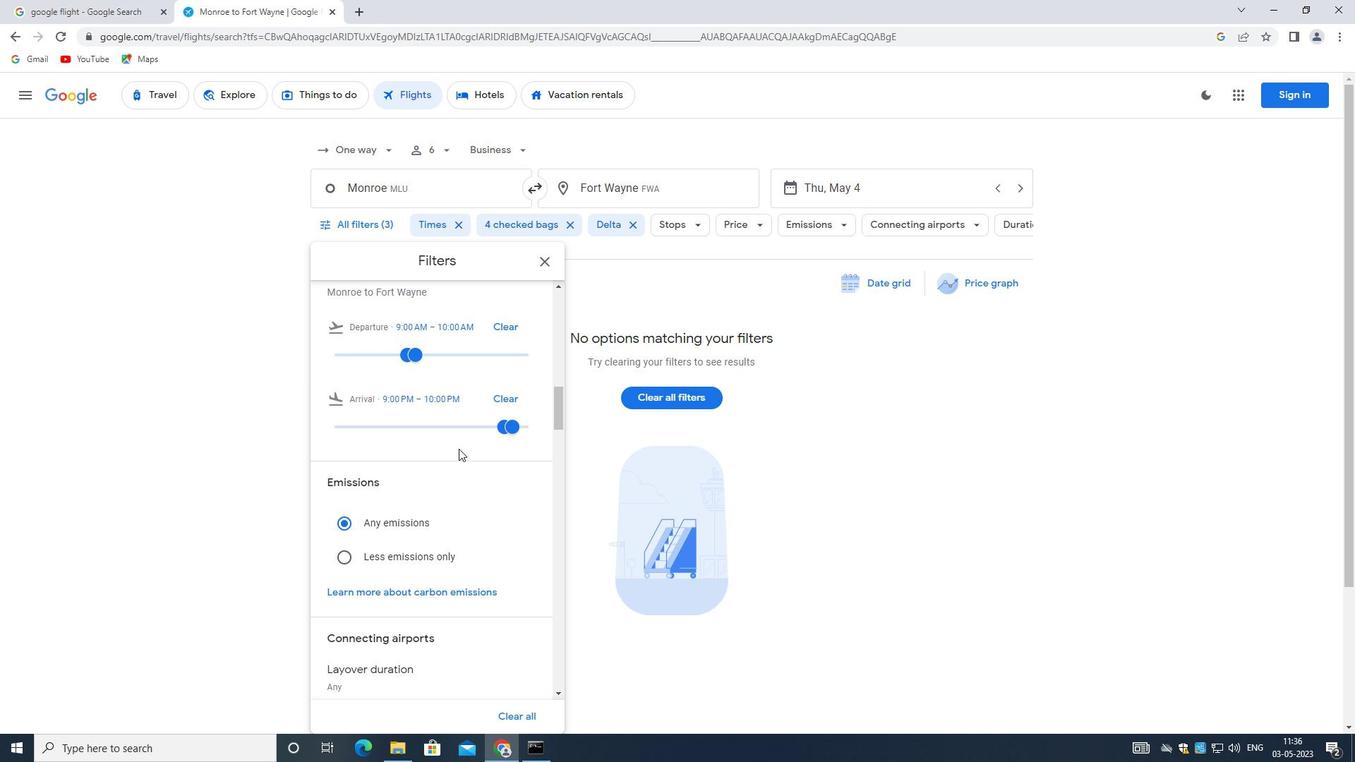 
Action: Mouse scrolled (455, 451) with delta (0, 0)
Screenshot: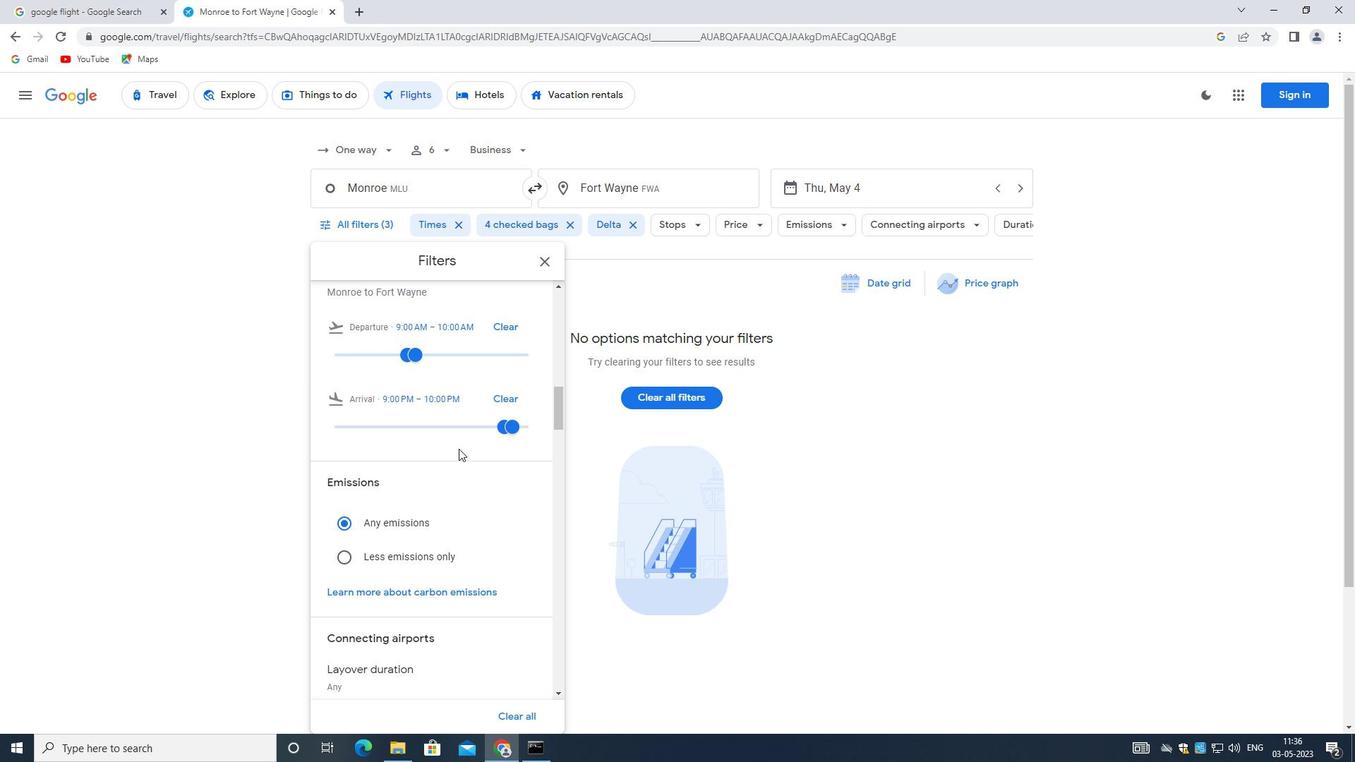 
Action: Mouse moved to (510, 549)
Screenshot: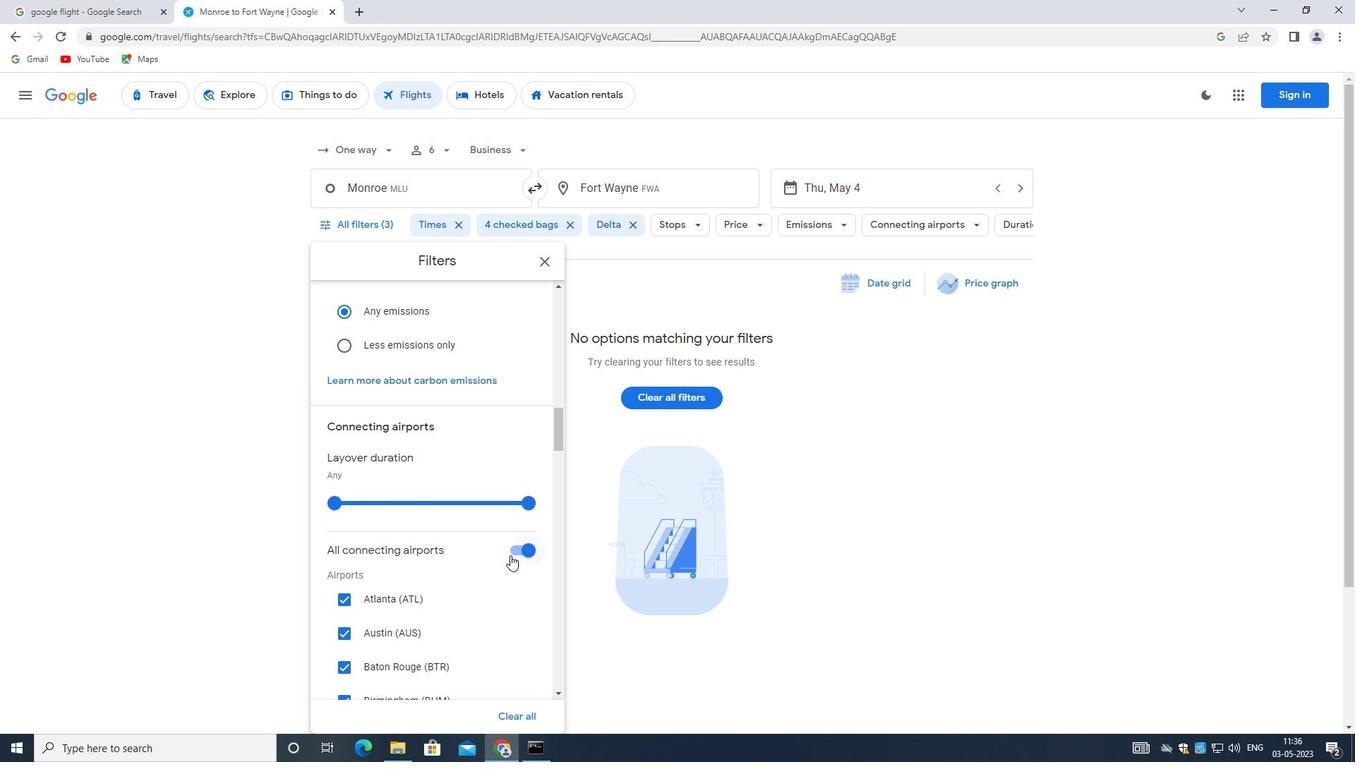 
Action: Mouse pressed left at (510, 549)
Screenshot: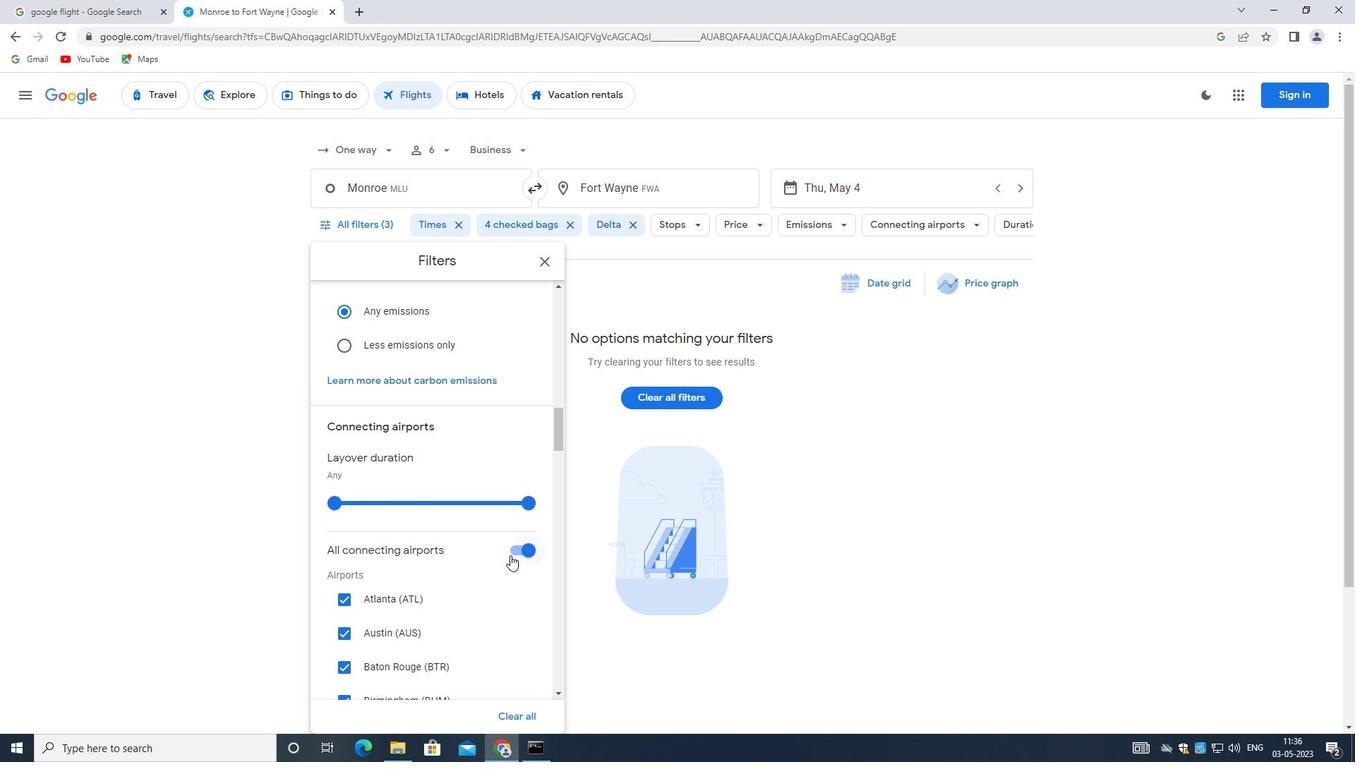 
Action: Mouse moved to (458, 515)
Screenshot: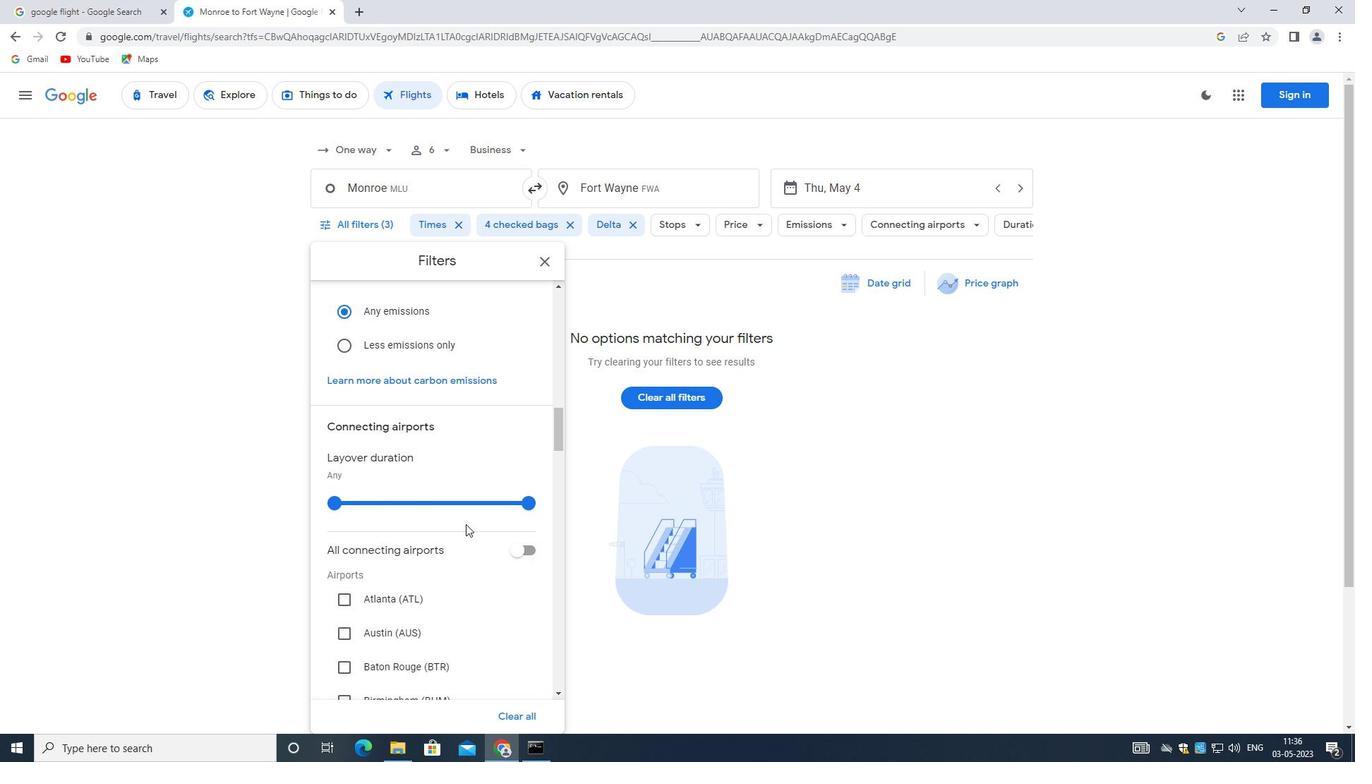 
Action: Mouse scrolled (458, 514) with delta (0, 0)
Screenshot: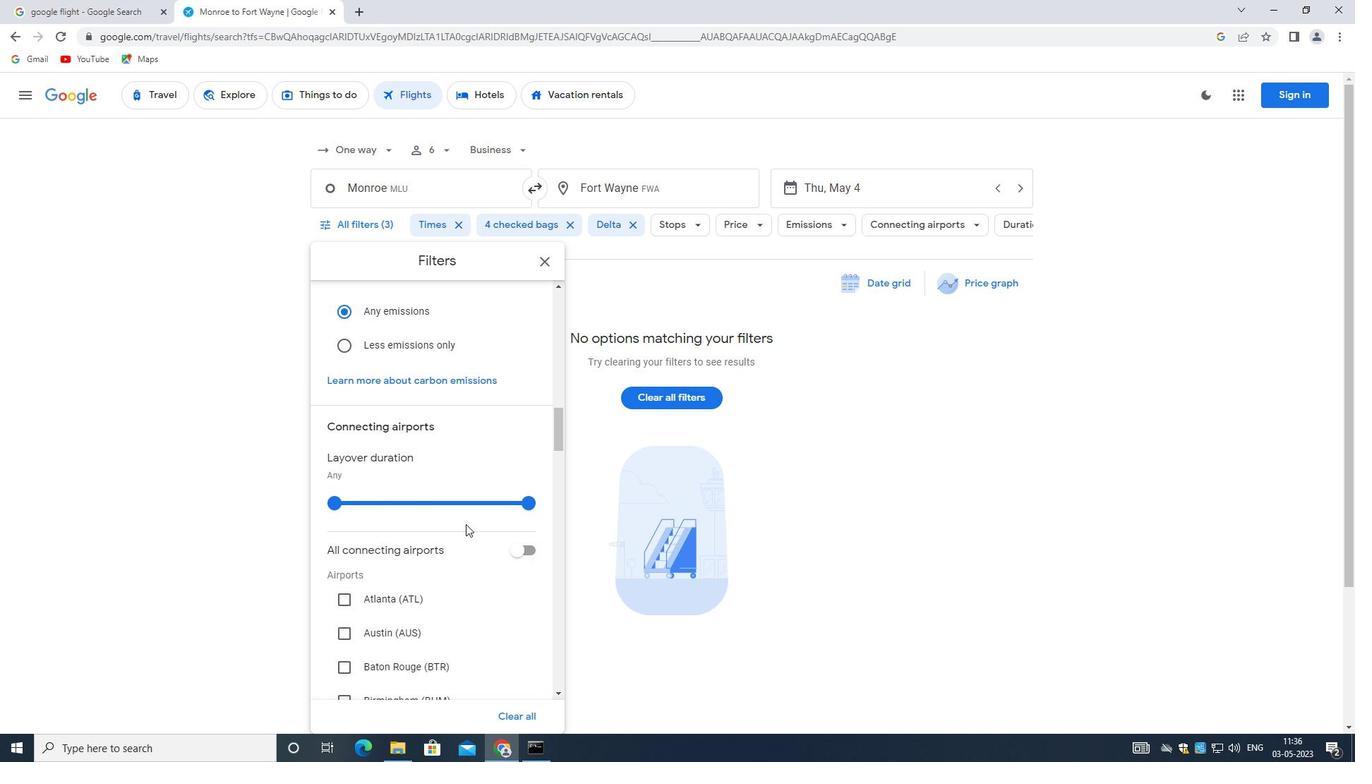 
Action: Mouse moved to (456, 515)
Screenshot: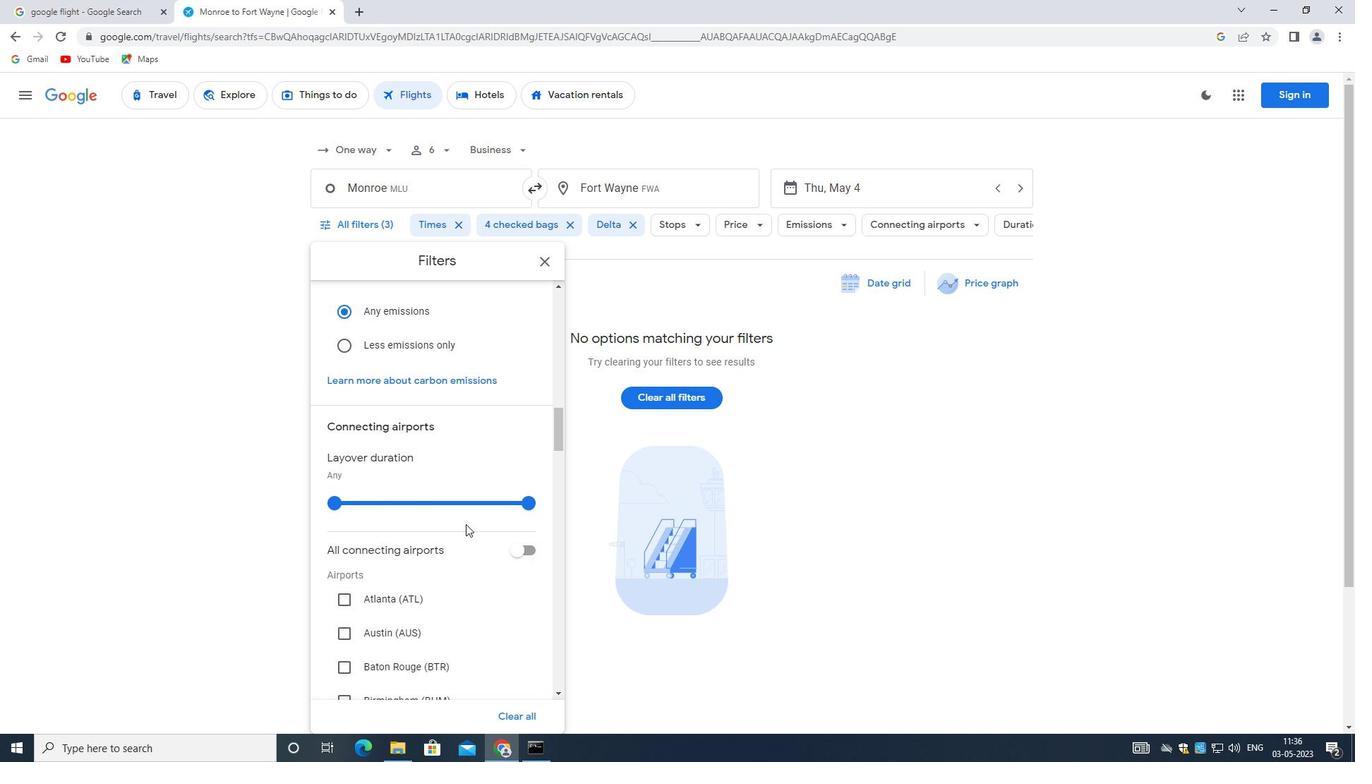 
Action: Mouse scrolled (456, 514) with delta (0, 0)
Screenshot: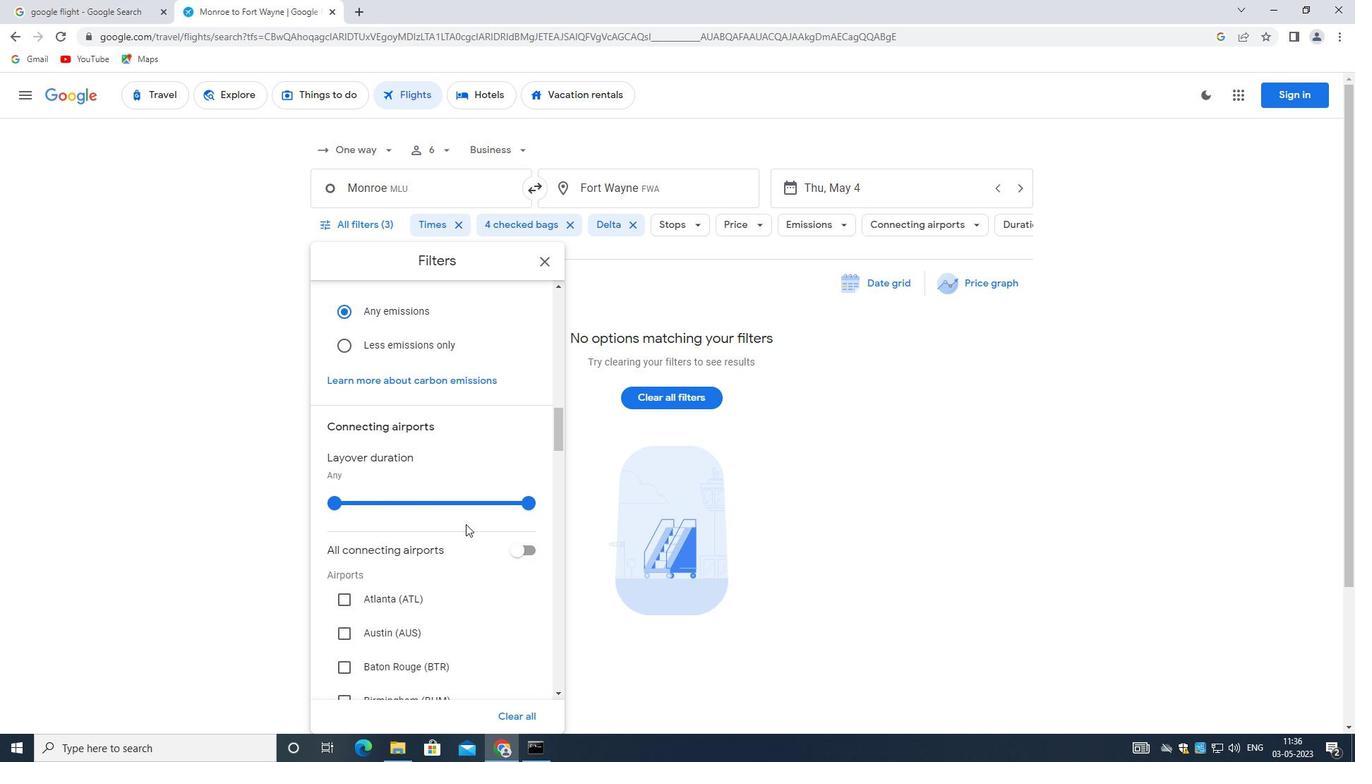 
Action: Mouse scrolled (456, 514) with delta (0, 0)
Screenshot: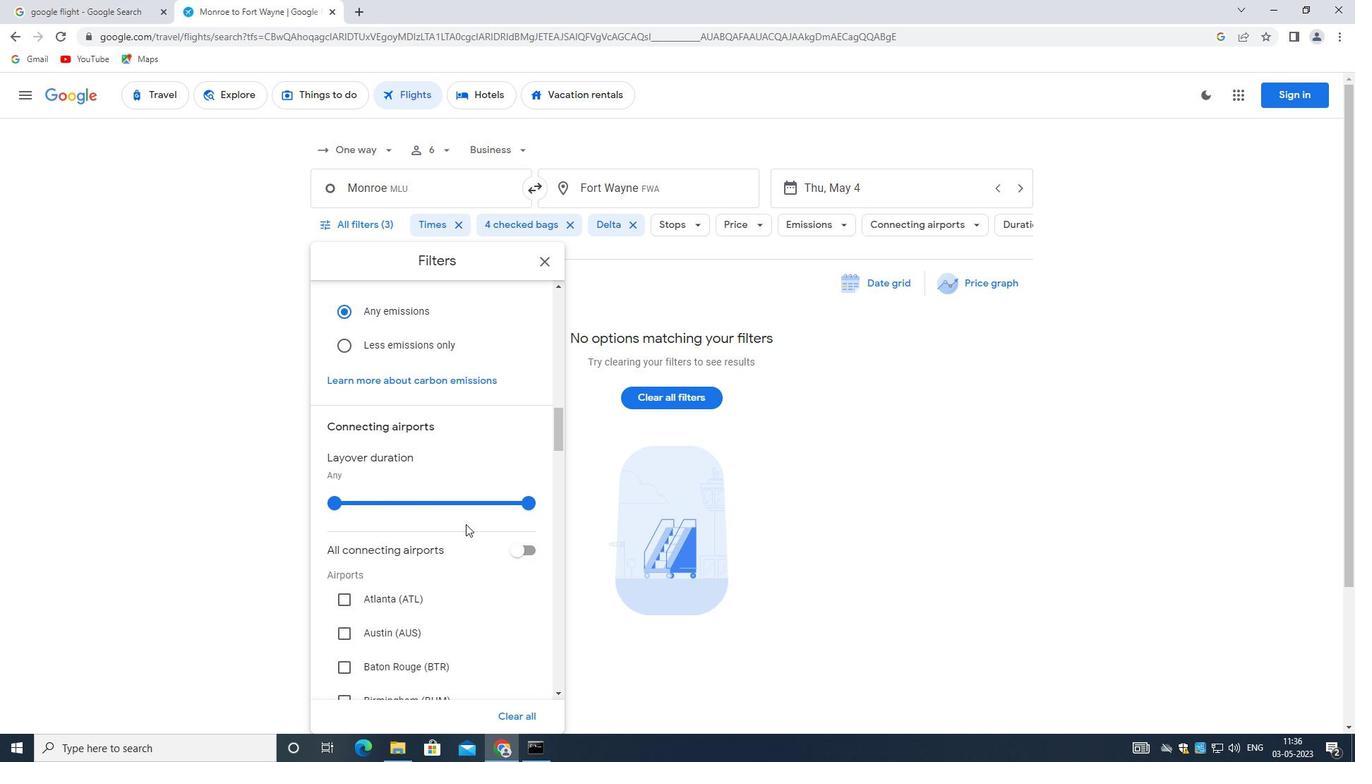 
Action: Mouse moved to (455, 515)
Screenshot: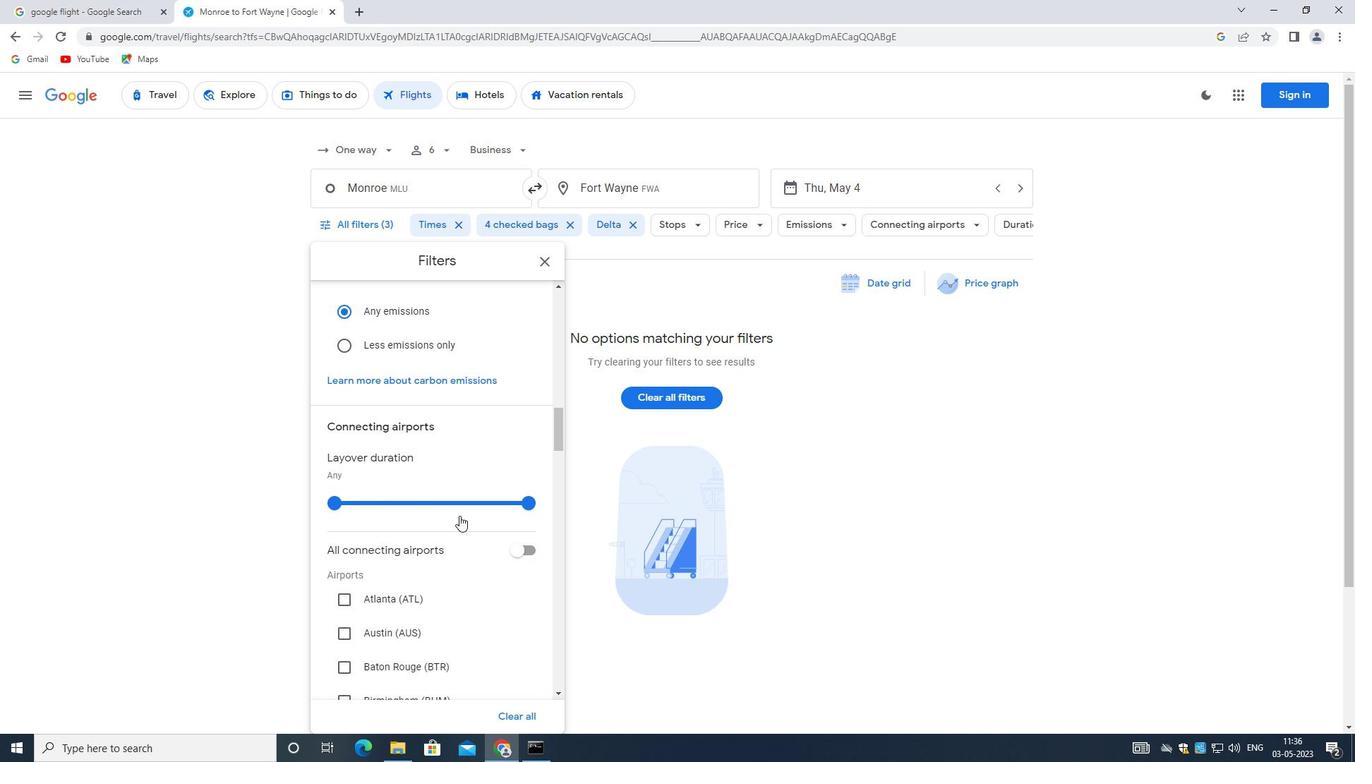
Action: Mouse scrolled (455, 514) with delta (0, 0)
Screenshot: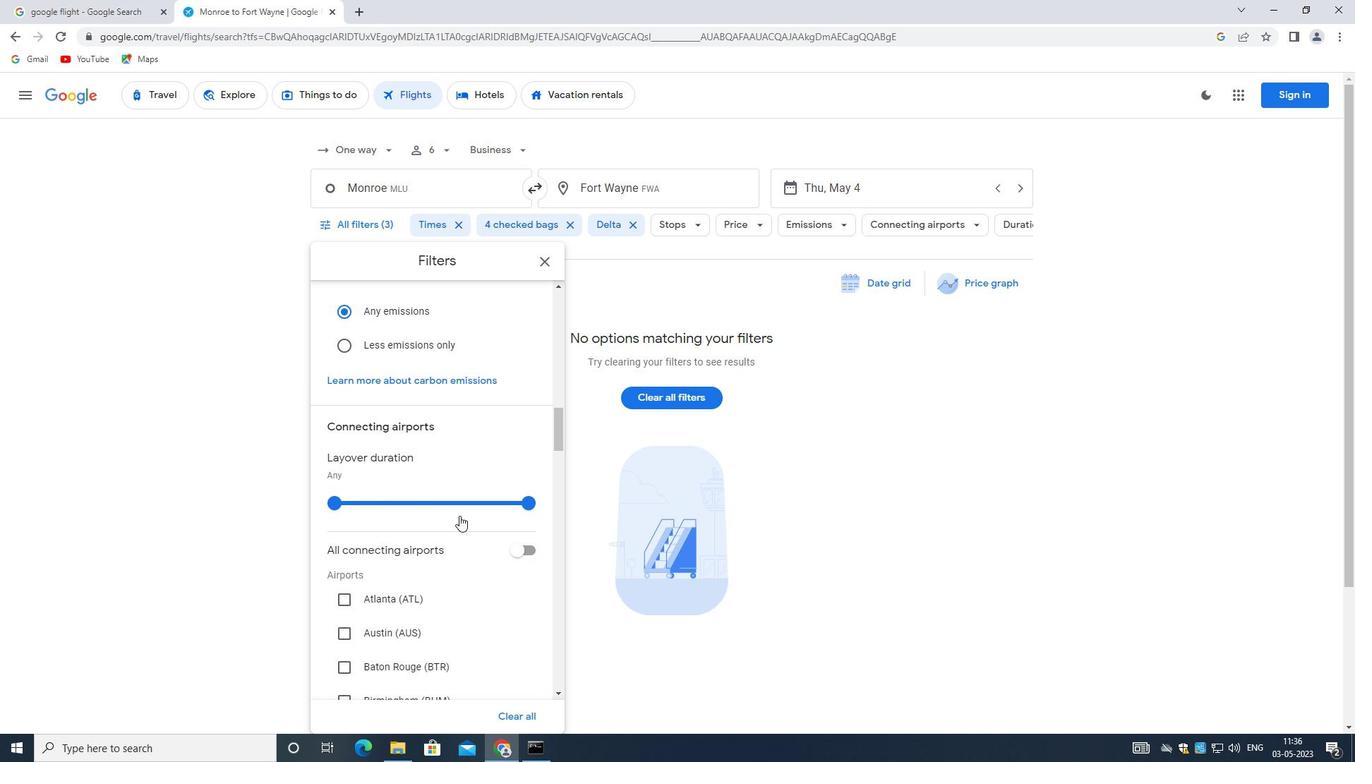 
Action: Mouse moved to (454, 515)
Screenshot: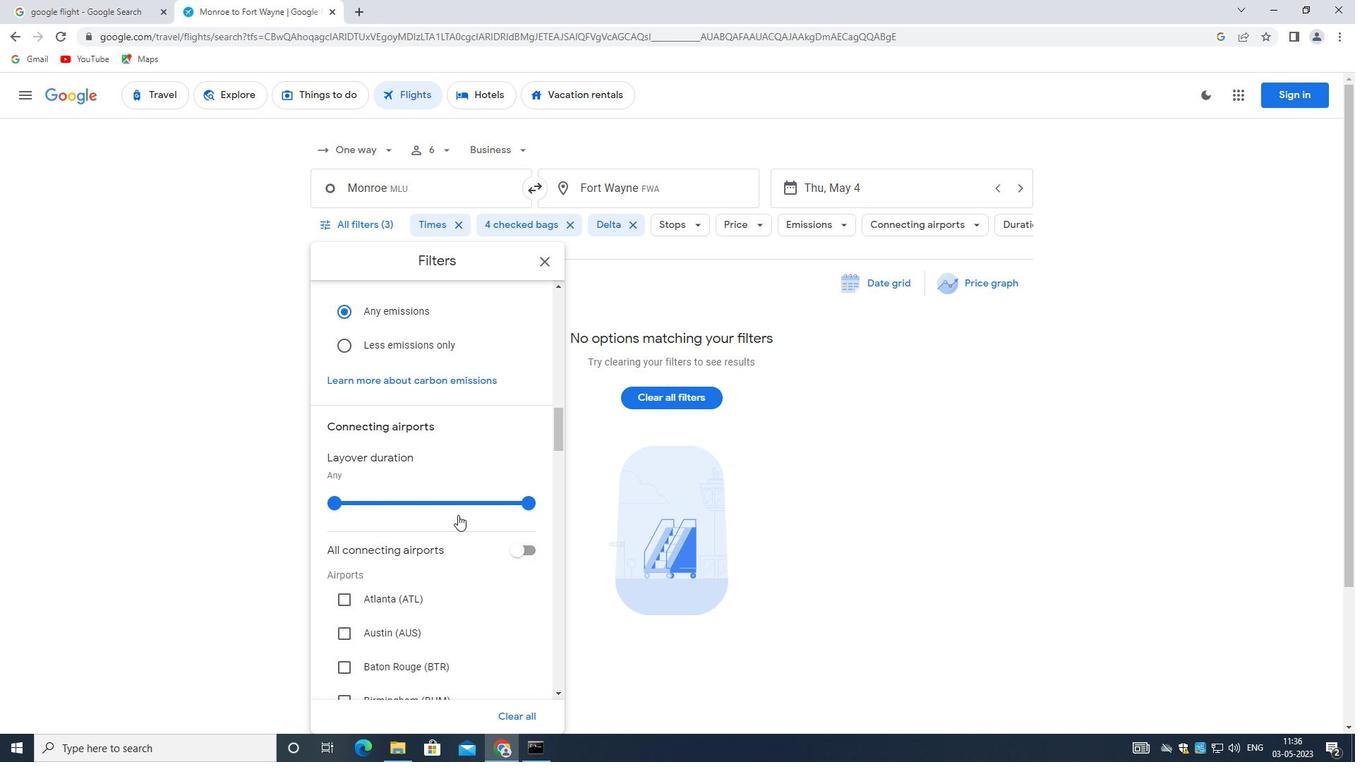 
Action: Mouse scrolled (454, 514) with delta (0, 0)
Screenshot: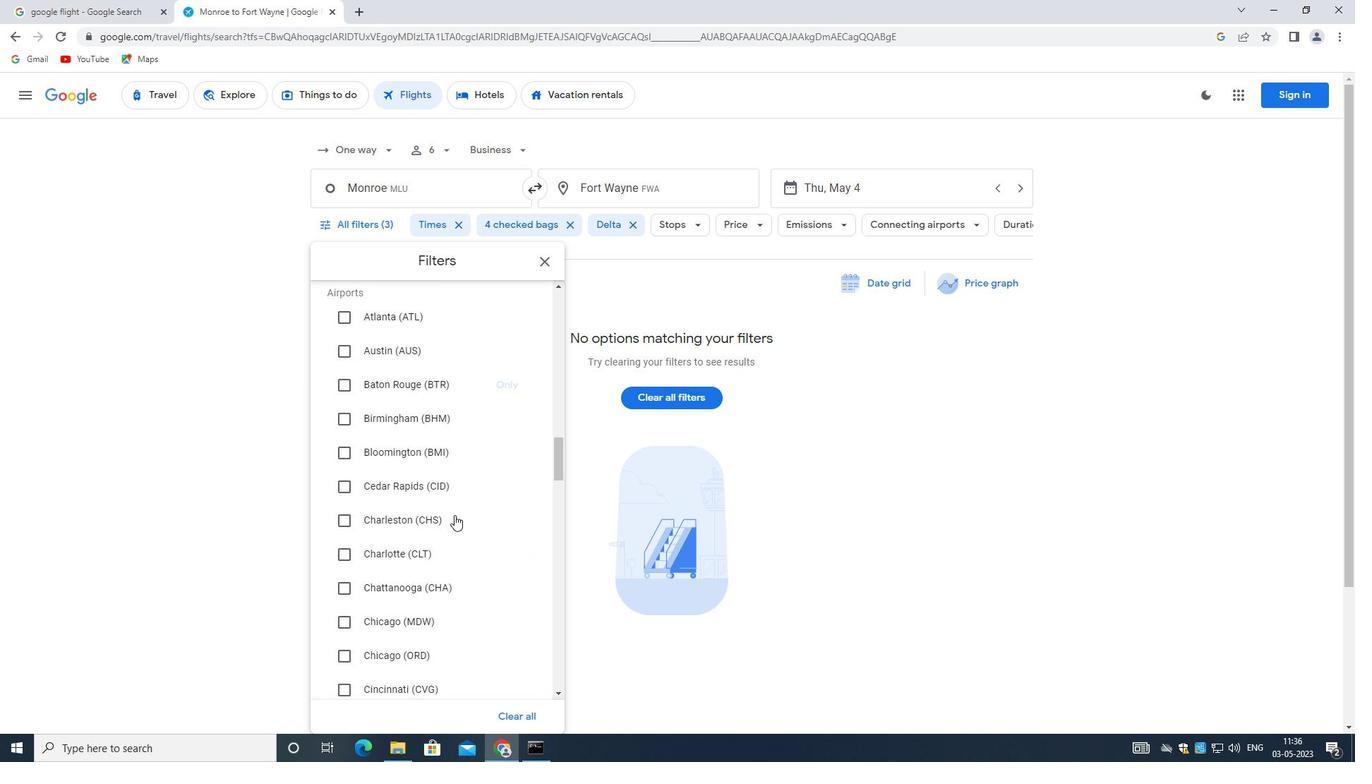 
Action: Mouse scrolled (454, 514) with delta (0, 0)
Screenshot: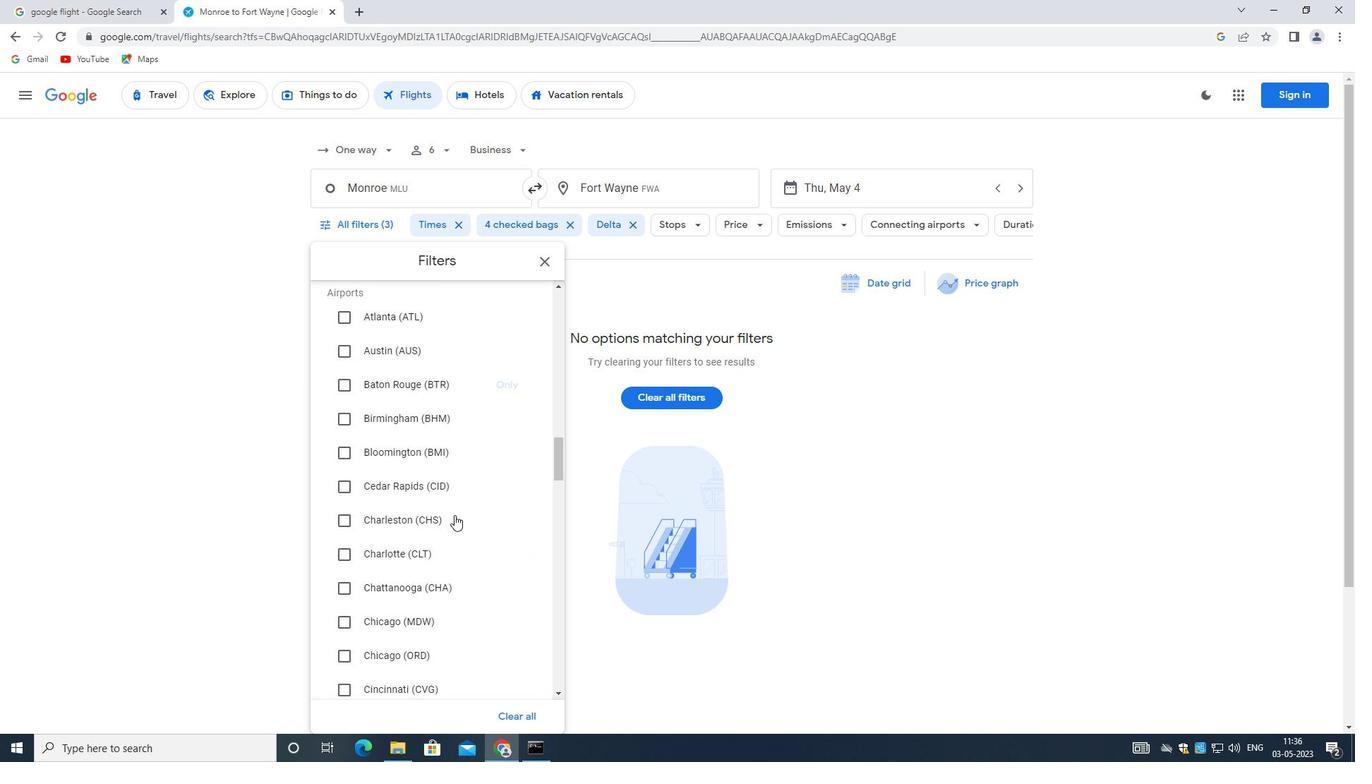 
Action: Mouse scrolled (454, 514) with delta (0, 0)
Screenshot: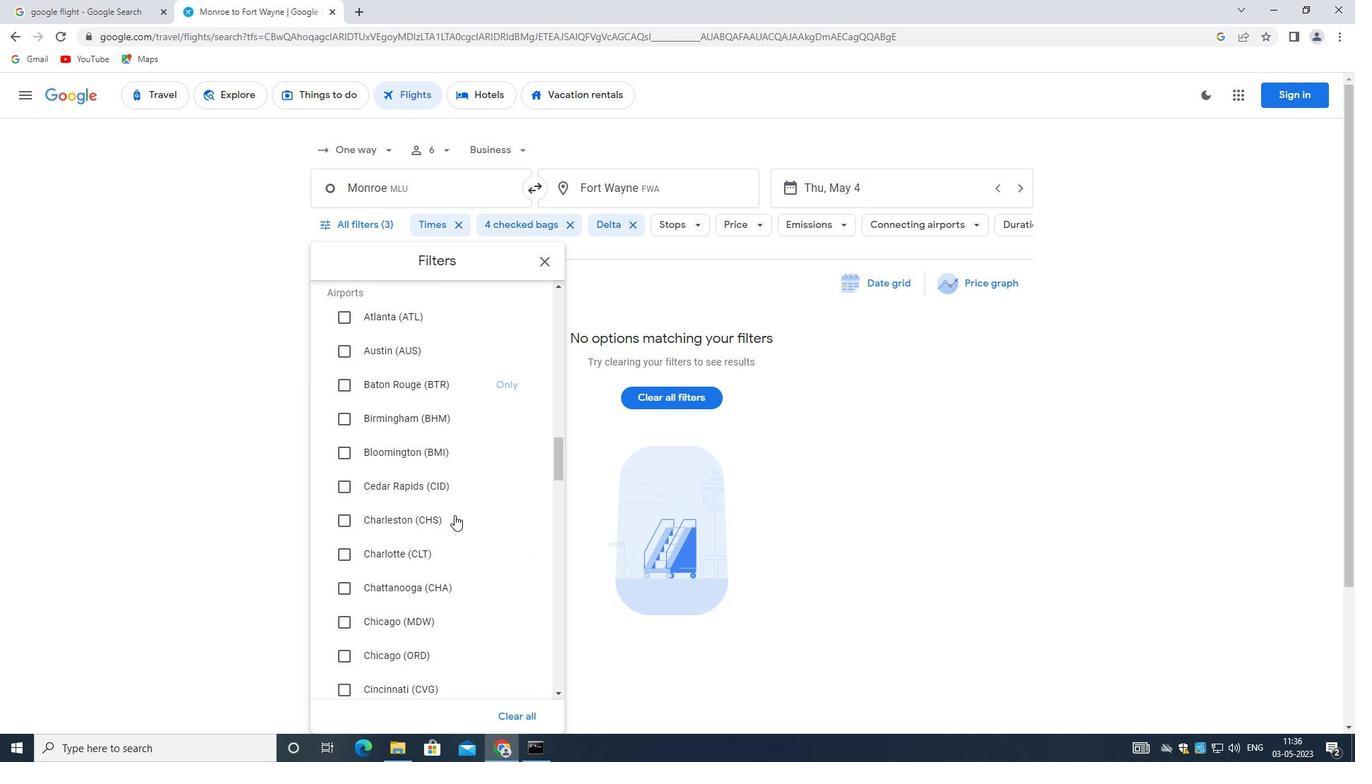 
Action: Mouse scrolled (454, 514) with delta (0, 0)
Screenshot: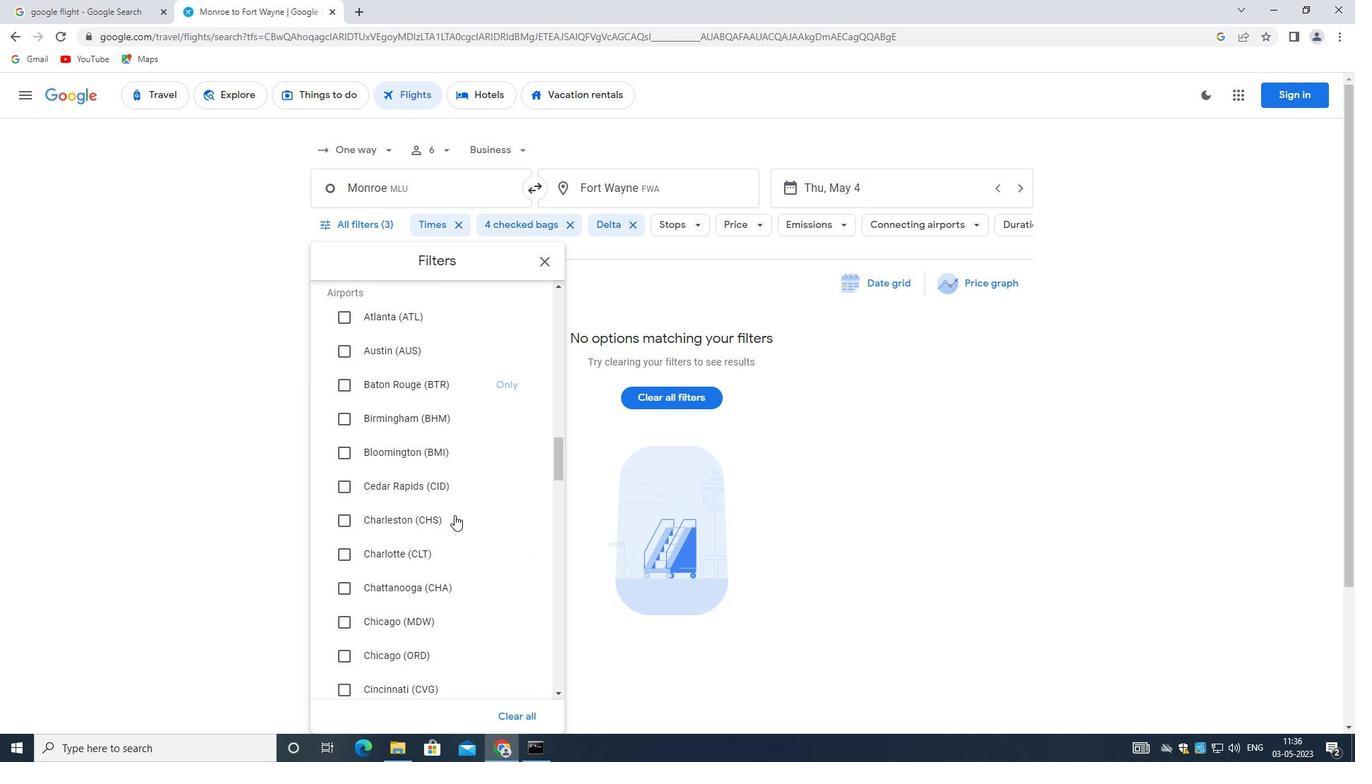 
Action: Mouse moved to (452, 515)
Screenshot: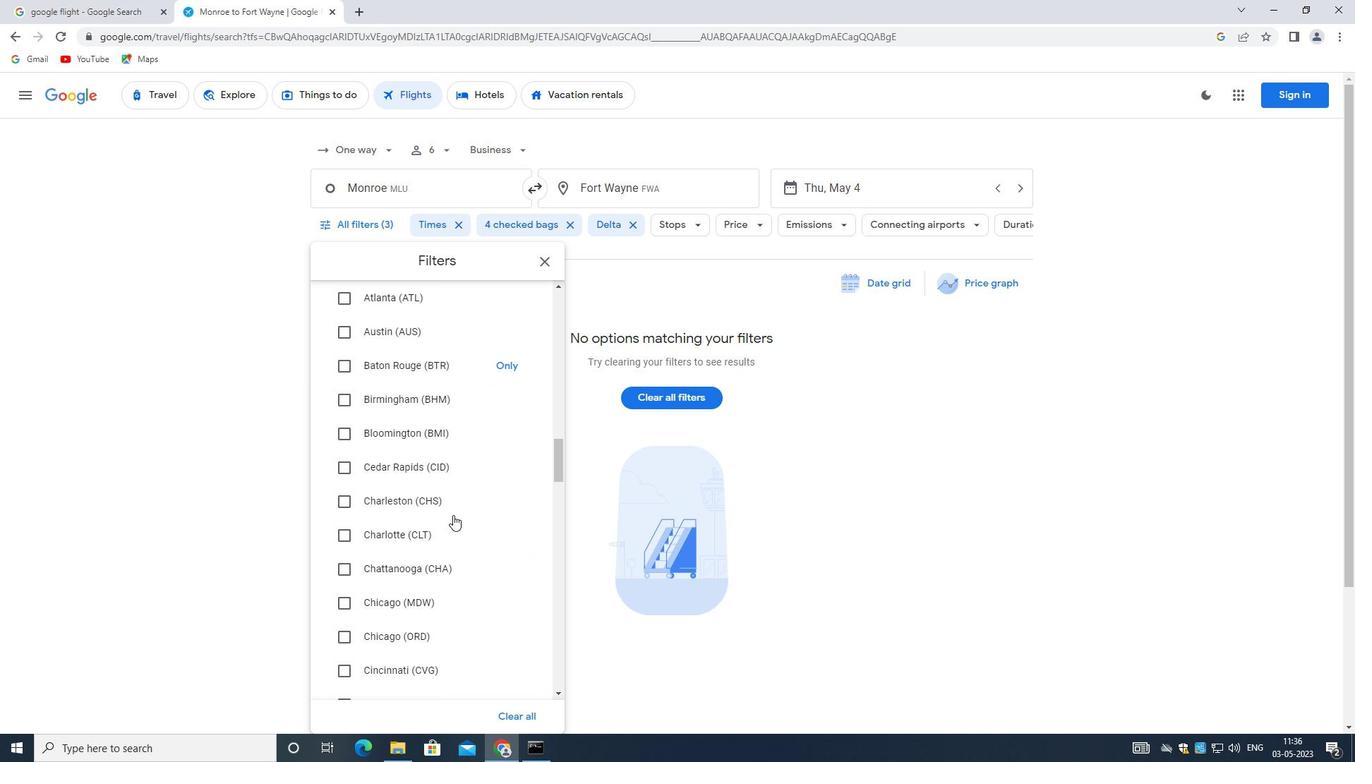 
Action: Mouse scrolled (452, 514) with delta (0, 0)
Screenshot: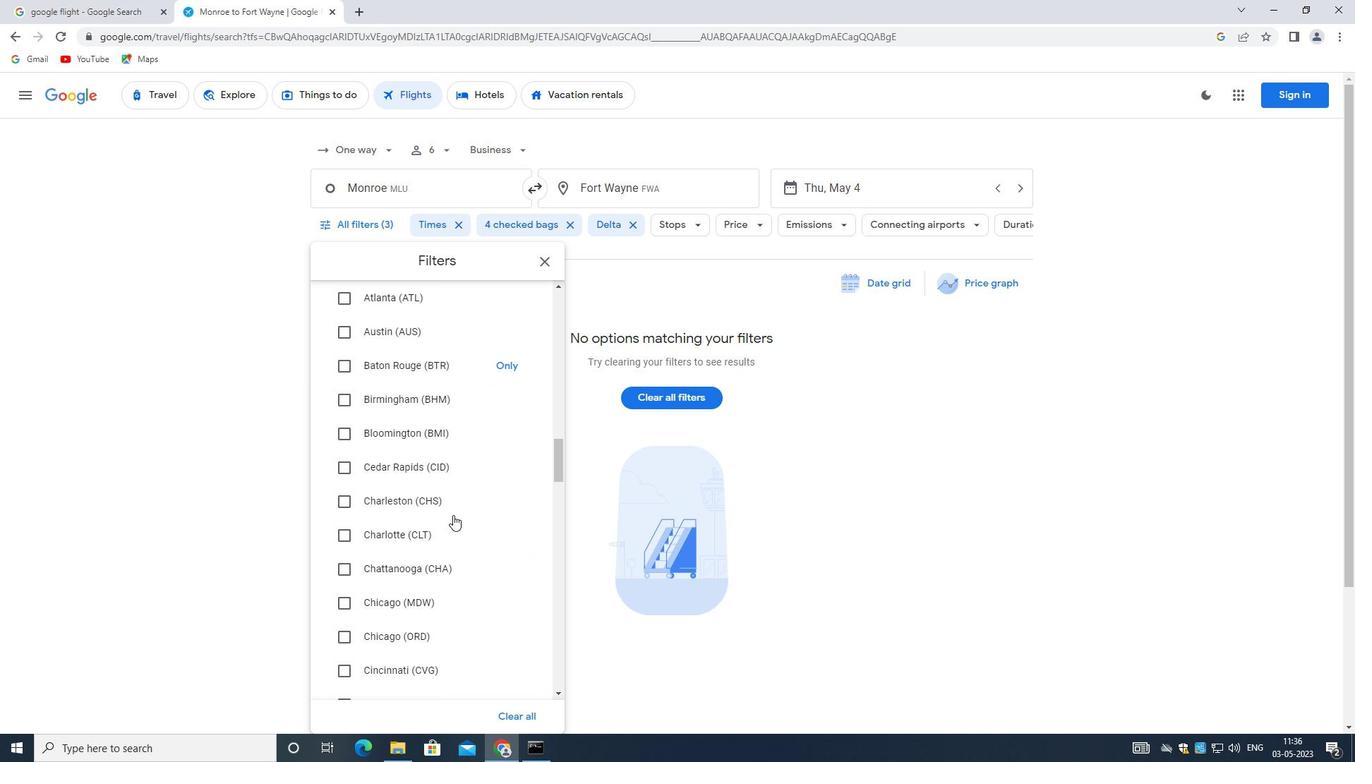 
Action: Mouse moved to (451, 515)
Screenshot: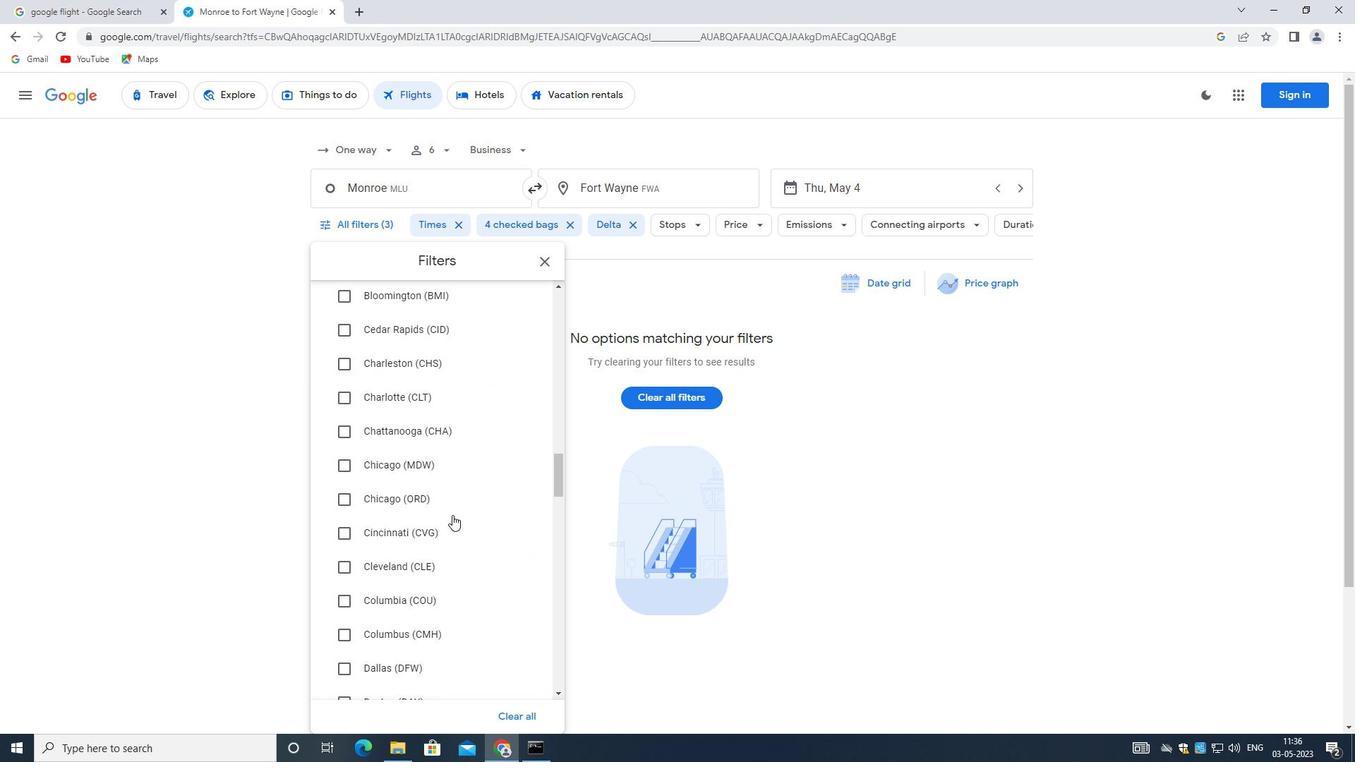 
Action: Mouse scrolled (451, 514) with delta (0, 0)
Screenshot: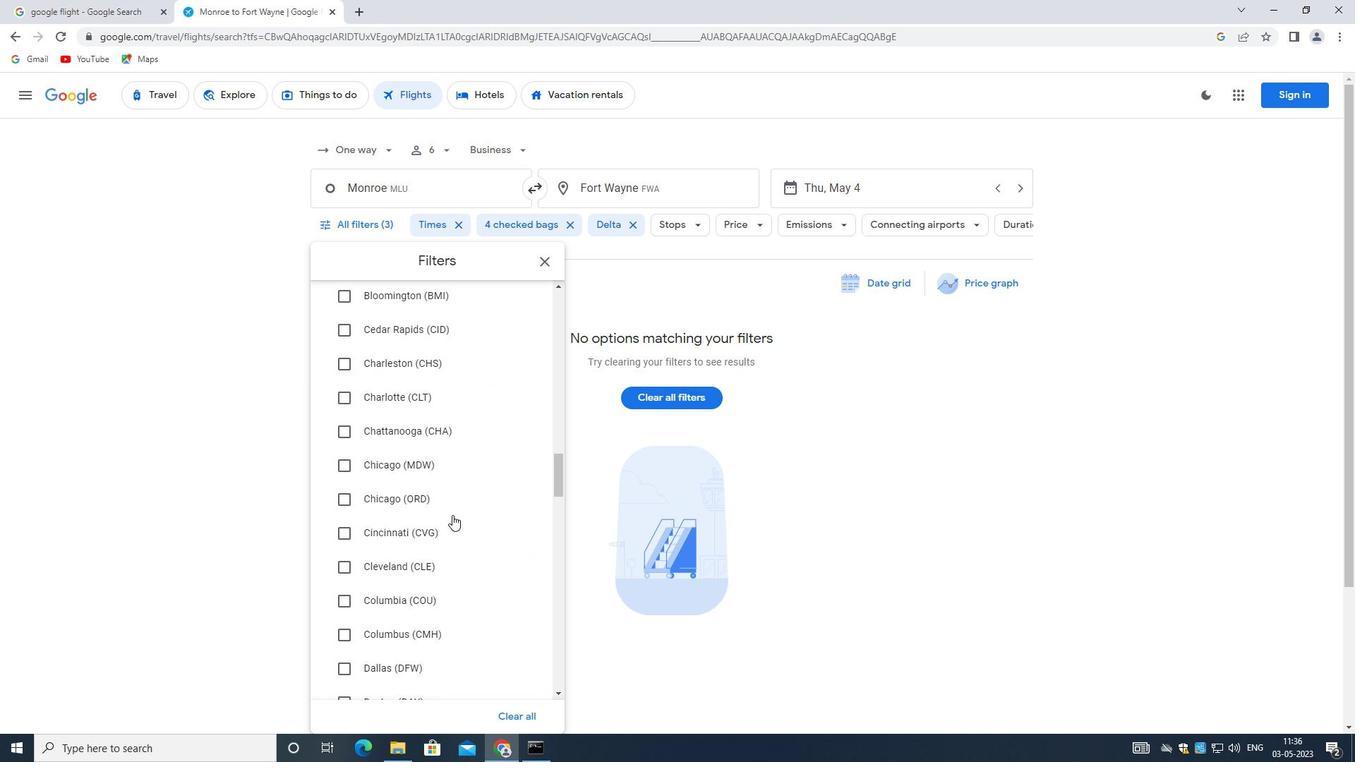 
Action: Mouse moved to (451, 515)
Screenshot: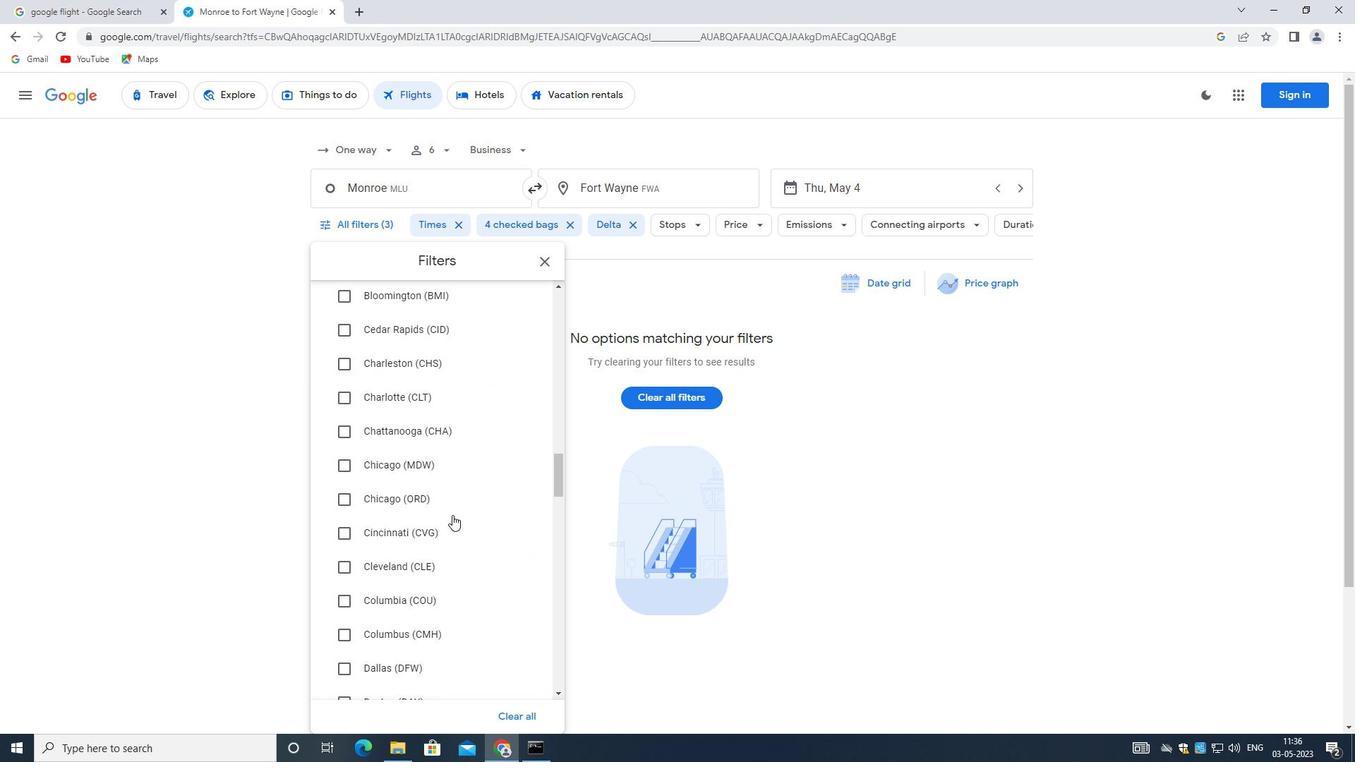 
Action: Mouse scrolled (451, 514) with delta (0, 0)
Screenshot: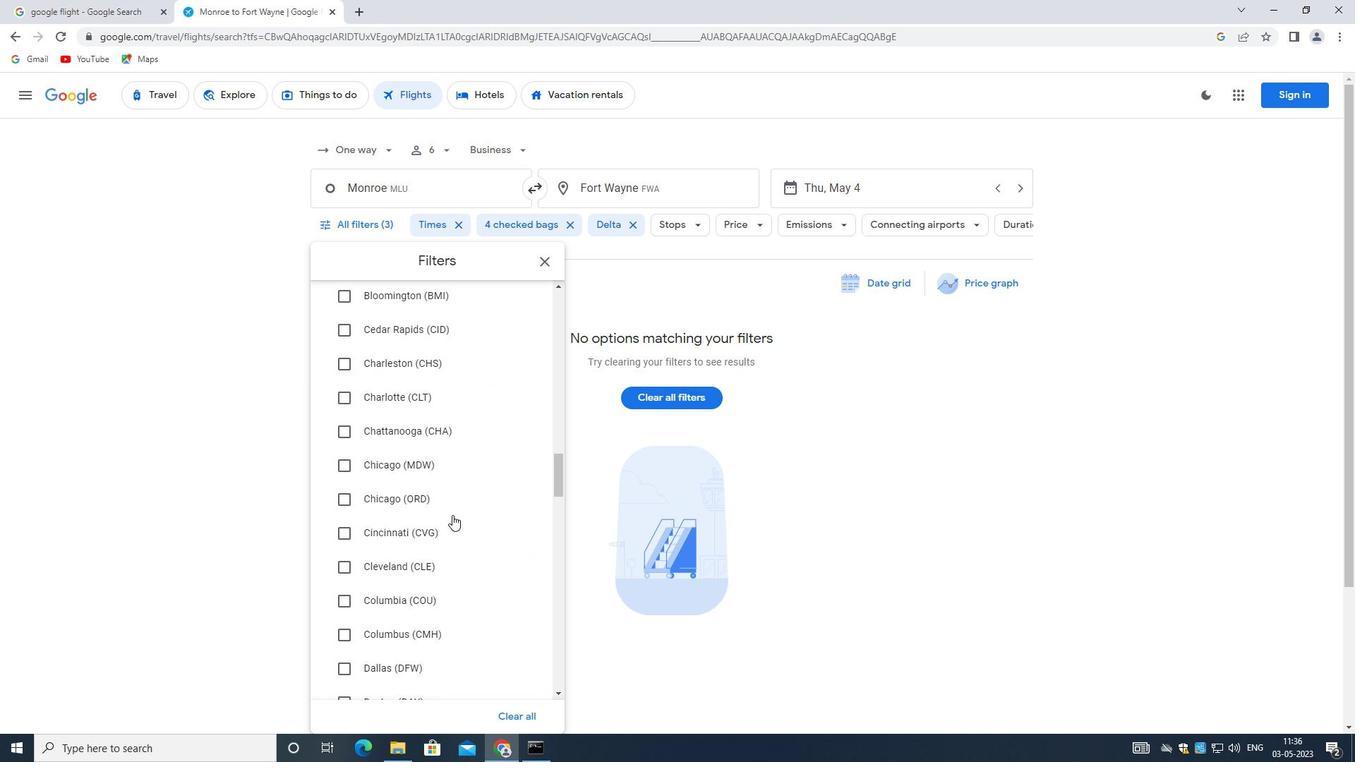 
Action: Mouse moved to (450, 515)
Screenshot: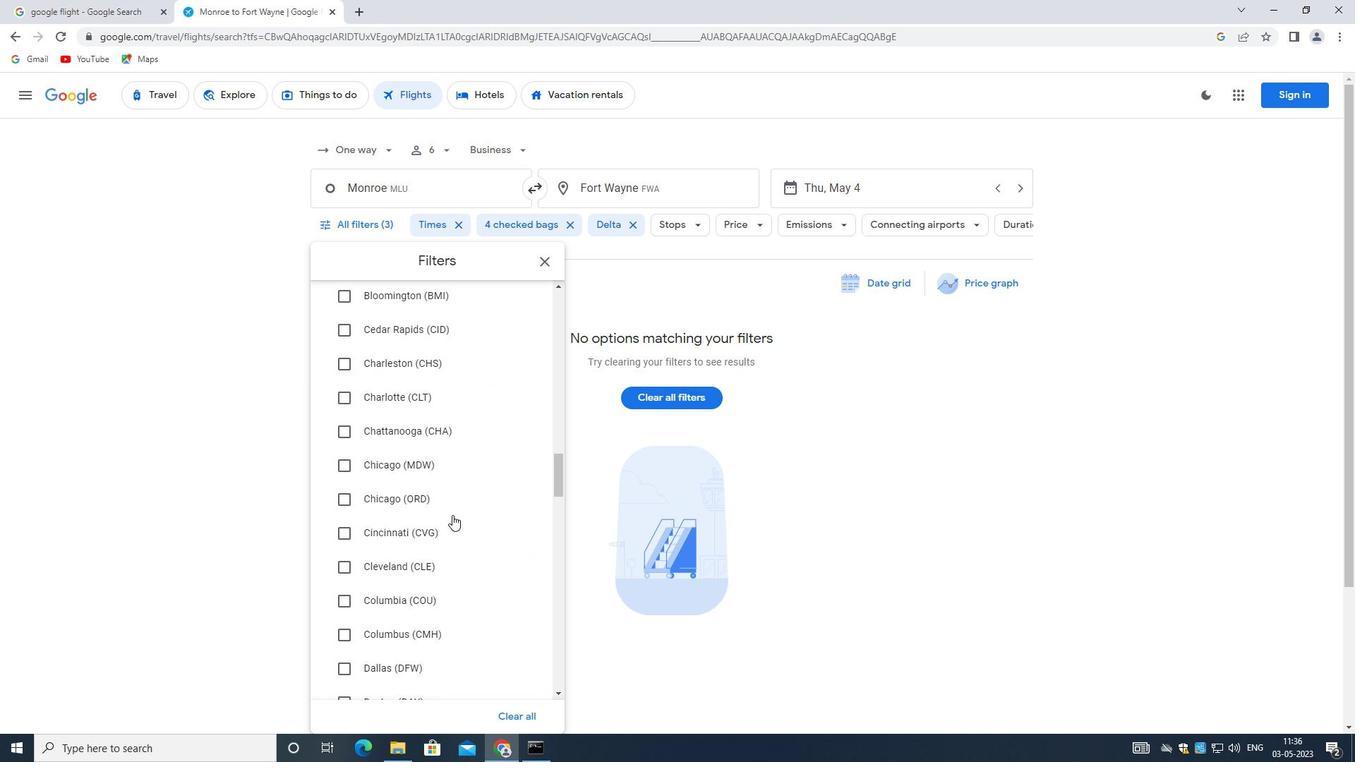
Action: Mouse scrolled (450, 514) with delta (0, 0)
Screenshot: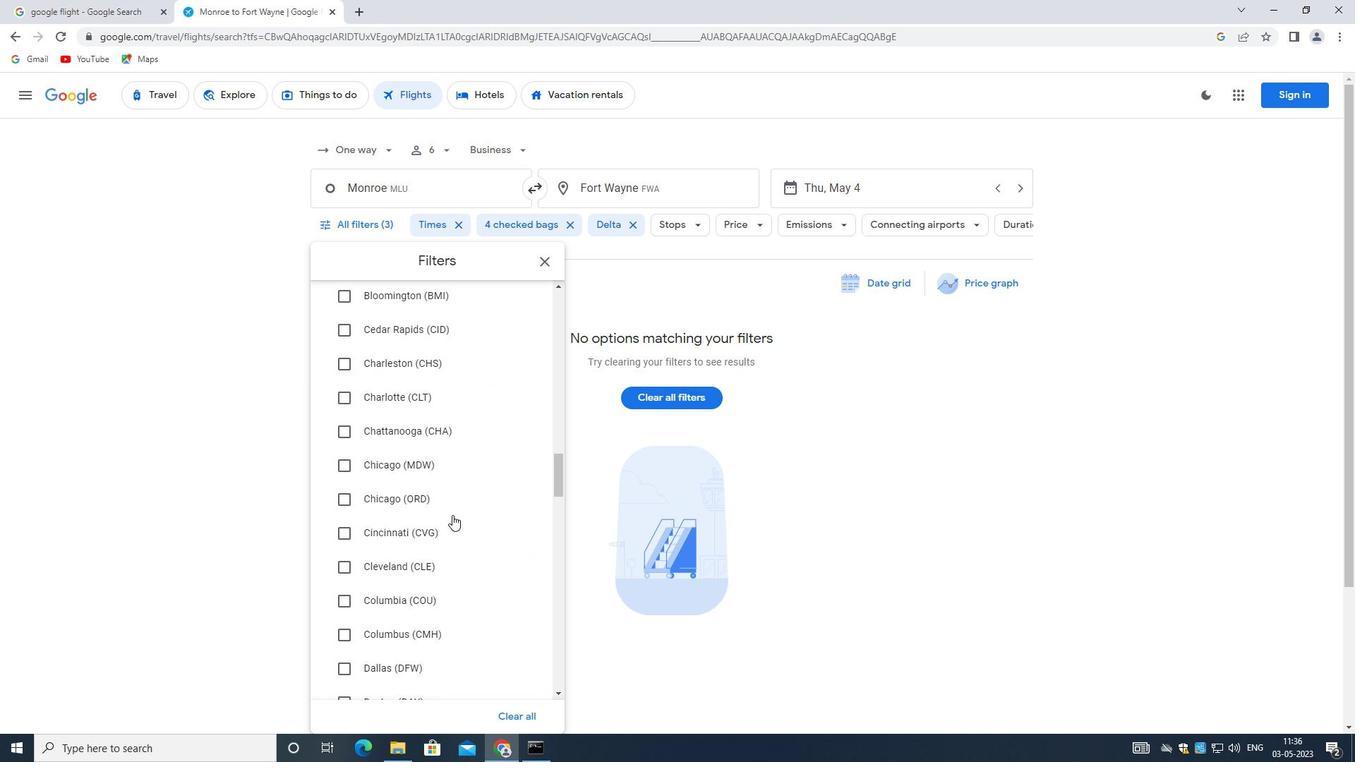 
Action: Mouse moved to (433, 500)
Screenshot: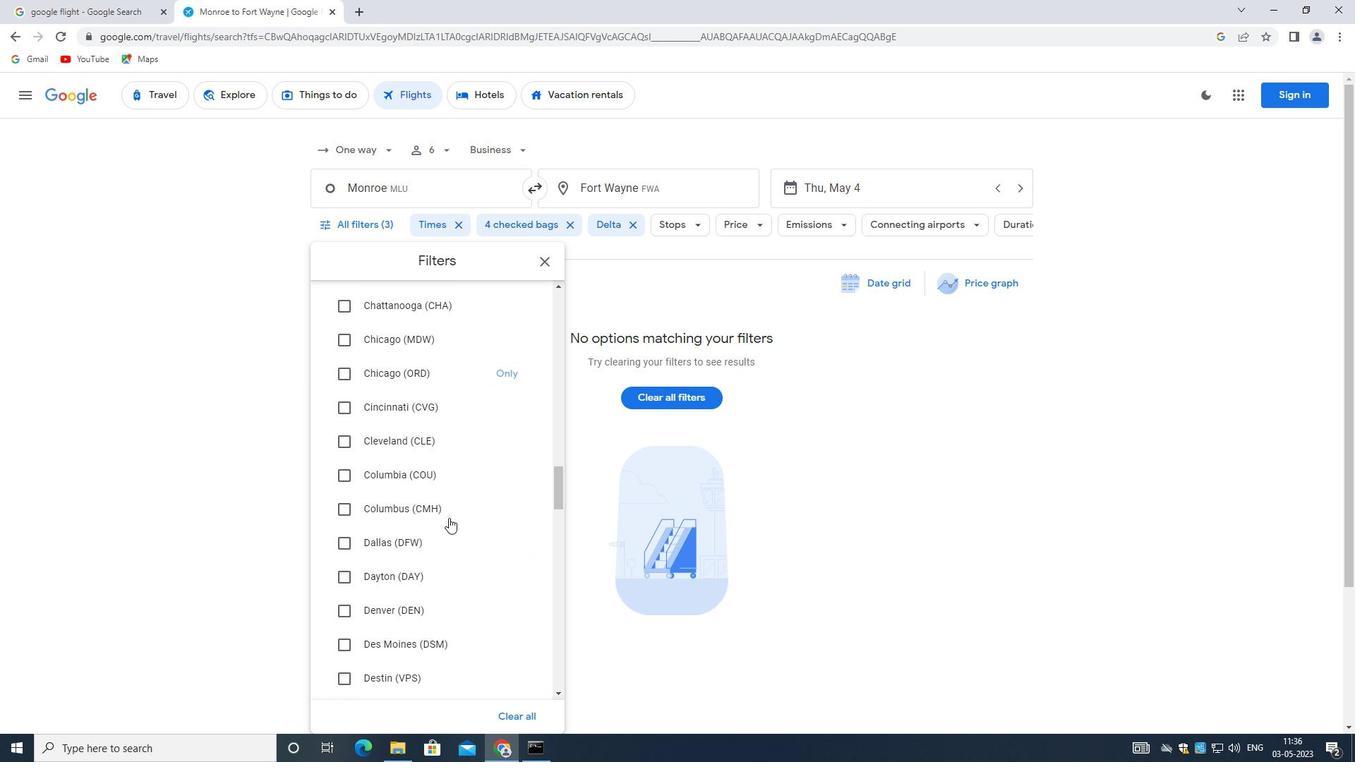 
Action: Mouse scrolled (433, 499) with delta (0, 0)
Screenshot: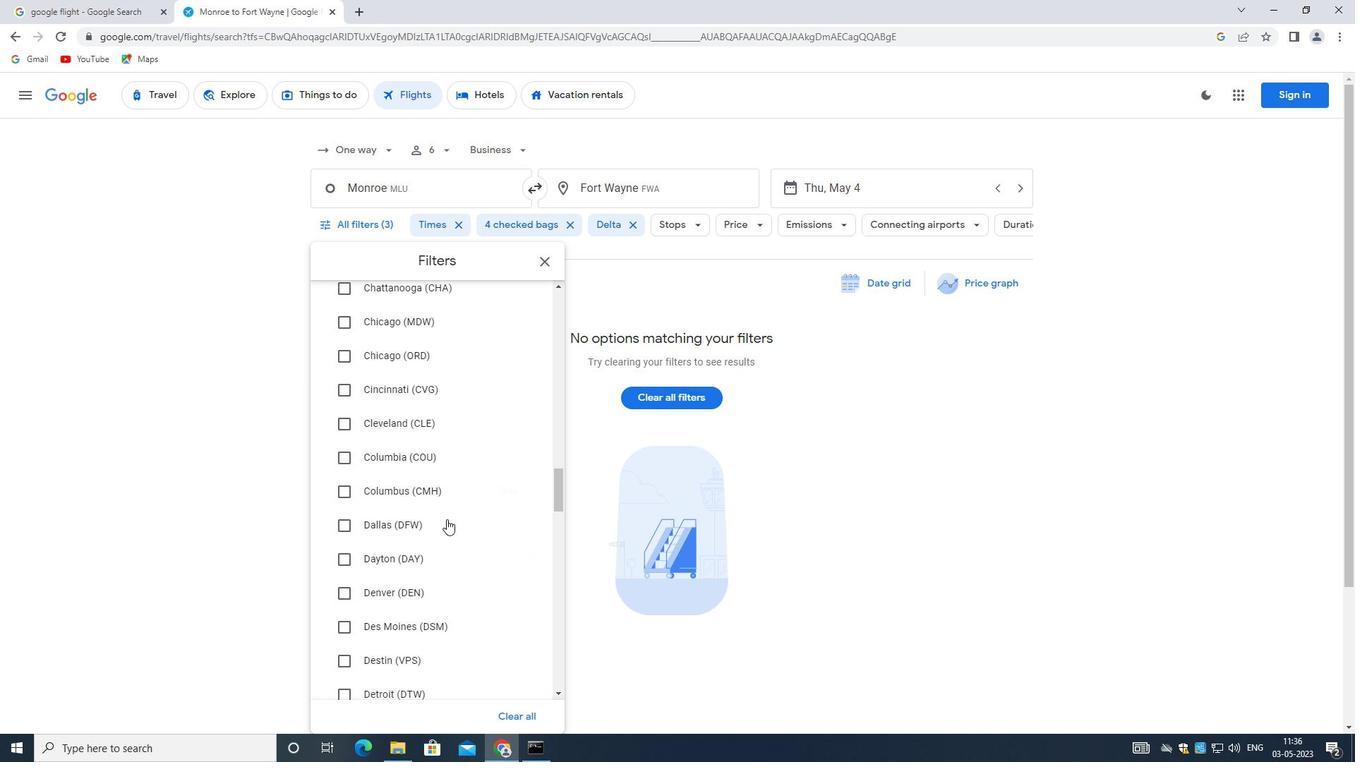 
Action: Mouse scrolled (433, 499) with delta (0, 0)
Screenshot: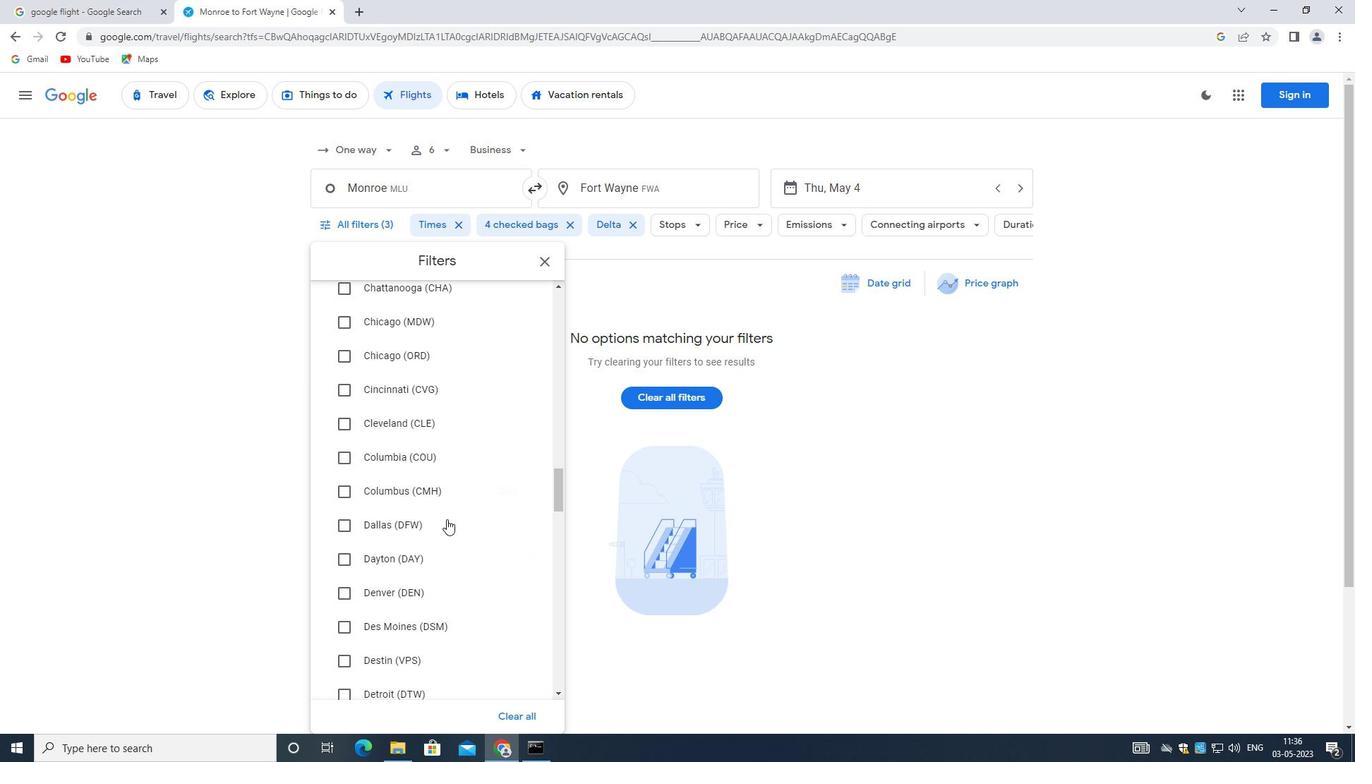 
Action: Mouse scrolled (433, 499) with delta (0, 0)
Screenshot: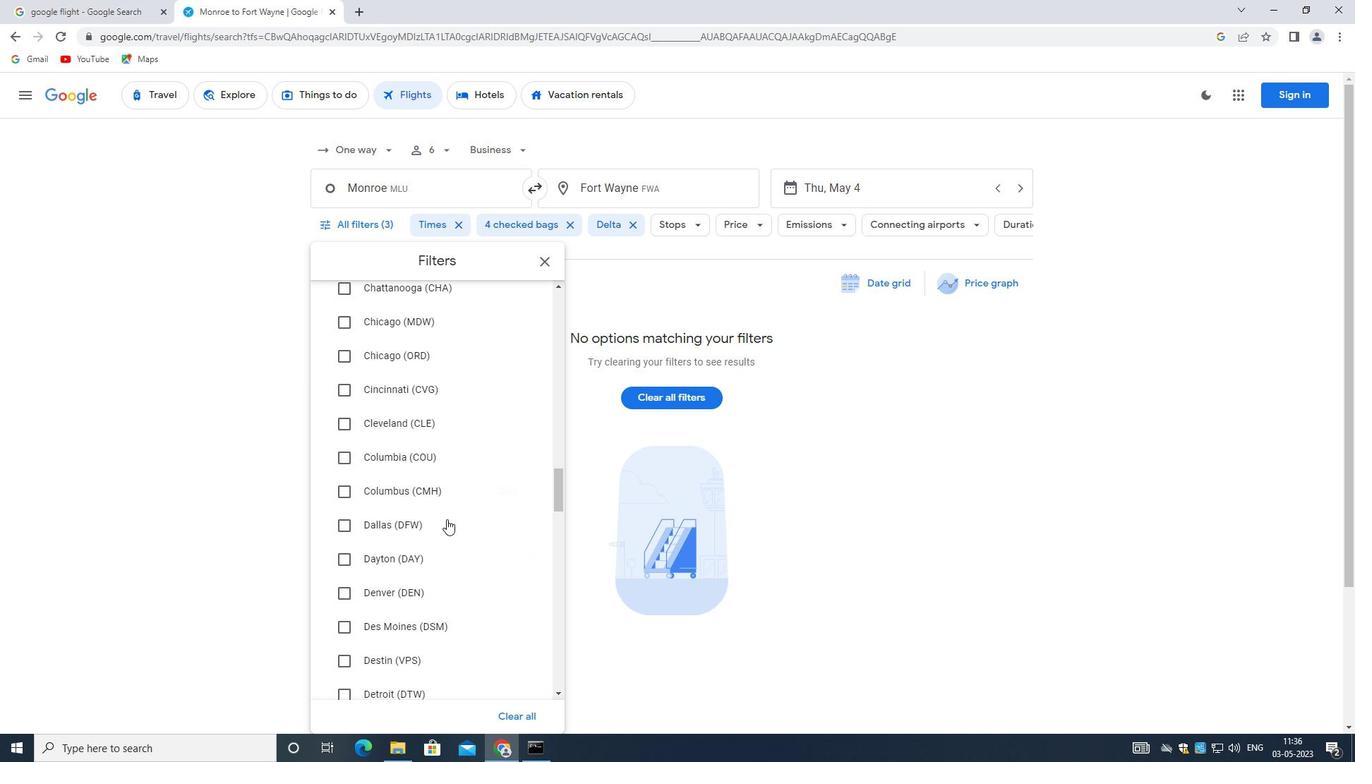 
Action: Mouse scrolled (433, 499) with delta (0, 0)
Screenshot: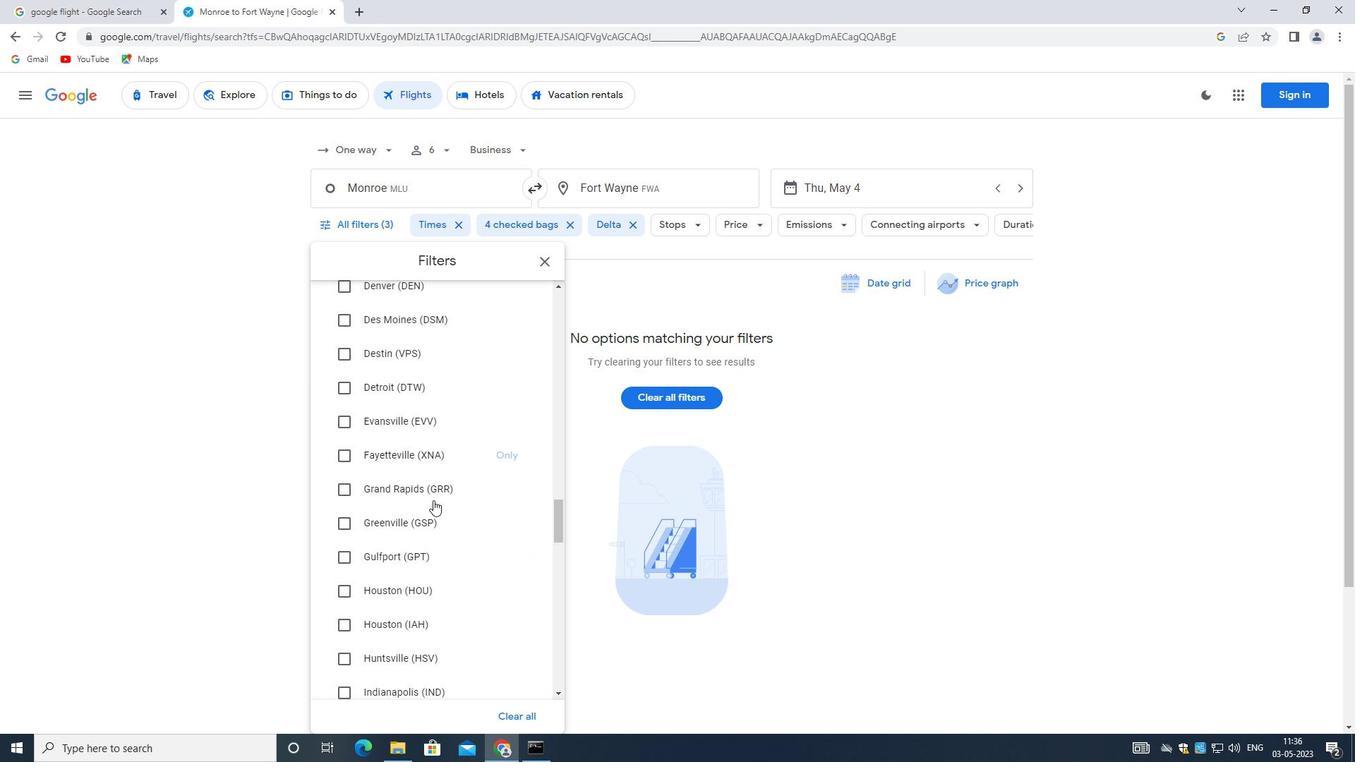 
Action: Mouse scrolled (433, 499) with delta (0, 0)
Screenshot: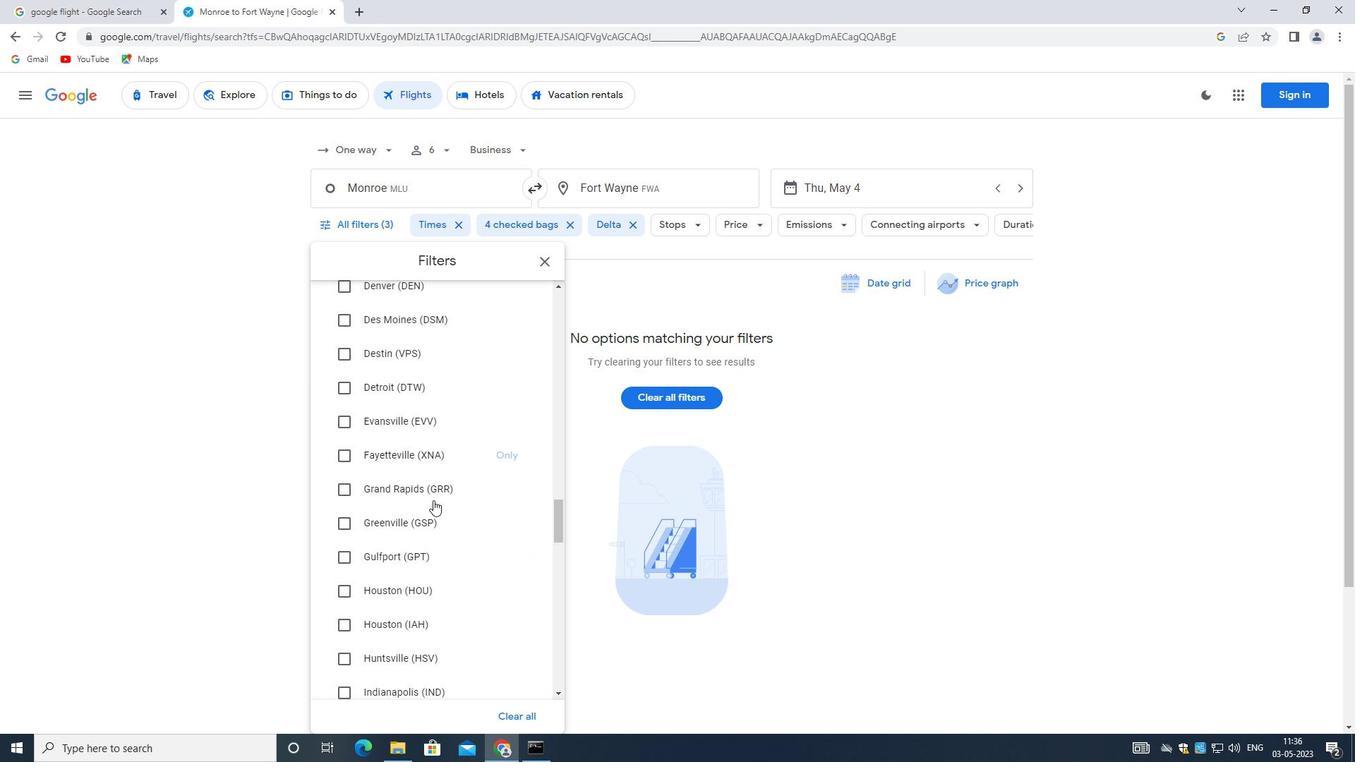 
Action: Mouse scrolled (433, 499) with delta (0, 0)
Screenshot: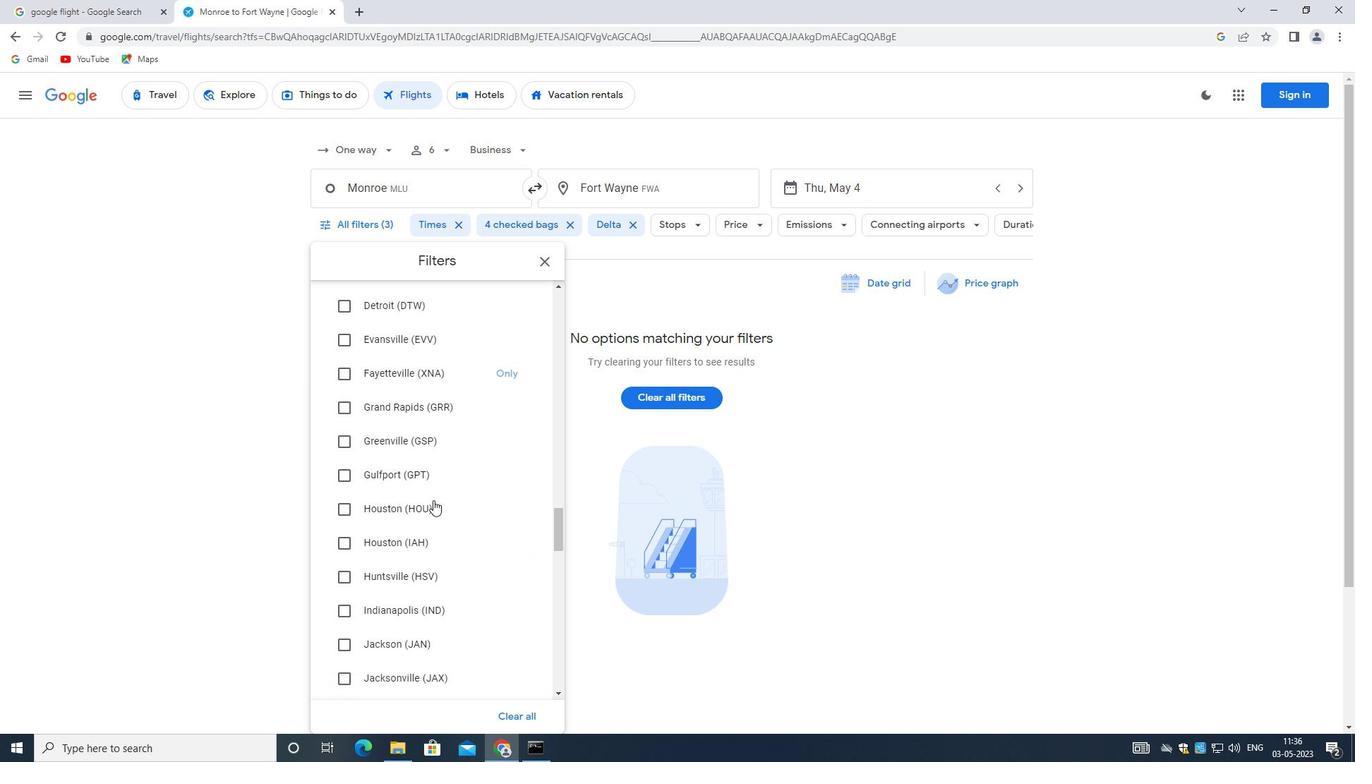 
Action: Mouse scrolled (433, 499) with delta (0, 0)
Screenshot: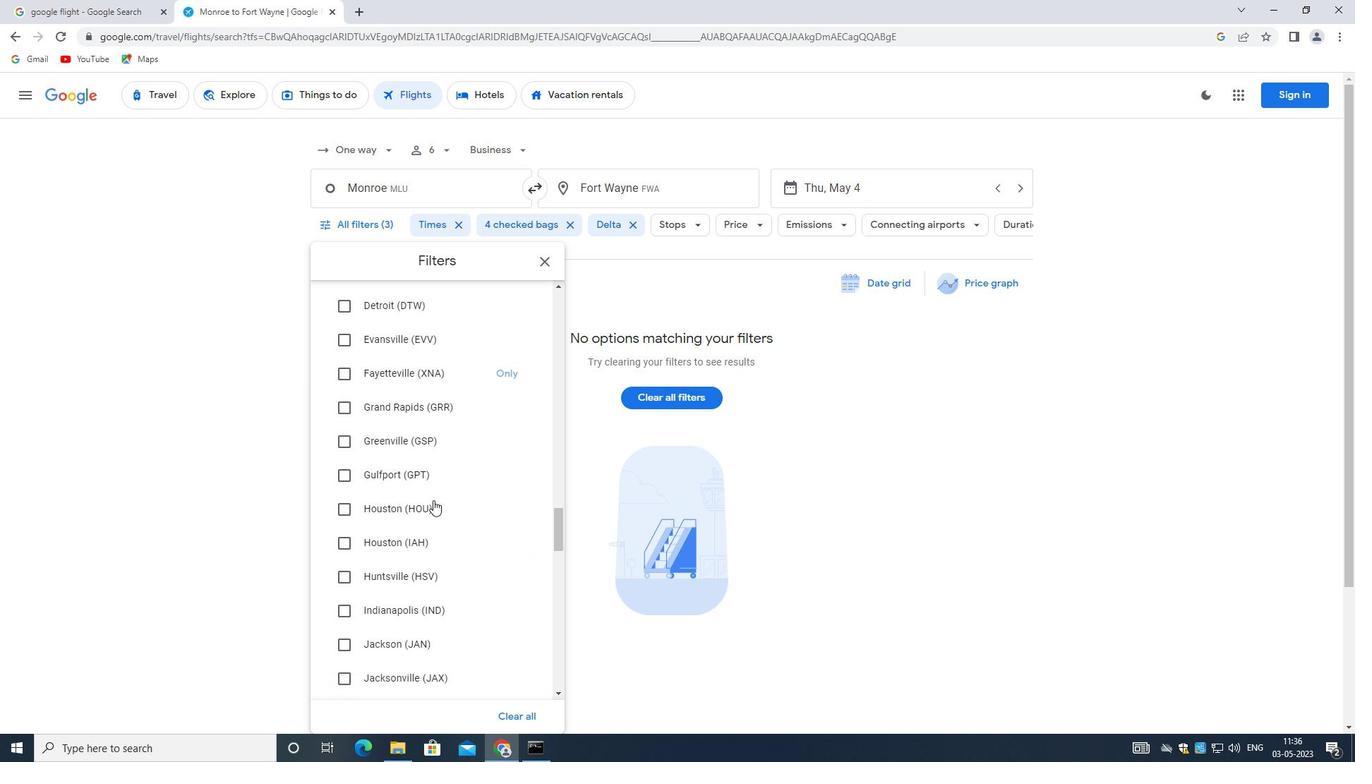 
Action: Mouse moved to (432, 499)
Screenshot: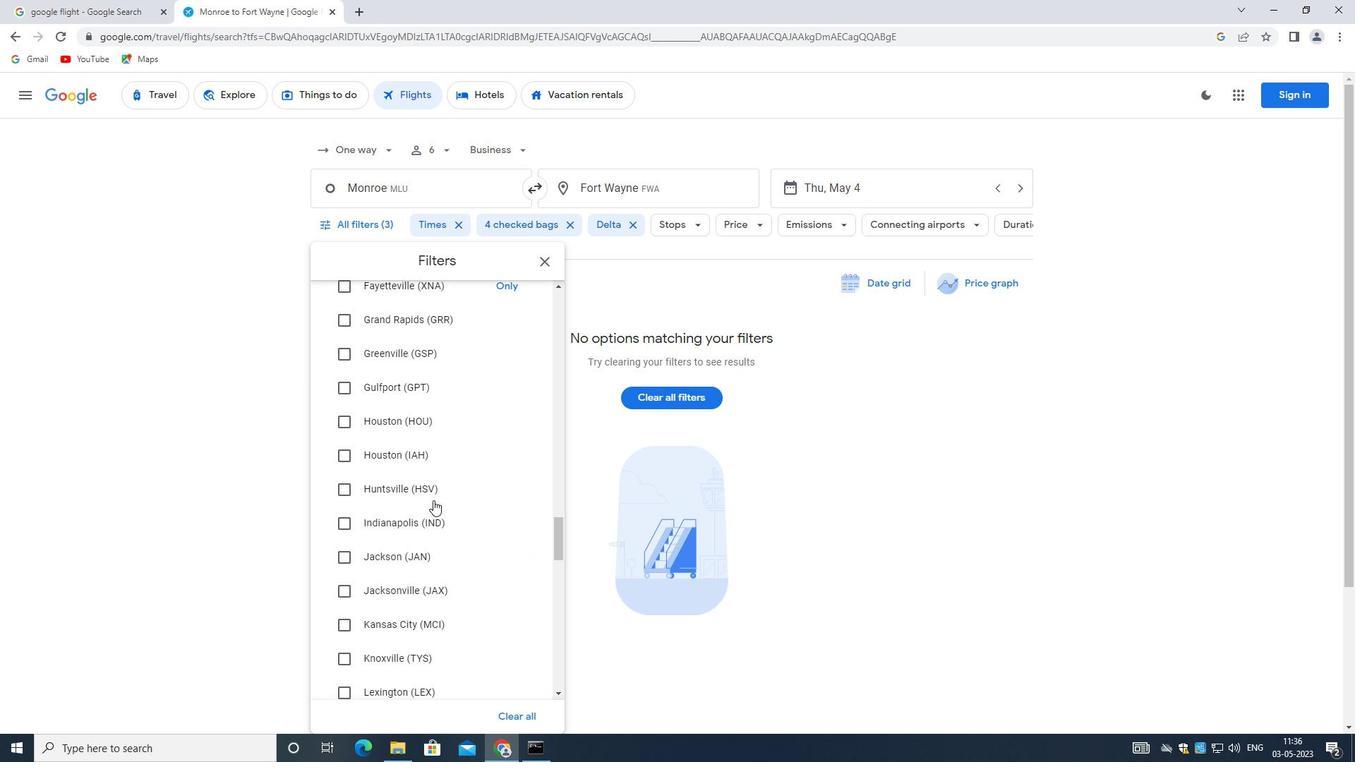 
Action: Mouse scrolled (432, 499) with delta (0, 0)
Screenshot: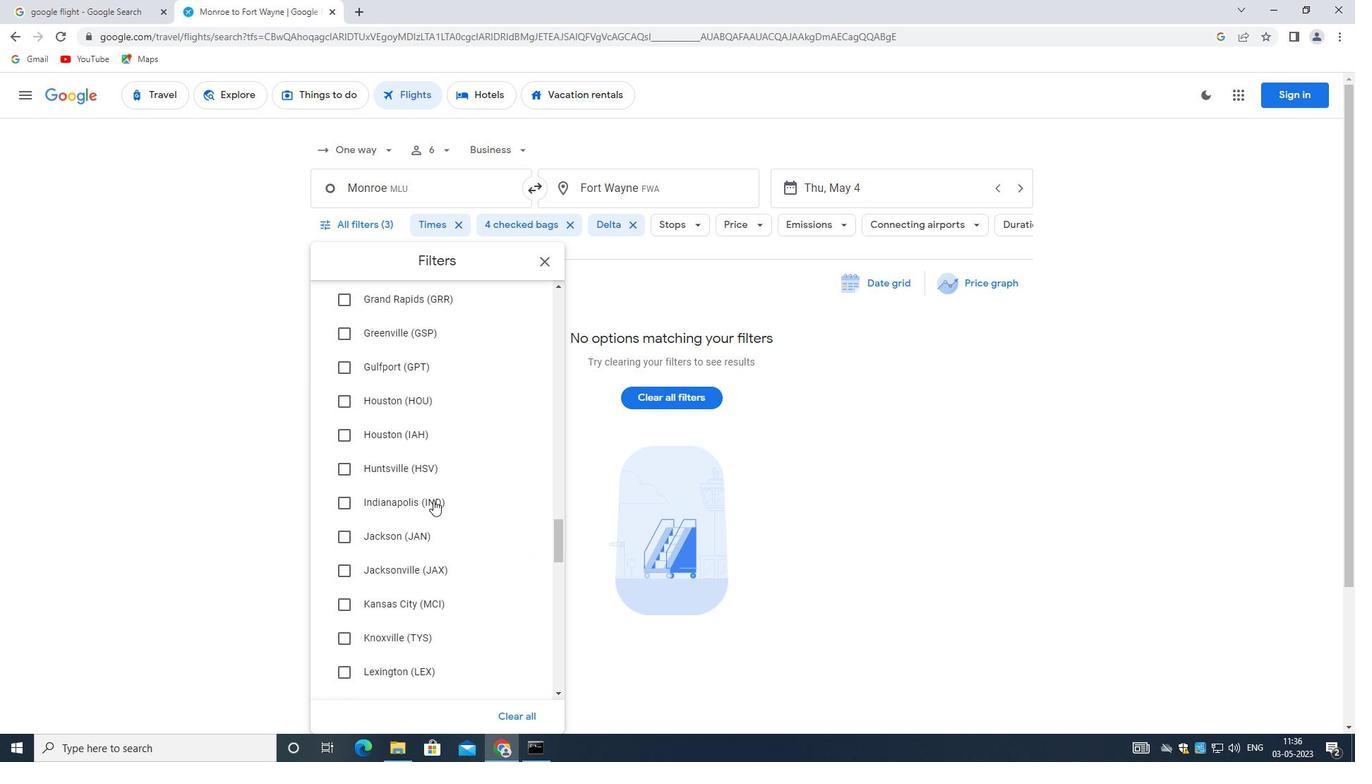 
Action: Mouse moved to (431, 499)
Screenshot: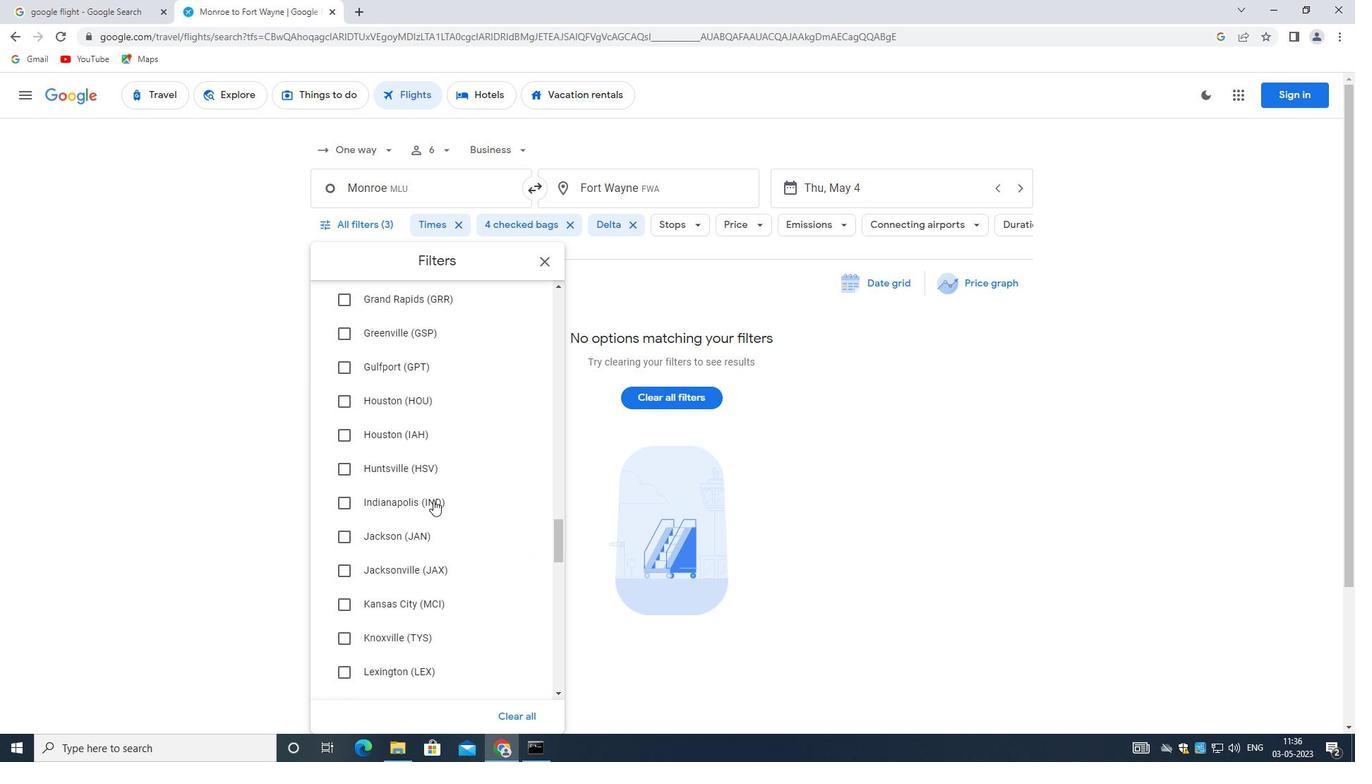 
Action: Mouse scrolled (431, 499) with delta (0, 0)
Screenshot: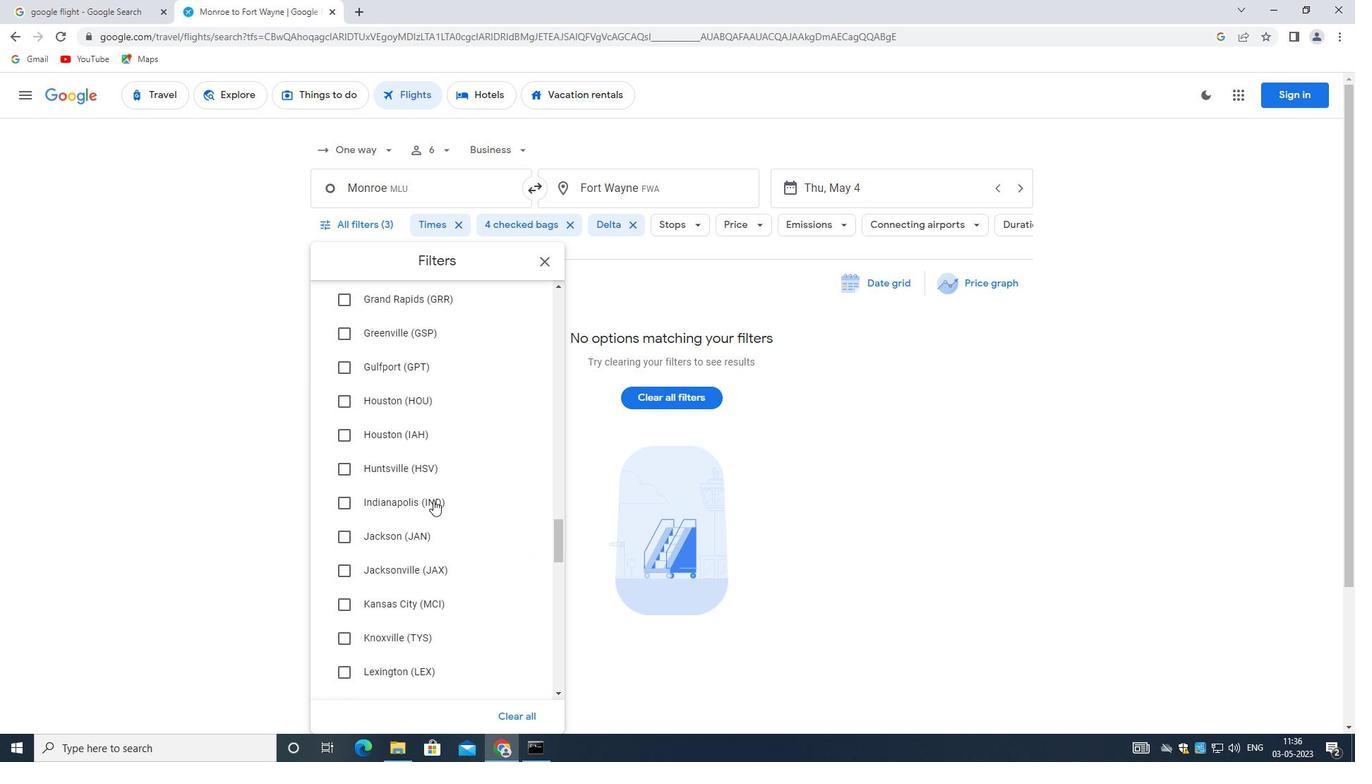 
Action: Mouse scrolled (431, 499) with delta (0, 0)
Screenshot: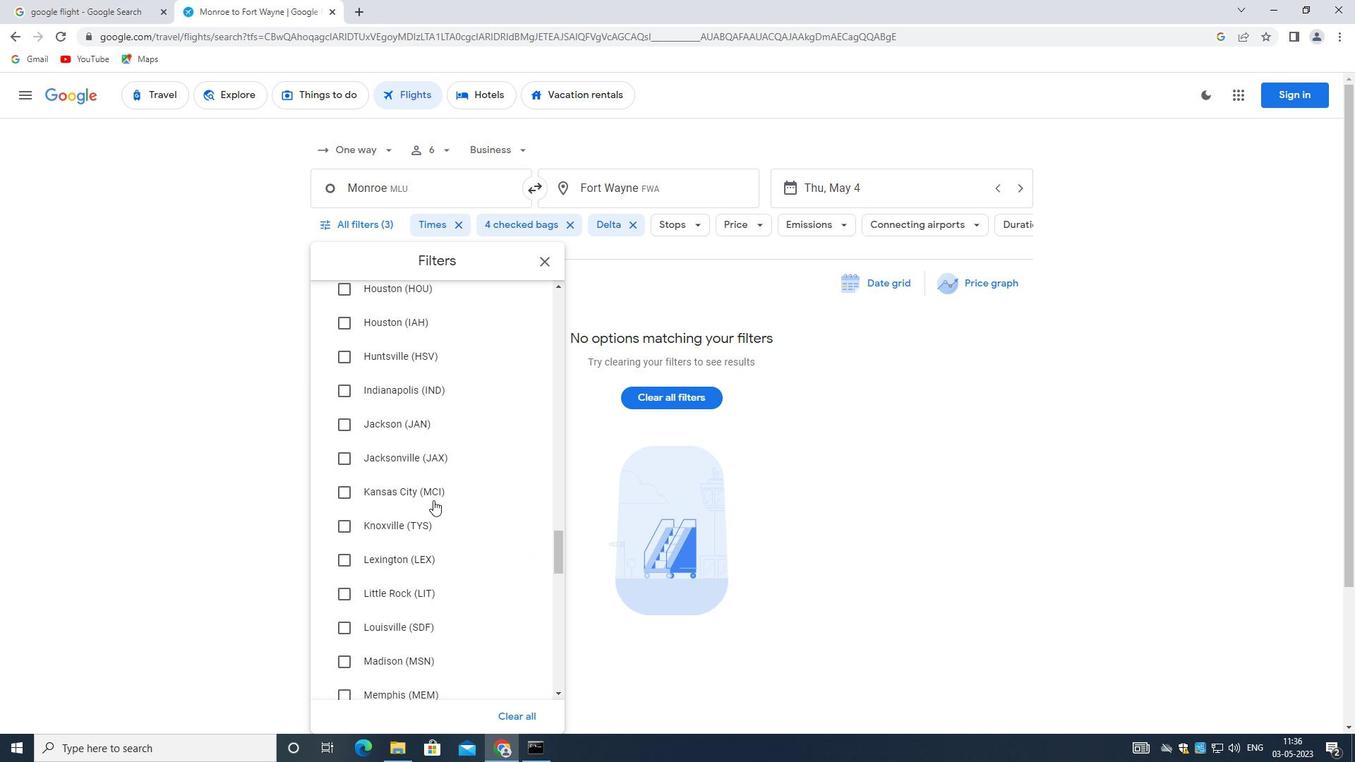 
Action: Mouse moved to (424, 500)
Screenshot: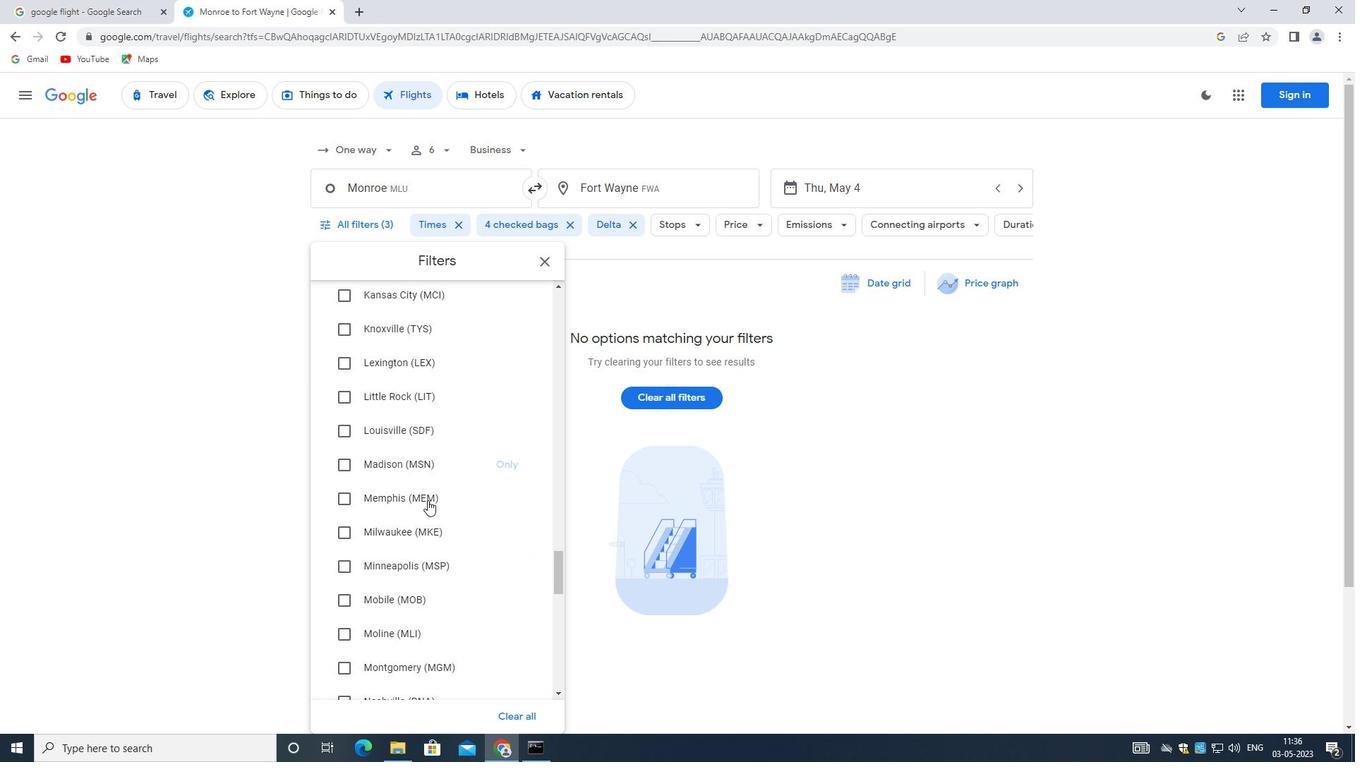 
Action: Mouse scrolled (424, 499) with delta (0, 0)
Screenshot: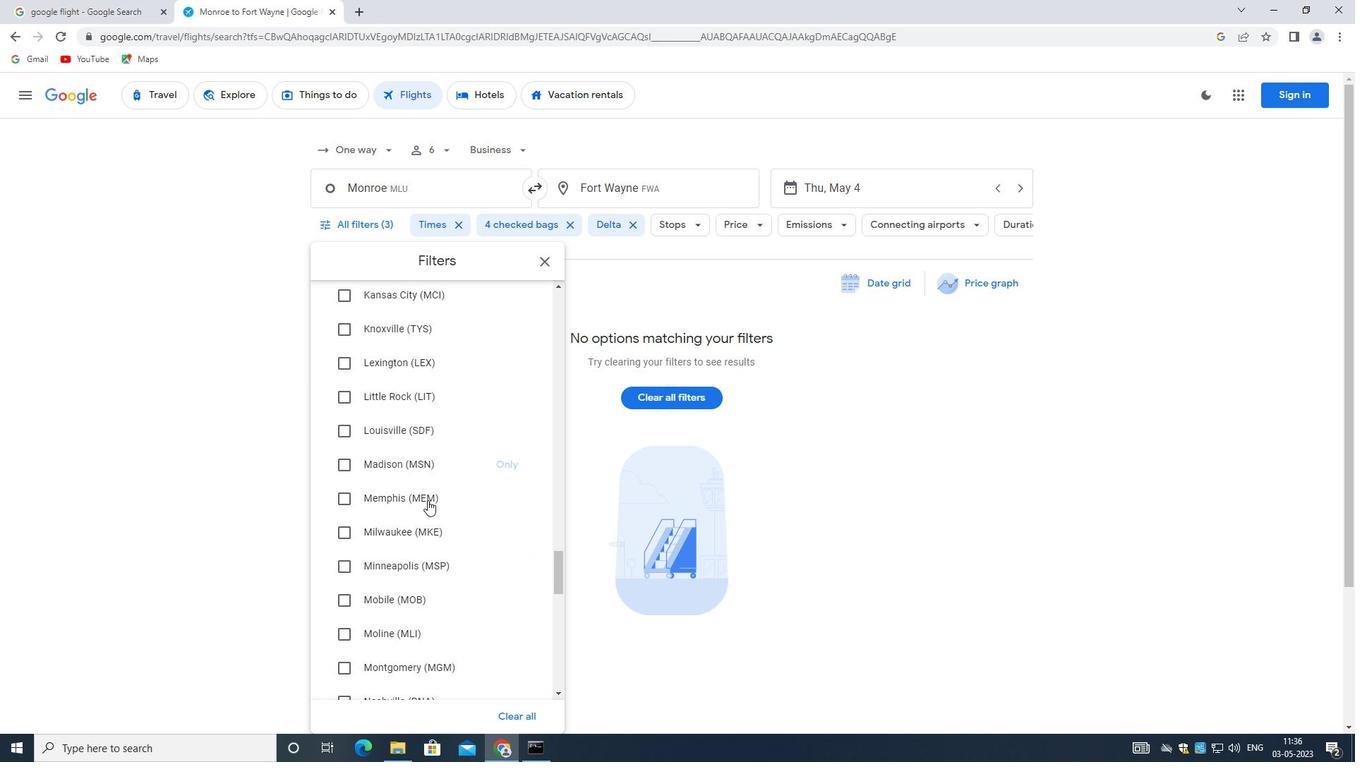 
Action: Mouse moved to (424, 500)
Screenshot: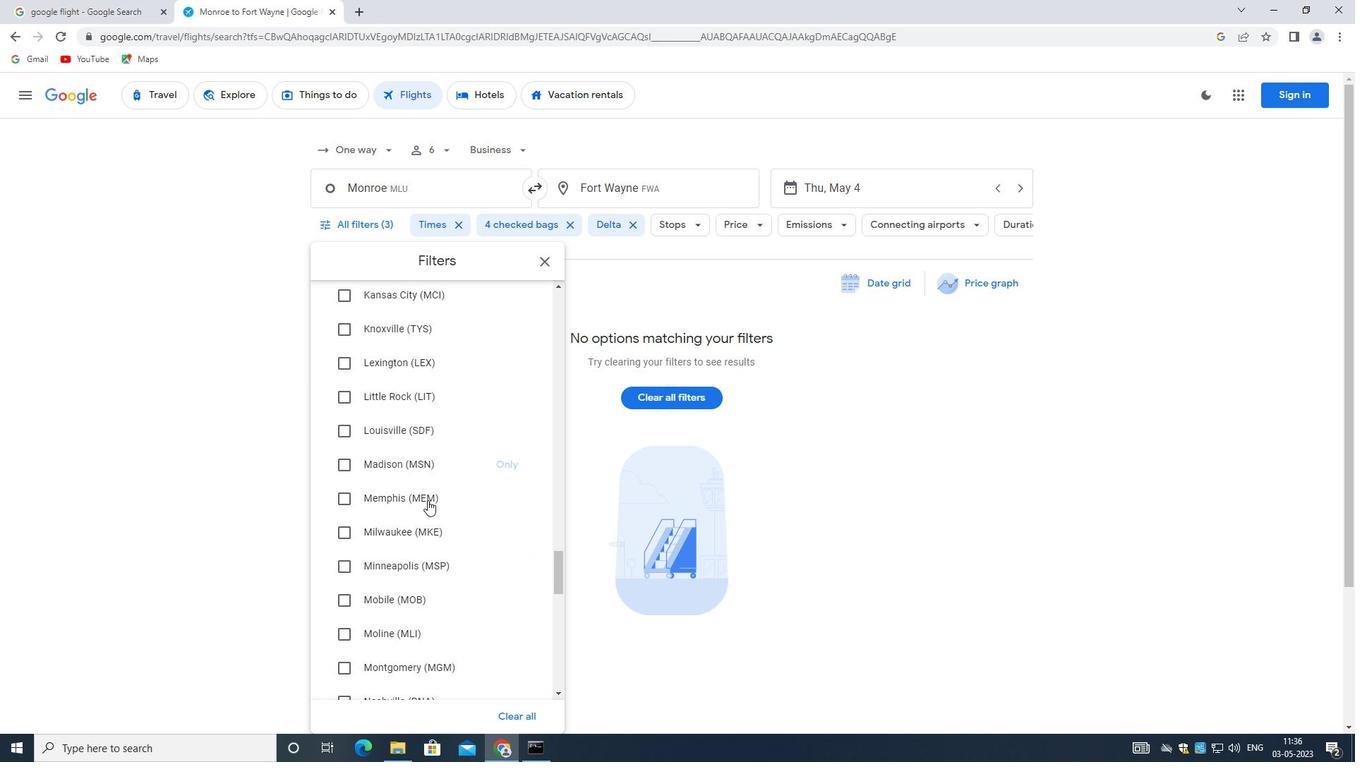 
Action: Mouse scrolled (424, 499) with delta (0, 0)
Screenshot: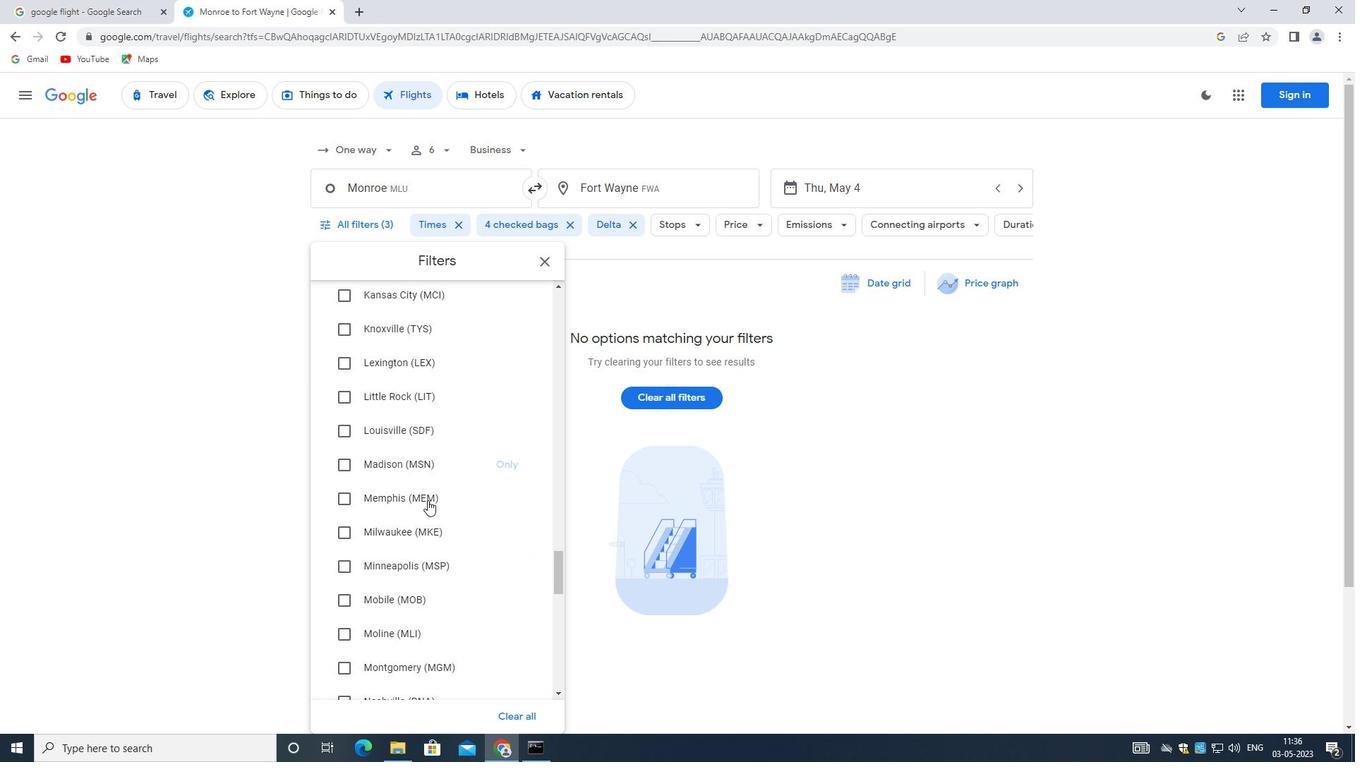 
Action: Mouse moved to (424, 501)
Screenshot: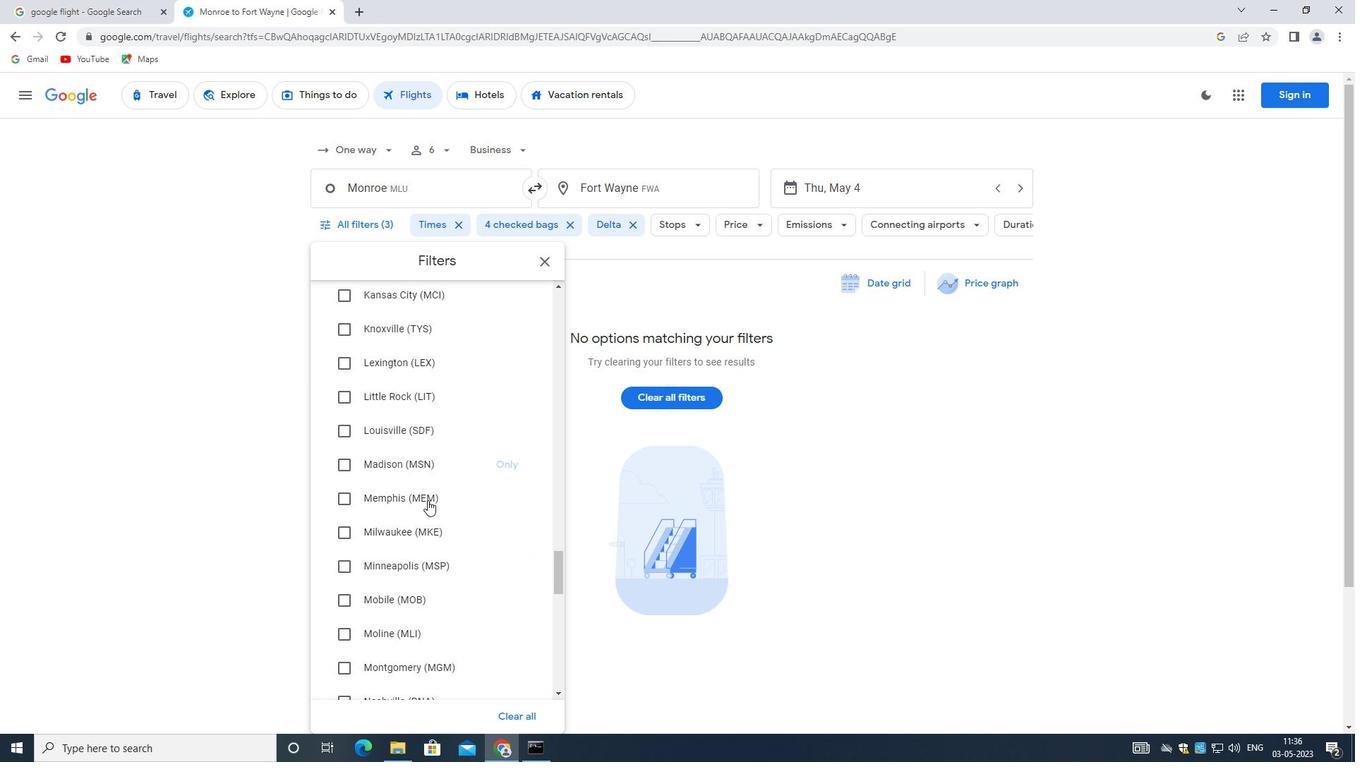 
Action: Mouse scrolled (424, 500) with delta (0, 0)
Screenshot: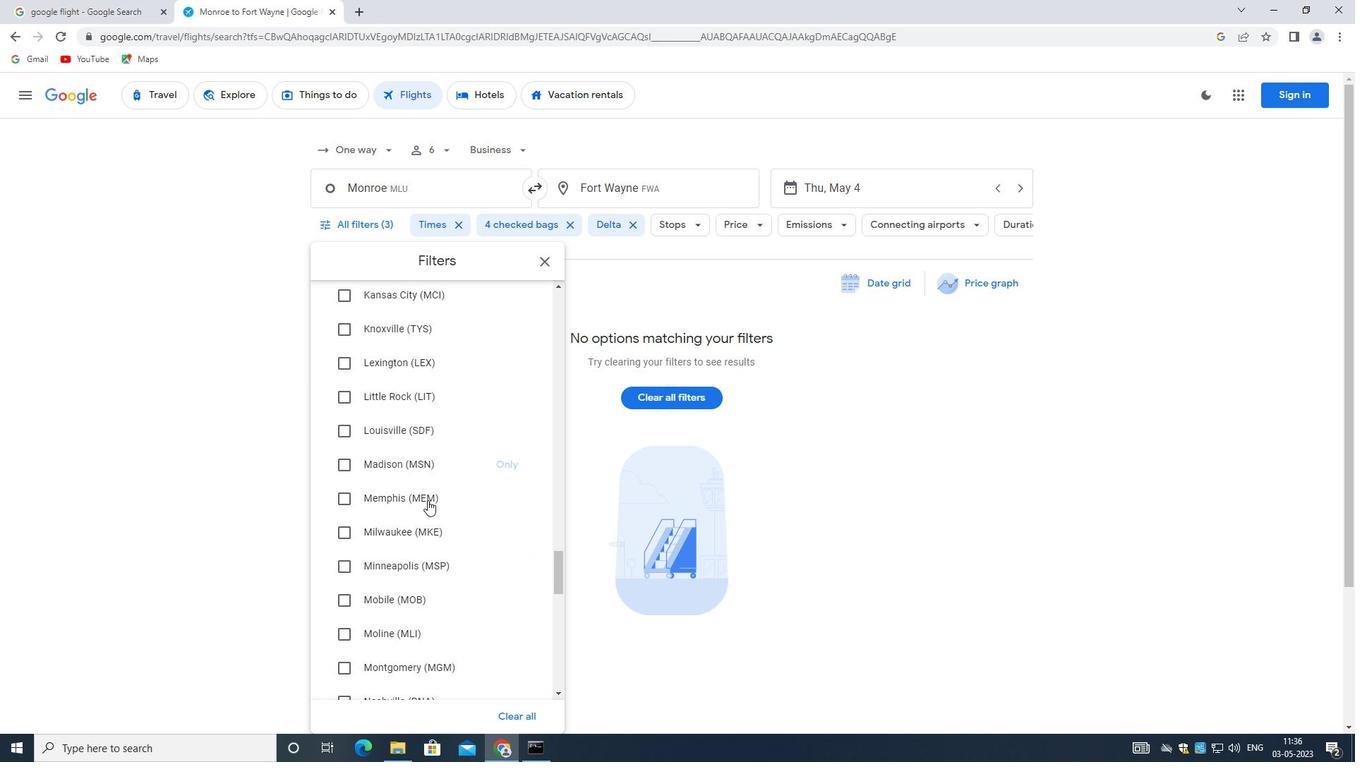 
Action: Mouse scrolled (424, 500) with delta (0, 0)
Screenshot: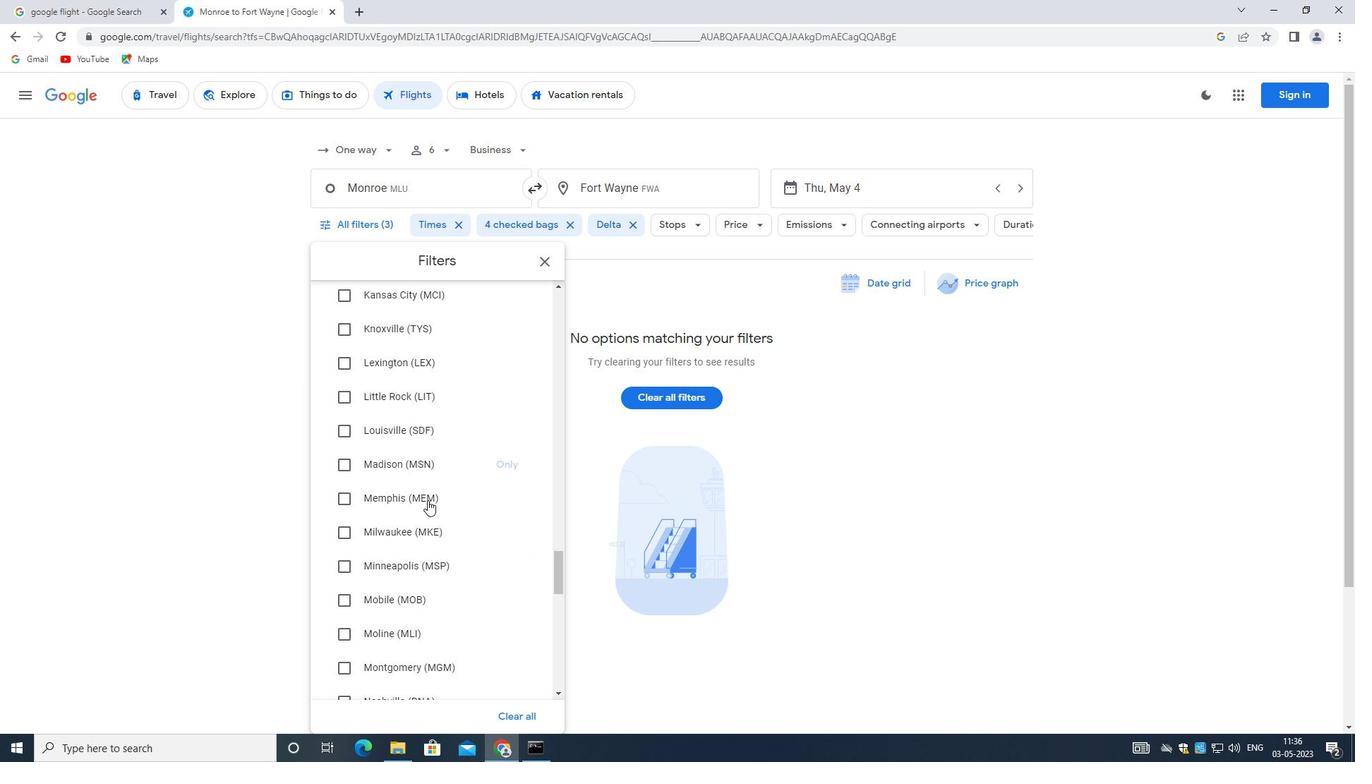 
Action: Mouse moved to (422, 501)
Screenshot: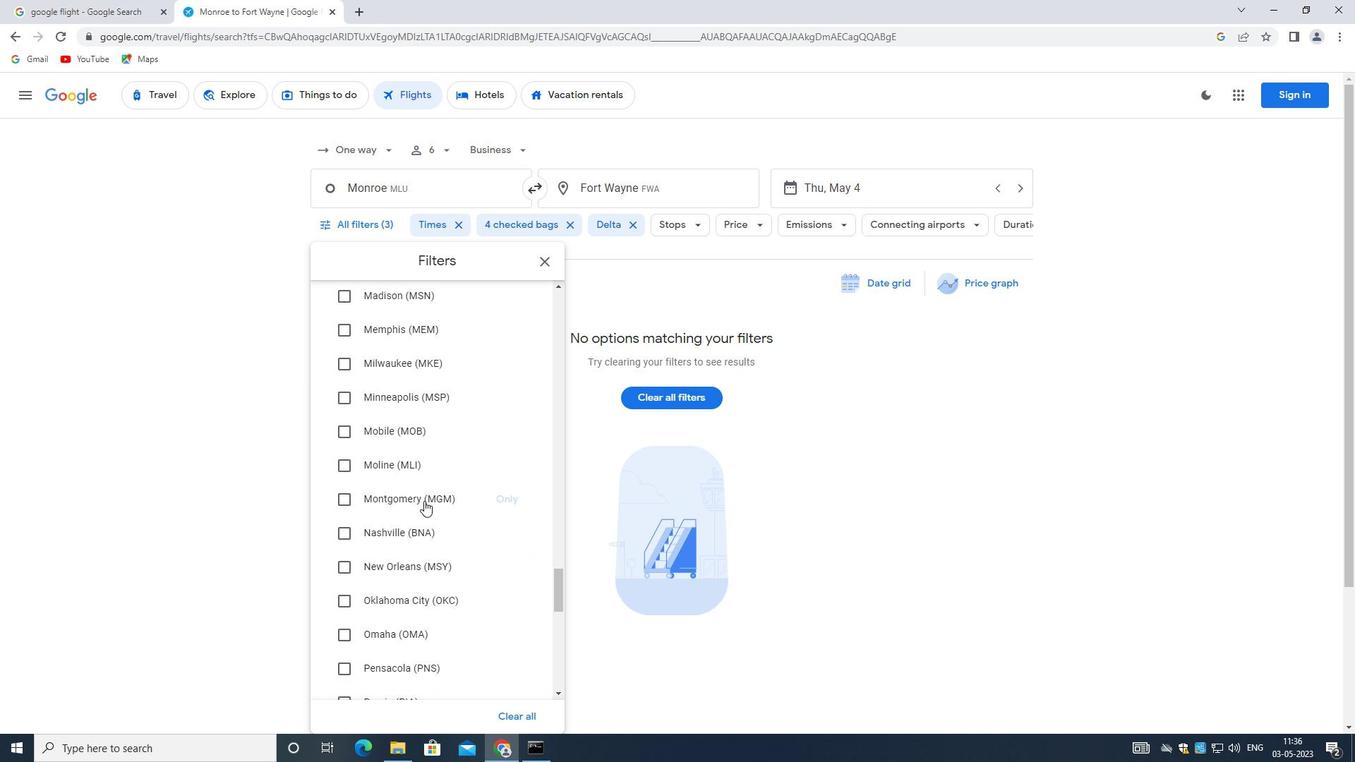 
Action: Mouse scrolled (422, 500) with delta (0, 0)
Screenshot: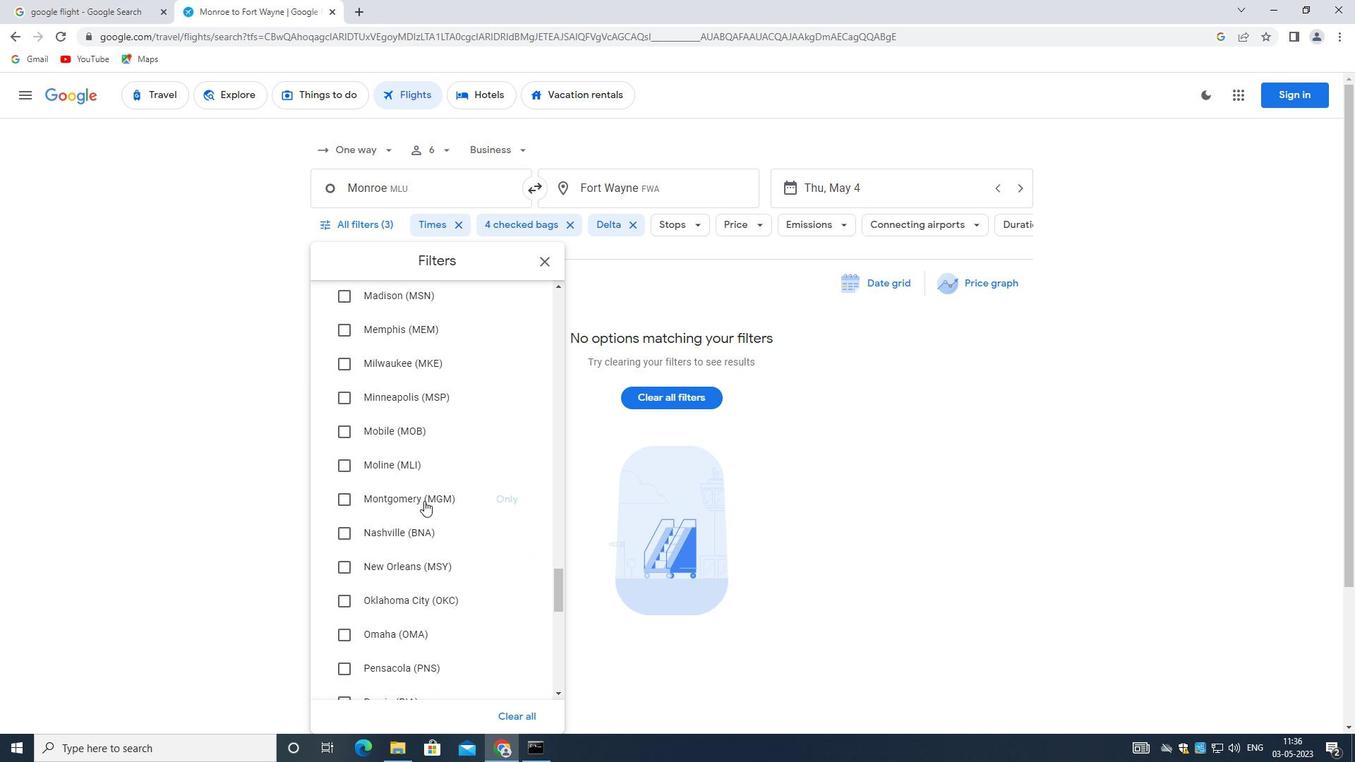 
Action: Mouse scrolled (422, 500) with delta (0, 0)
Screenshot: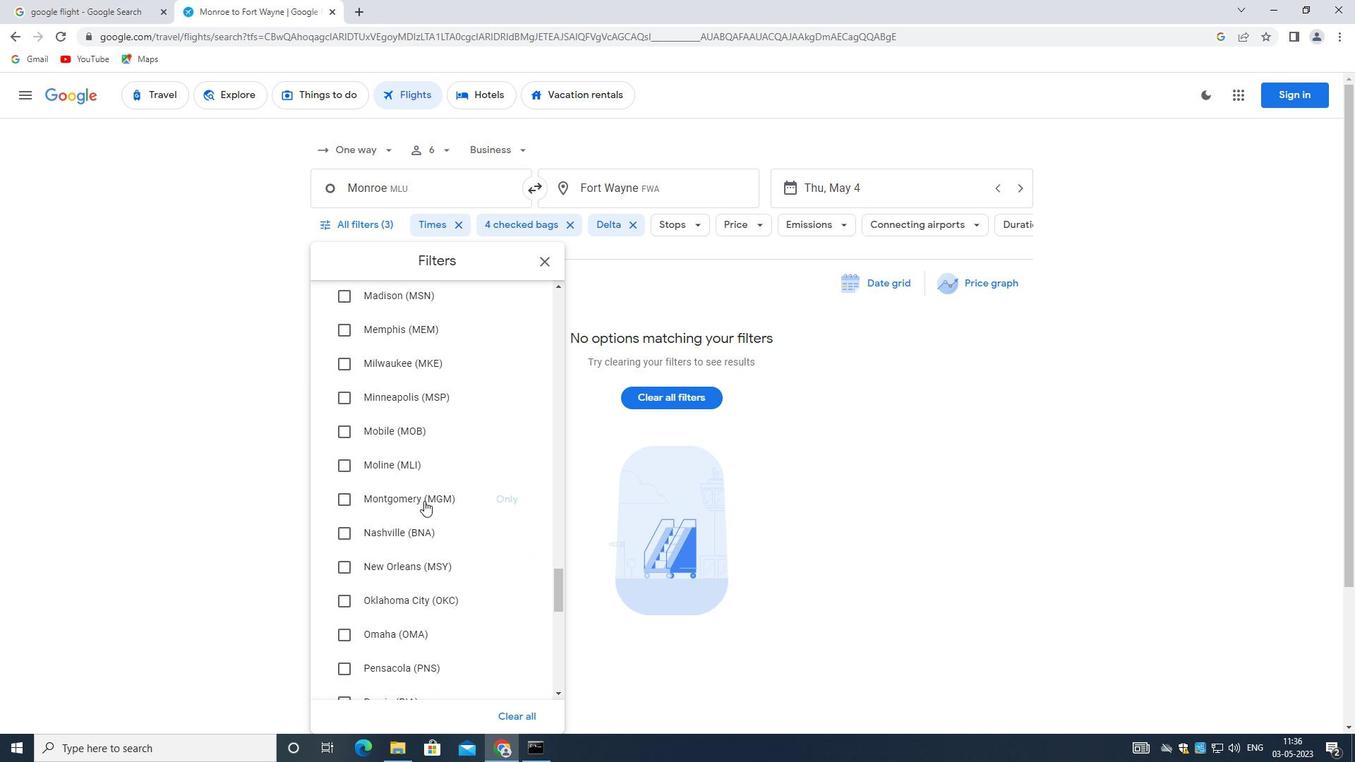 
Action: Mouse scrolled (422, 500) with delta (0, 0)
Screenshot: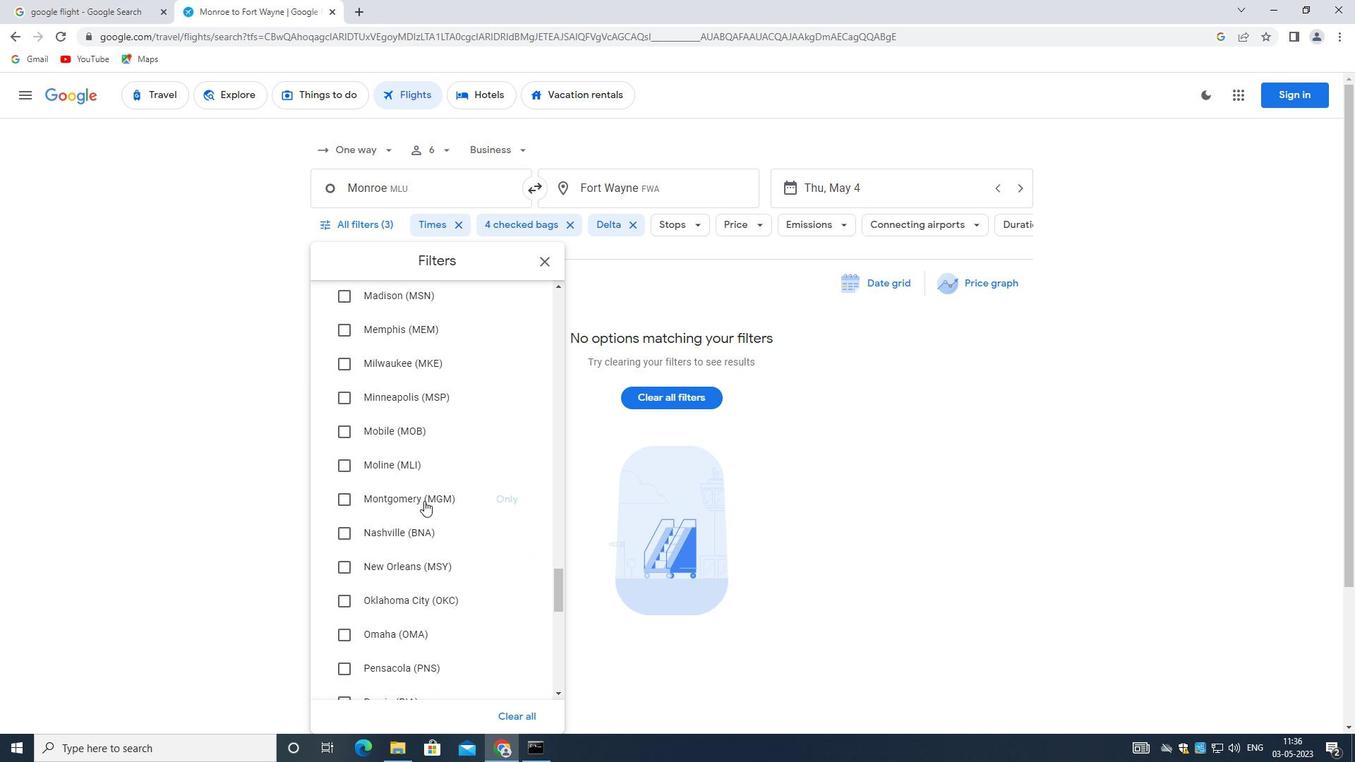 
Action: Mouse moved to (422, 501)
Screenshot: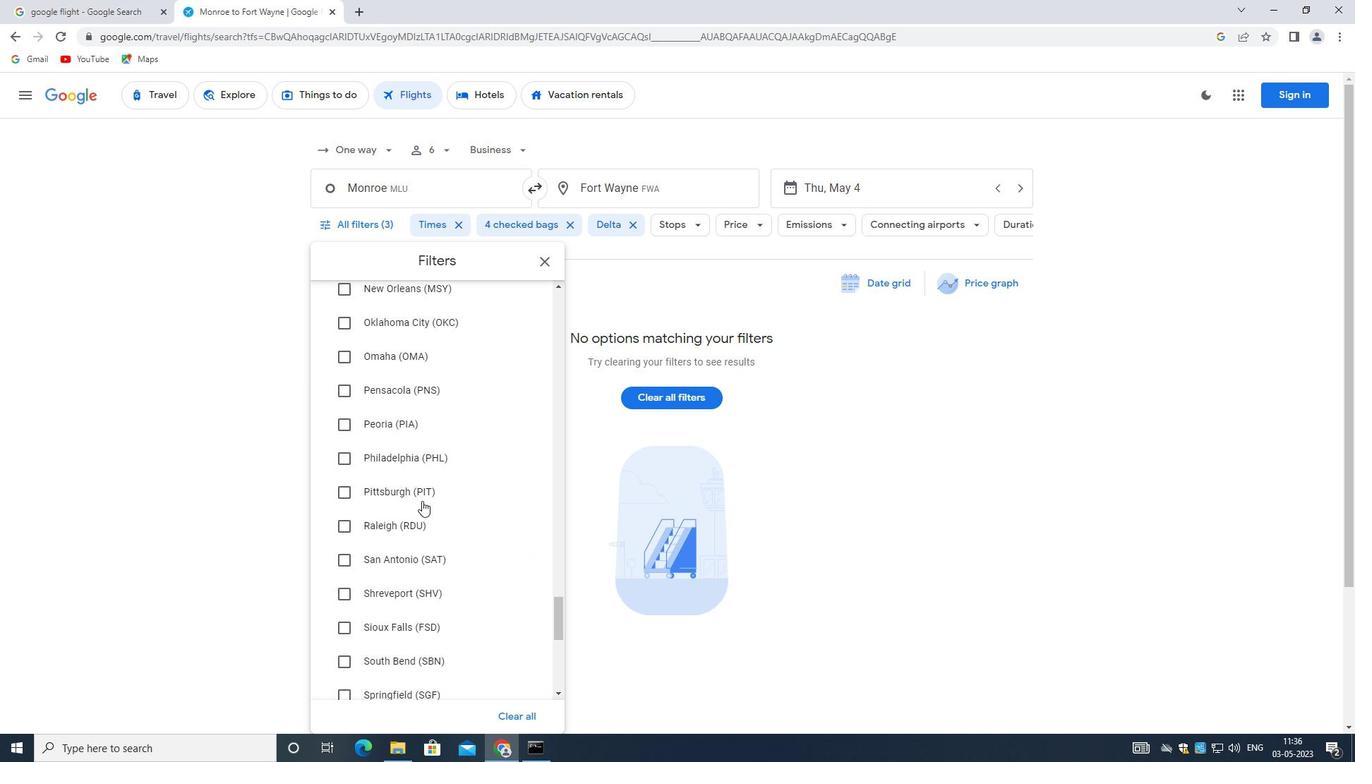 
Action: Mouse scrolled (422, 500) with delta (0, 0)
Screenshot: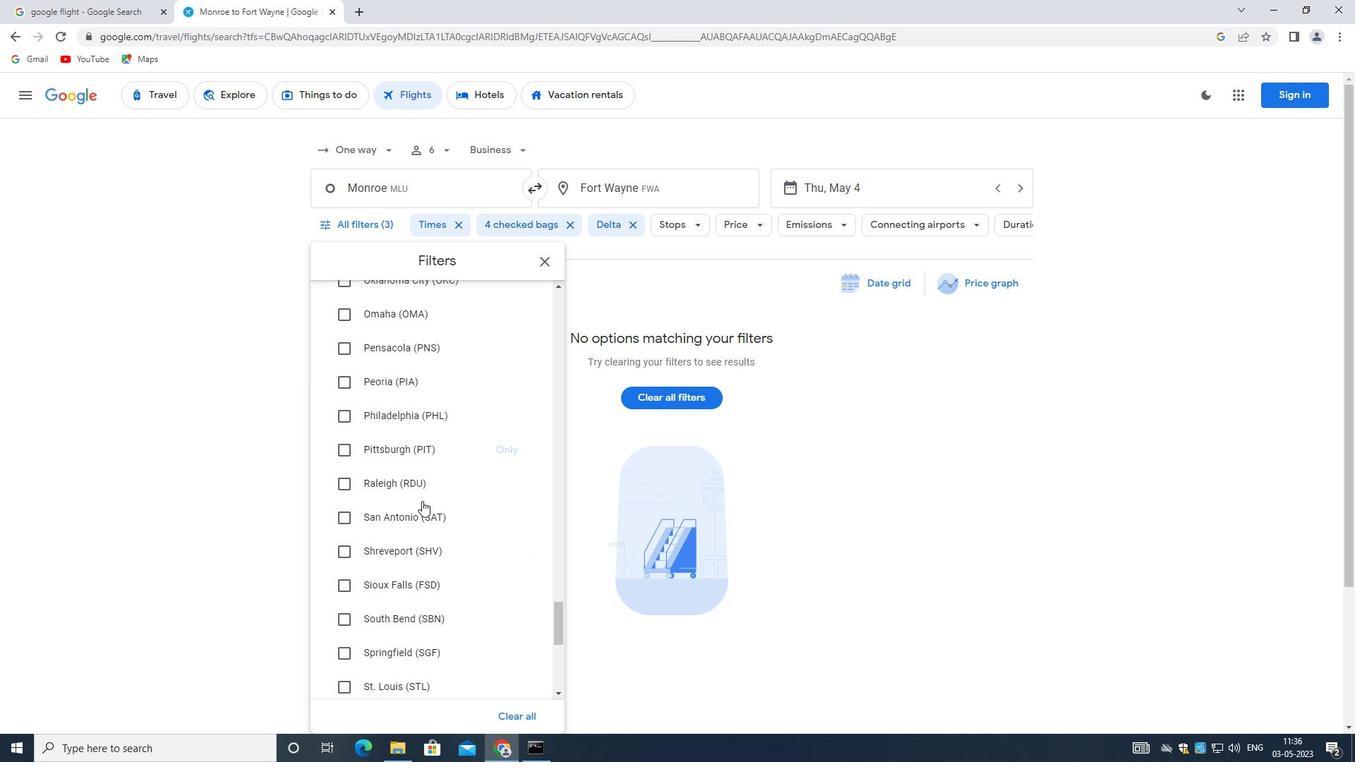 
Action: Mouse scrolled (422, 500) with delta (0, 0)
Screenshot: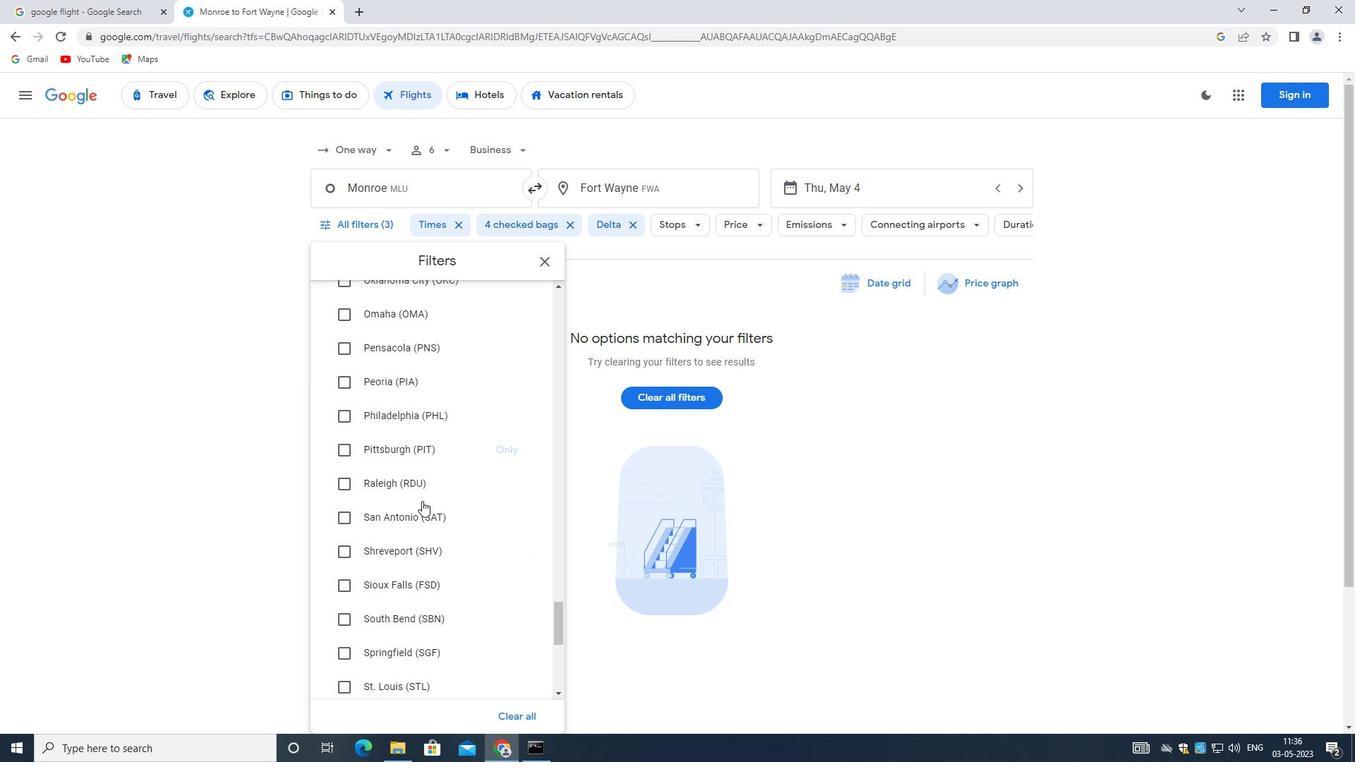 
Action: Mouse scrolled (422, 500) with delta (0, 0)
Screenshot: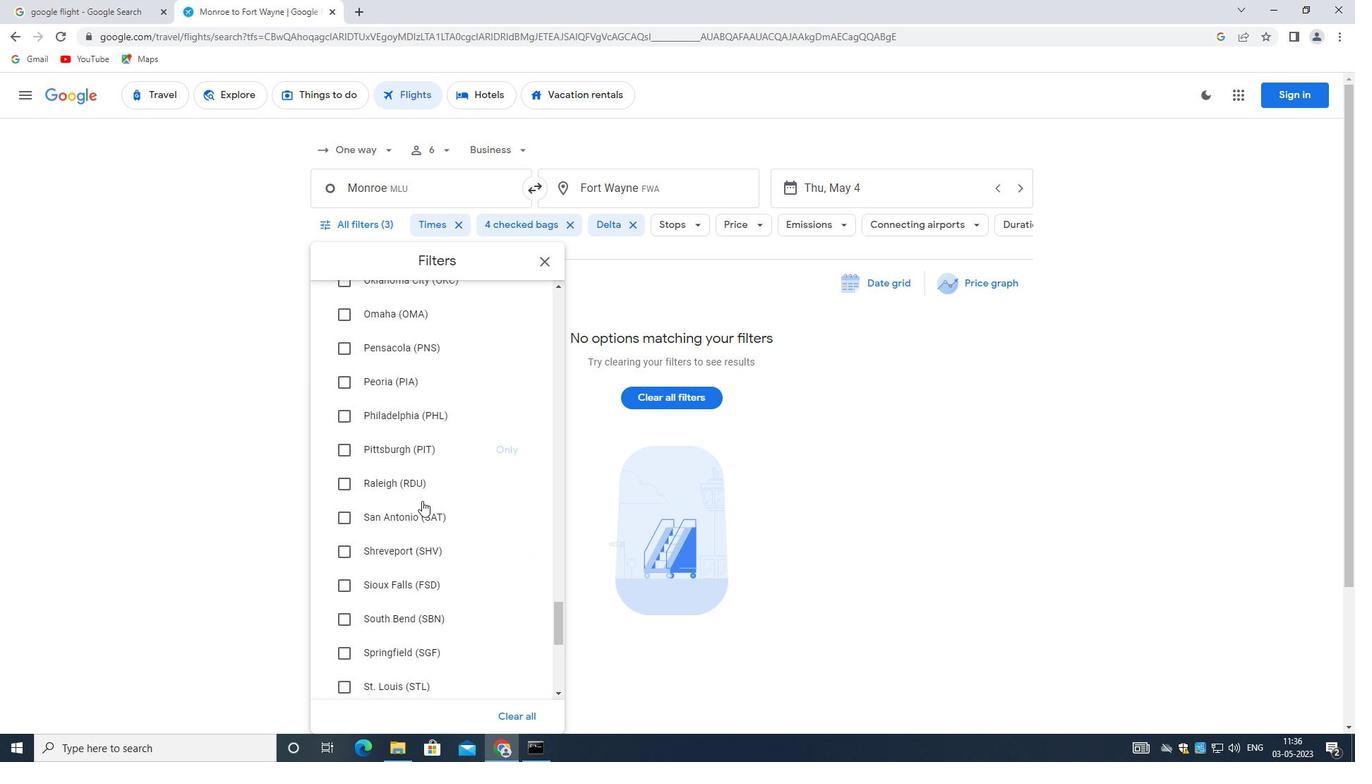 
Action: Mouse moved to (420, 503)
Screenshot: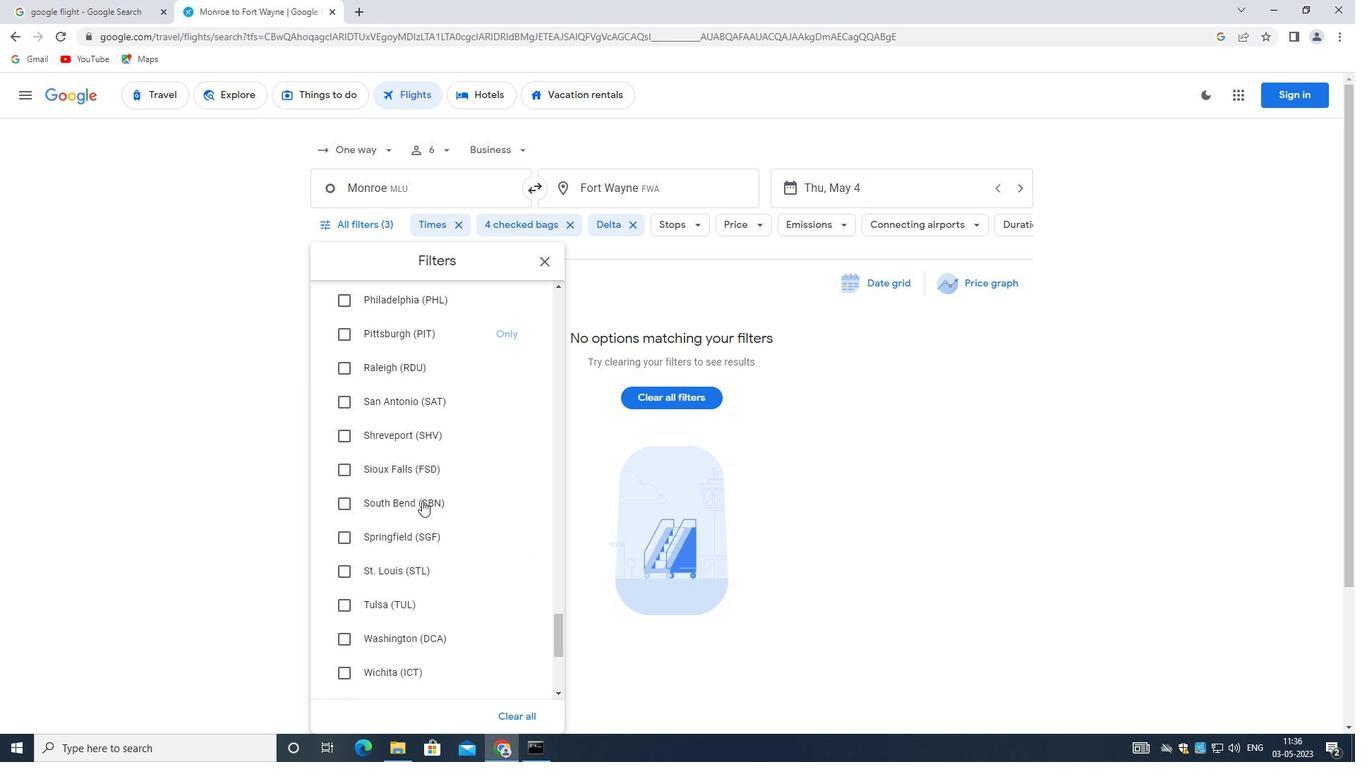 
Action: Mouse scrolled (420, 503) with delta (0, 0)
Screenshot: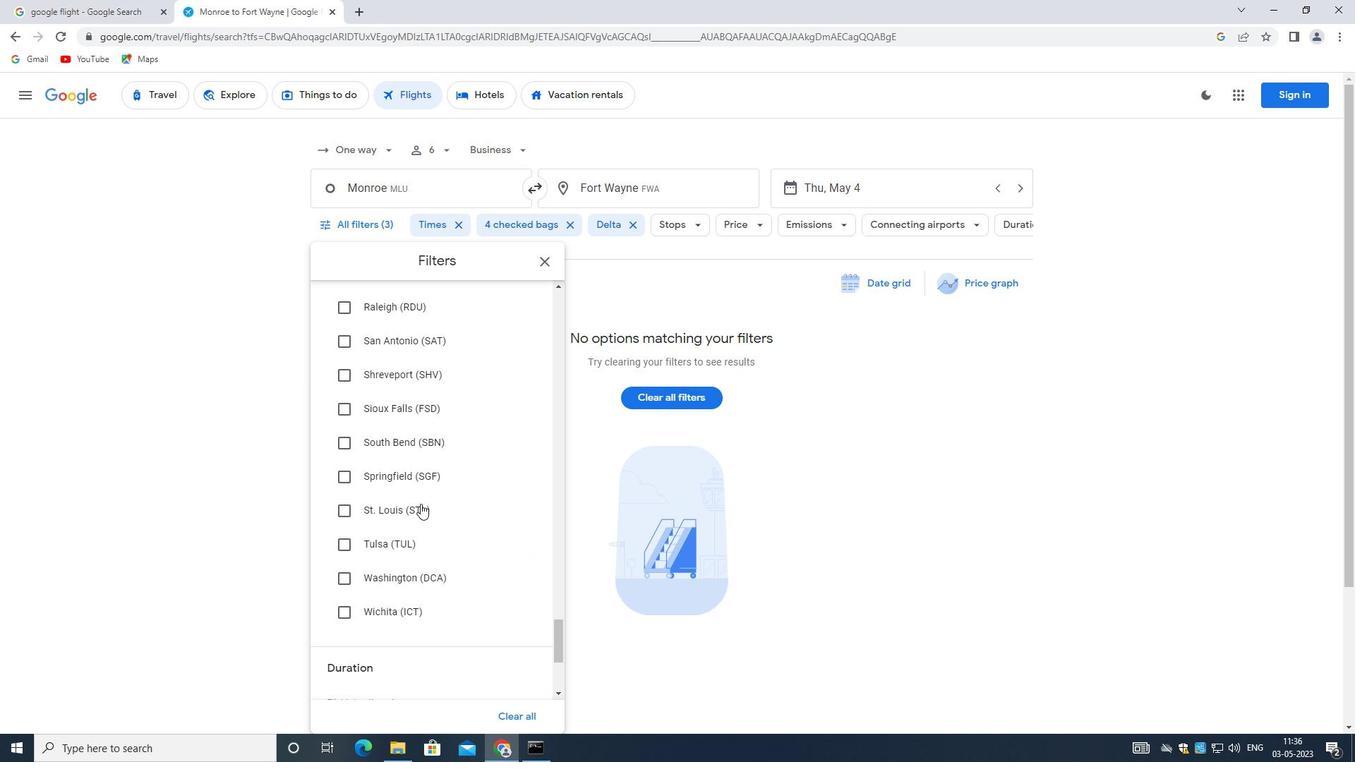 
Action: Mouse scrolled (420, 503) with delta (0, 0)
Screenshot: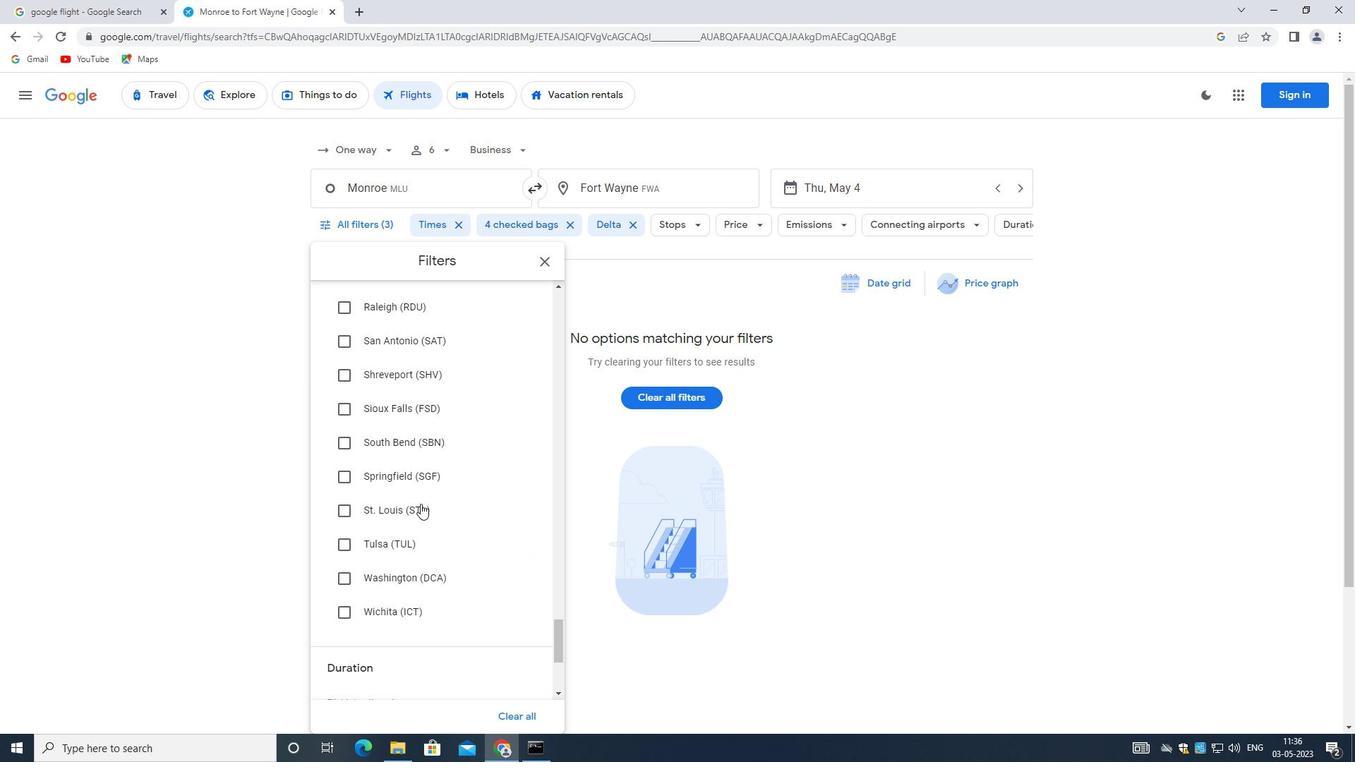 
Action: Mouse moved to (419, 504)
Screenshot: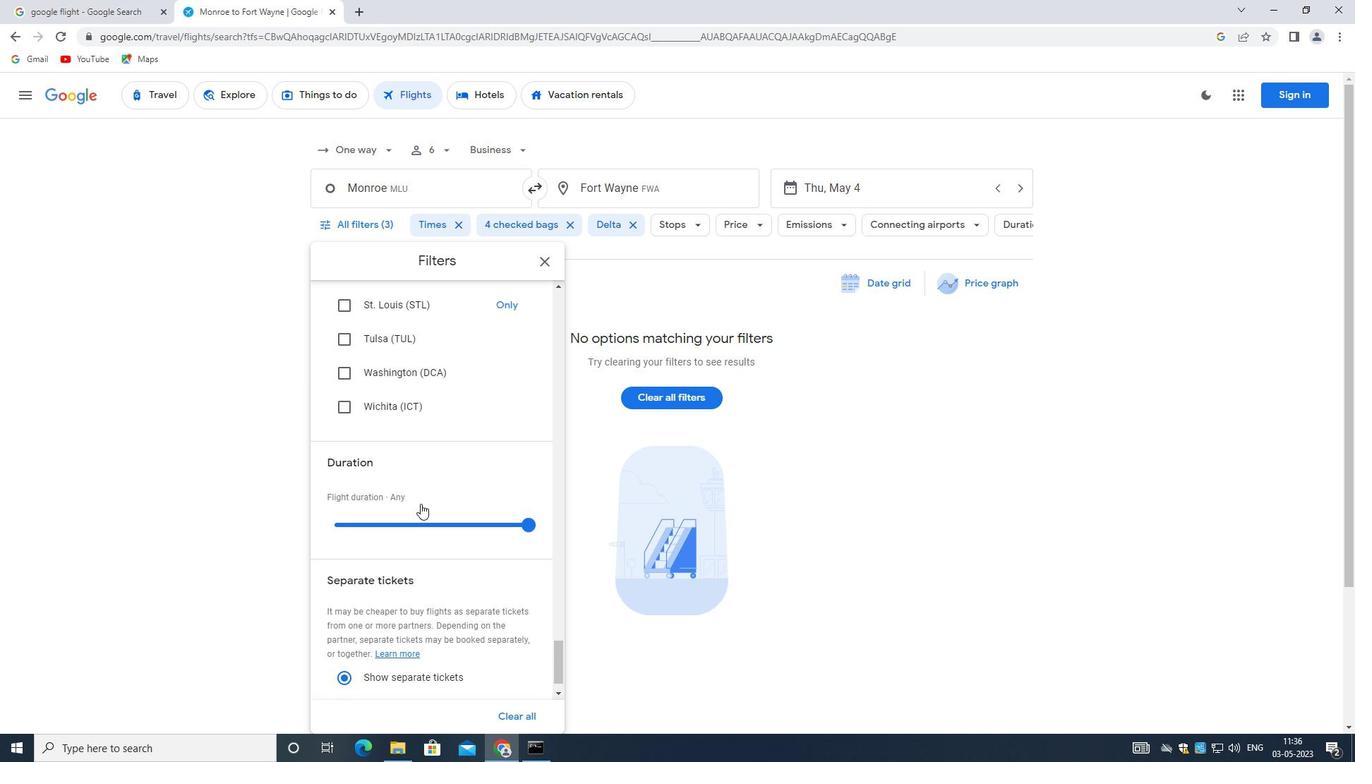 
Action: Mouse scrolled (419, 503) with delta (0, 0)
Screenshot: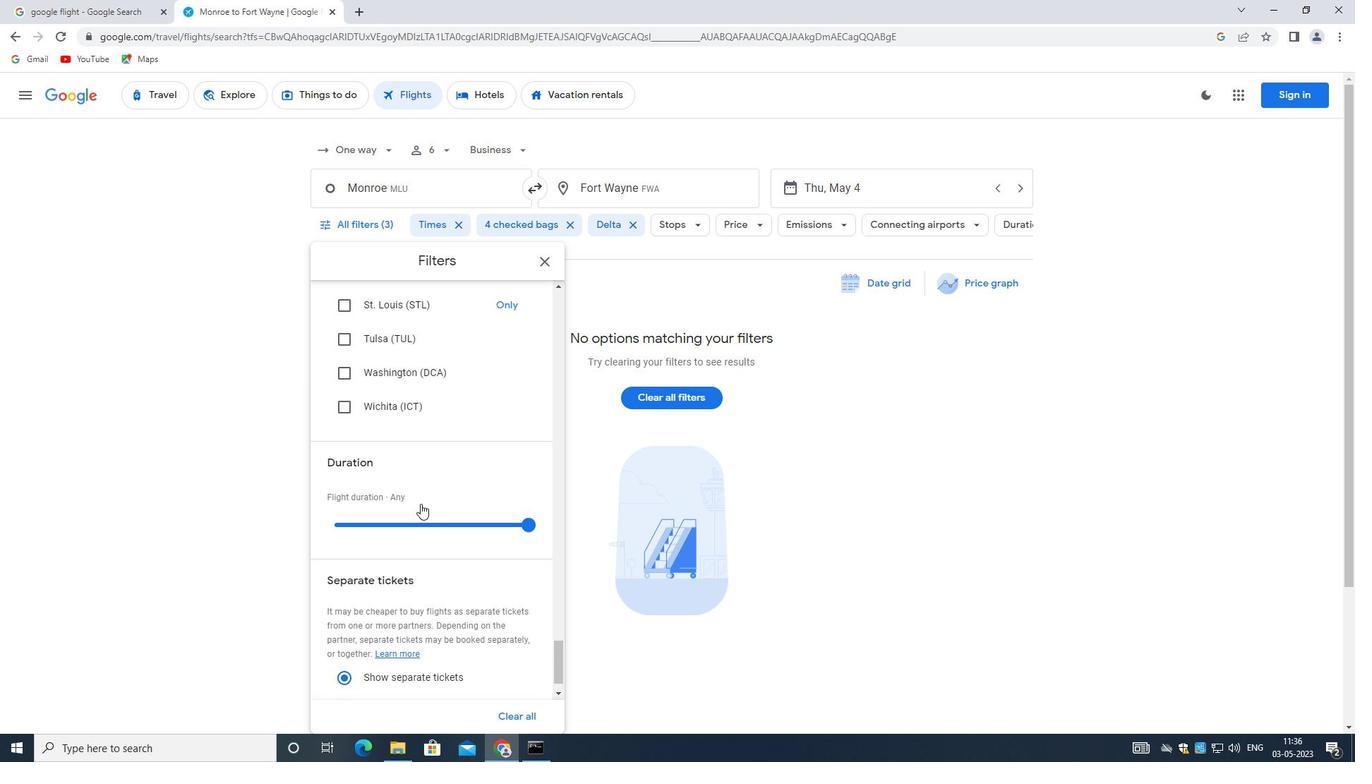 
Action: Mouse scrolled (419, 503) with delta (0, 0)
Screenshot: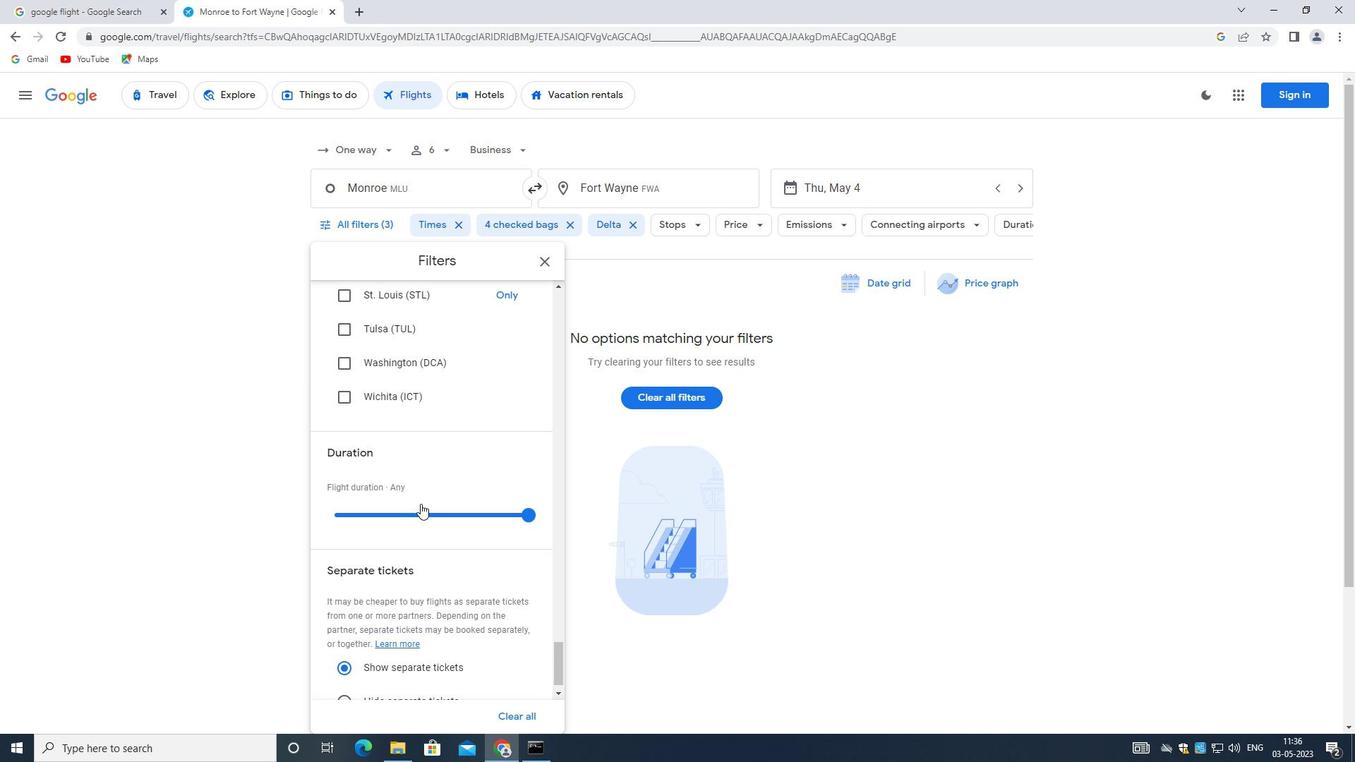 
Action: Mouse scrolled (419, 503) with delta (0, 0)
Screenshot: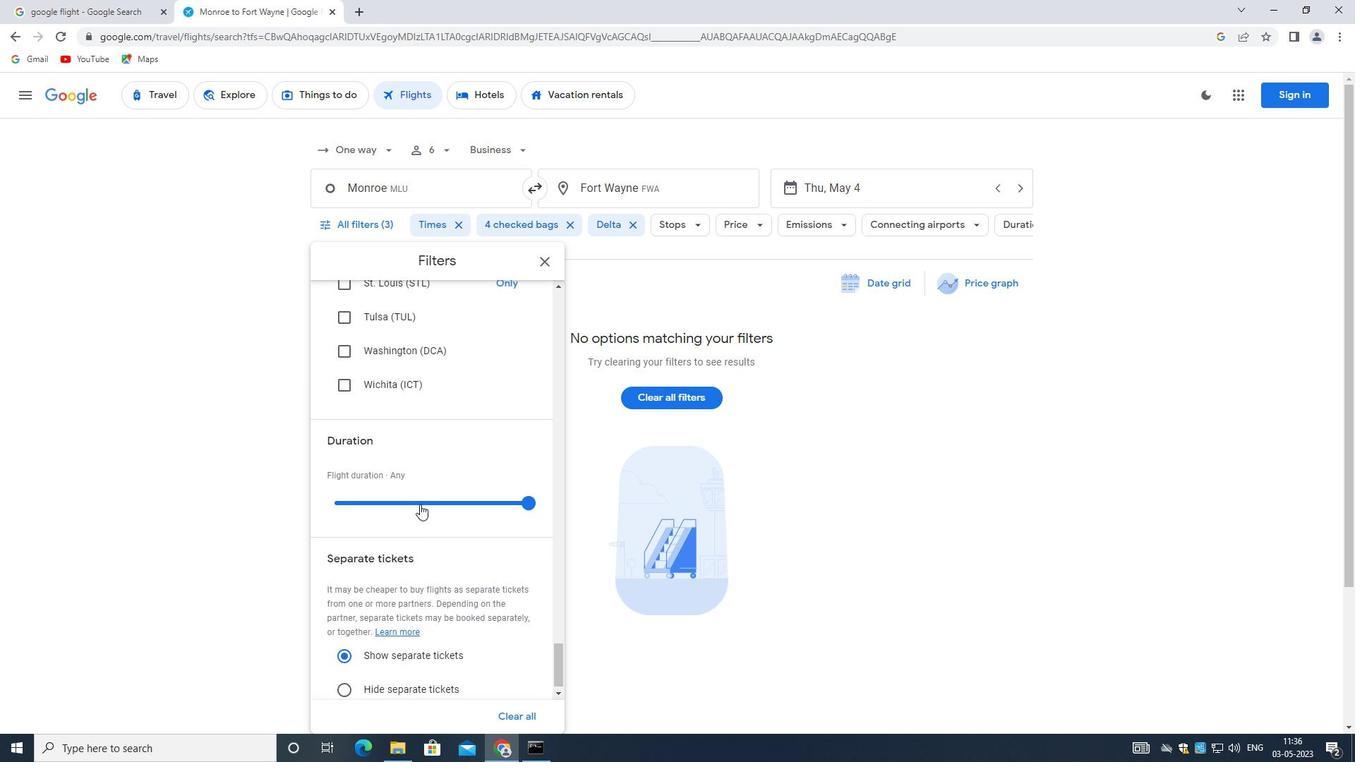 
Action: Mouse moved to (419, 504)
Screenshot: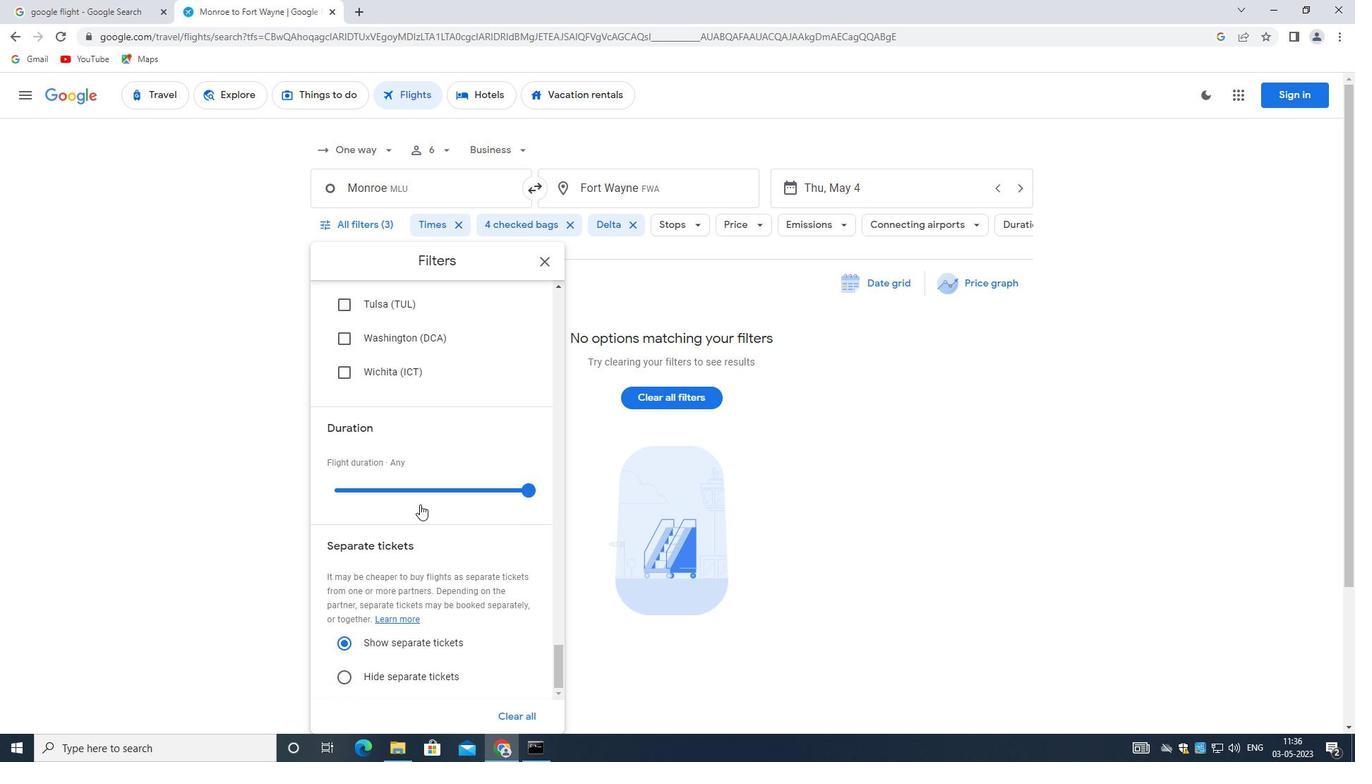
Action: Mouse scrolled (419, 503) with delta (0, 0)
Screenshot: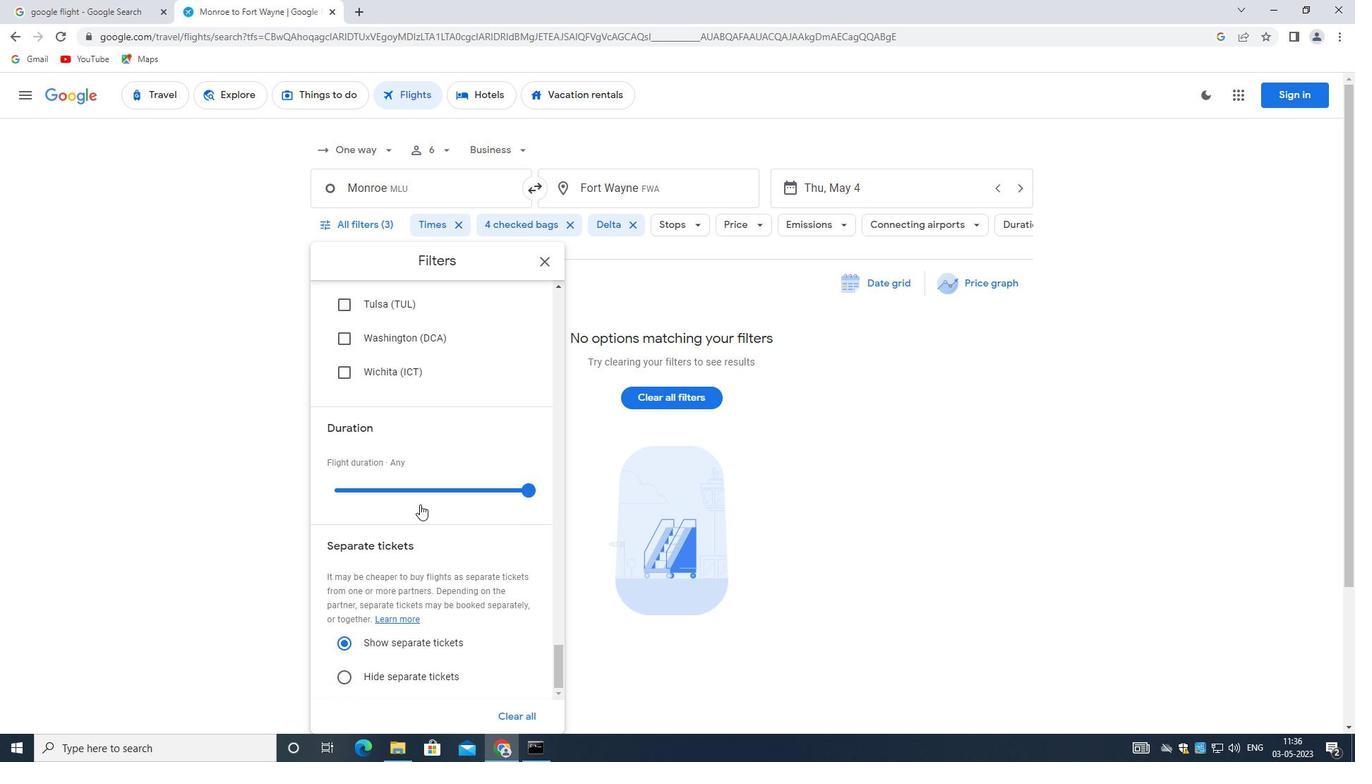 
Action: Mouse scrolled (419, 503) with delta (0, 0)
Screenshot: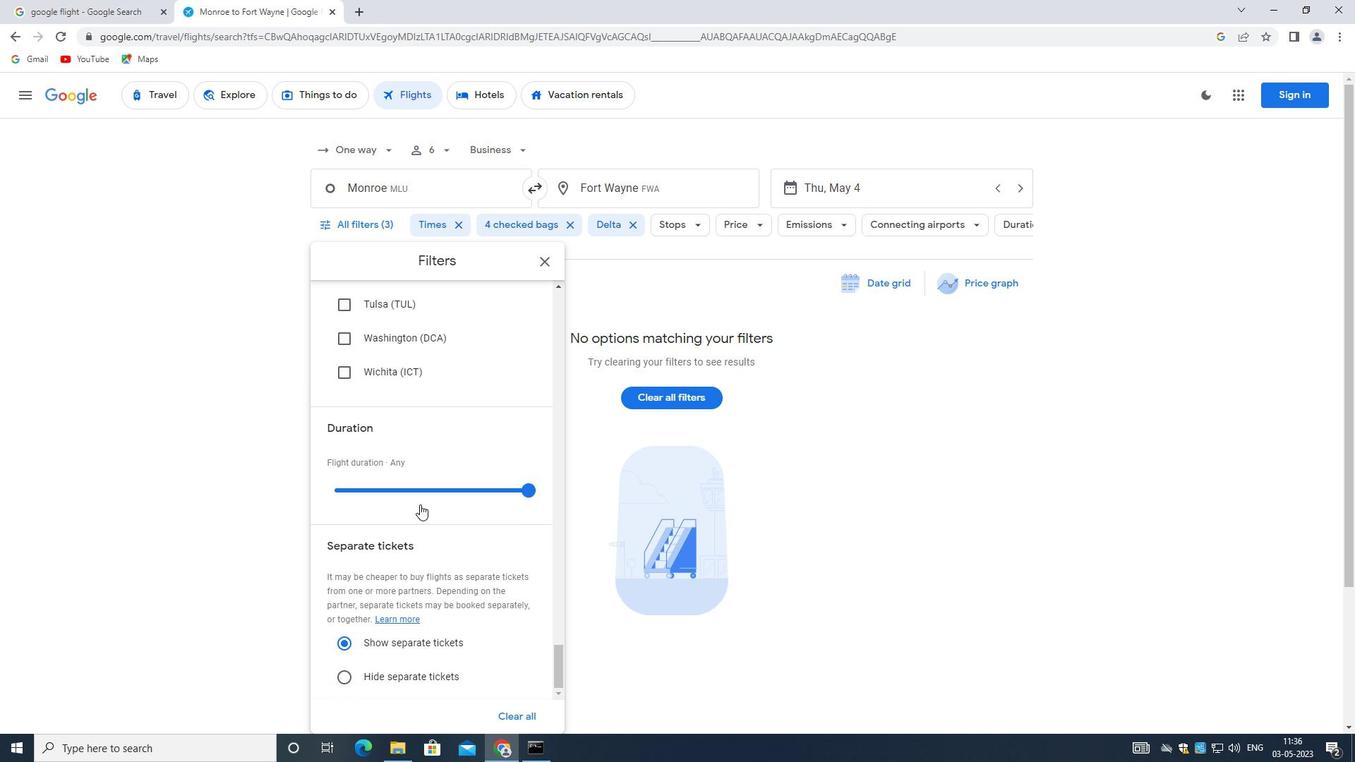 
Action: Mouse scrolled (419, 503) with delta (0, 0)
Screenshot: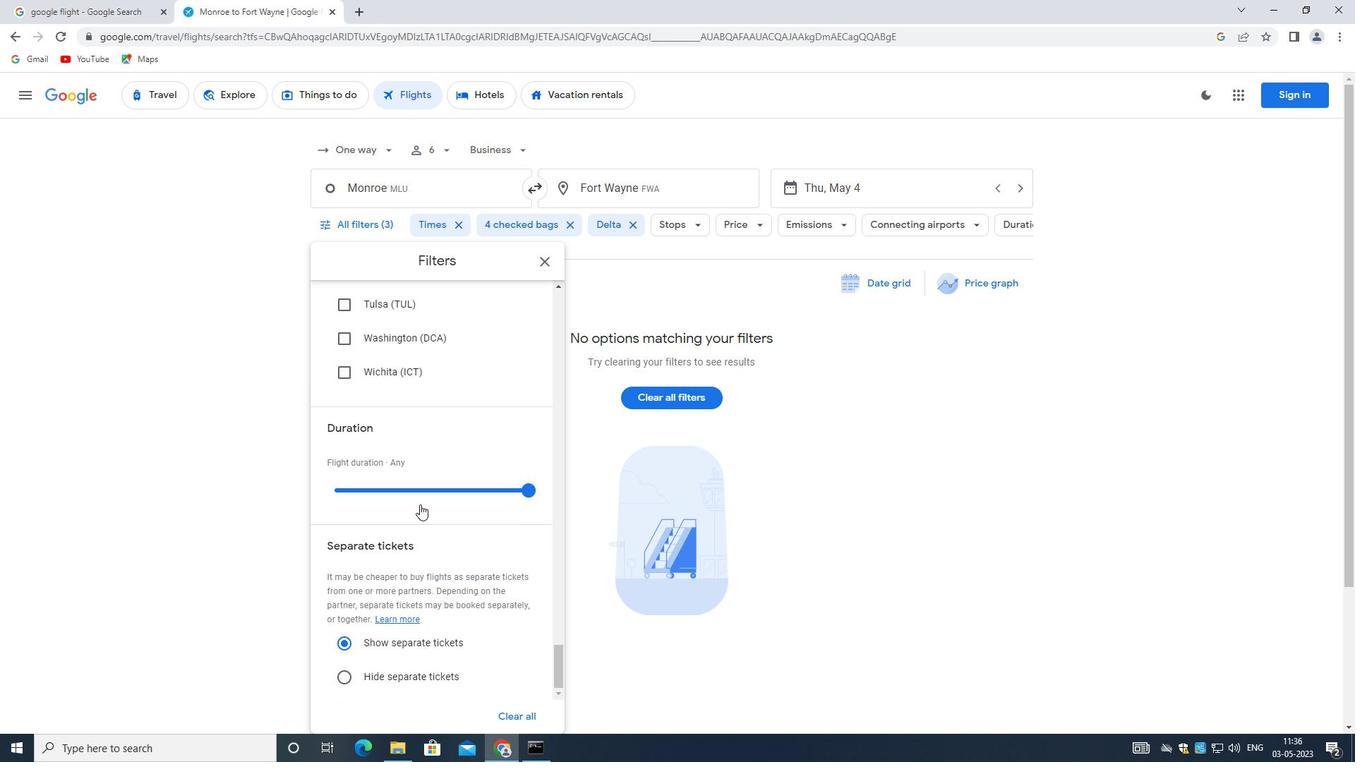 
Action: Mouse scrolled (419, 503) with delta (0, 0)
Screenshot: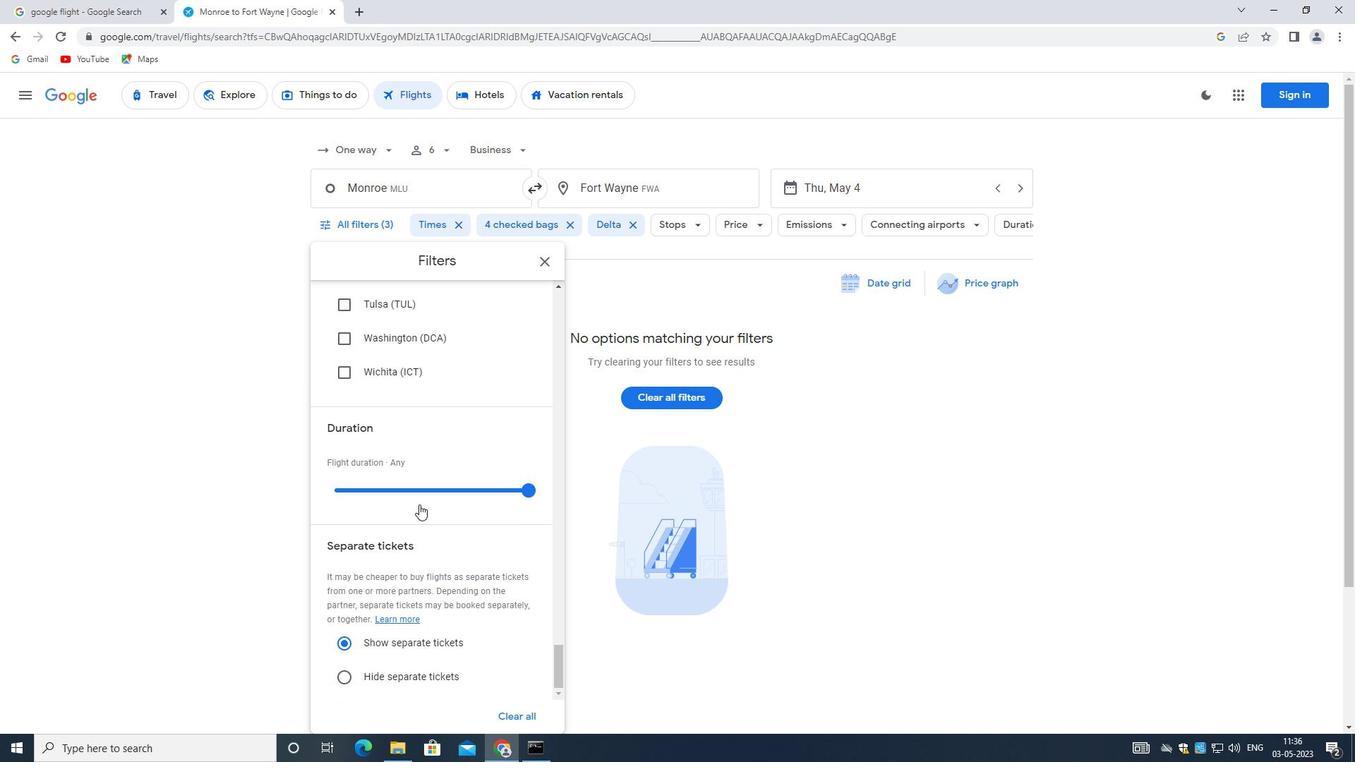
